 Task: Look for space in Banga, India from 2nd September, 2023 to 5th September, 2023 for 1 adult in price range Rs.5000 to Rs.10000. Place can be private room with 1  bedroom having 1 bed and 1 bathroom. Property type can be house, flat, guest house, hotel. Booking option can be shelf check-in. Required host language is English.
Action: Mouse moved to (534, 111)
Screenshot: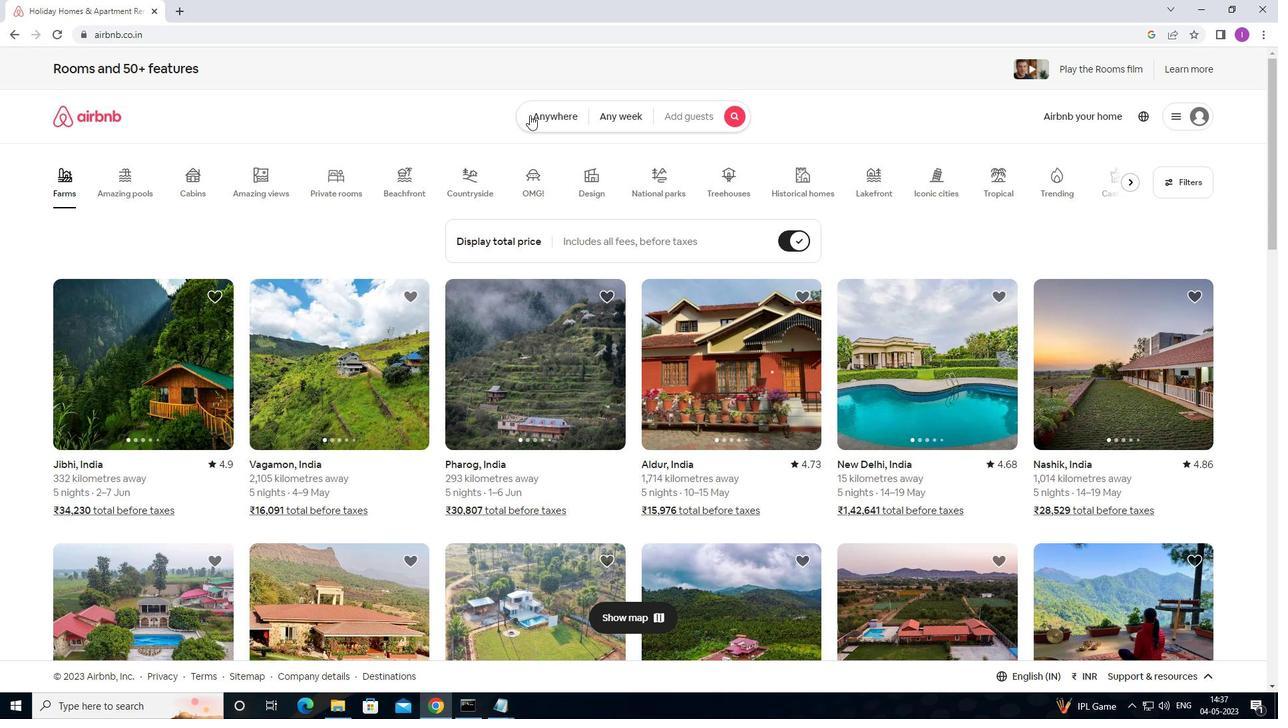 
Action: Mouse pressed left at (534, 111)
Screenshot: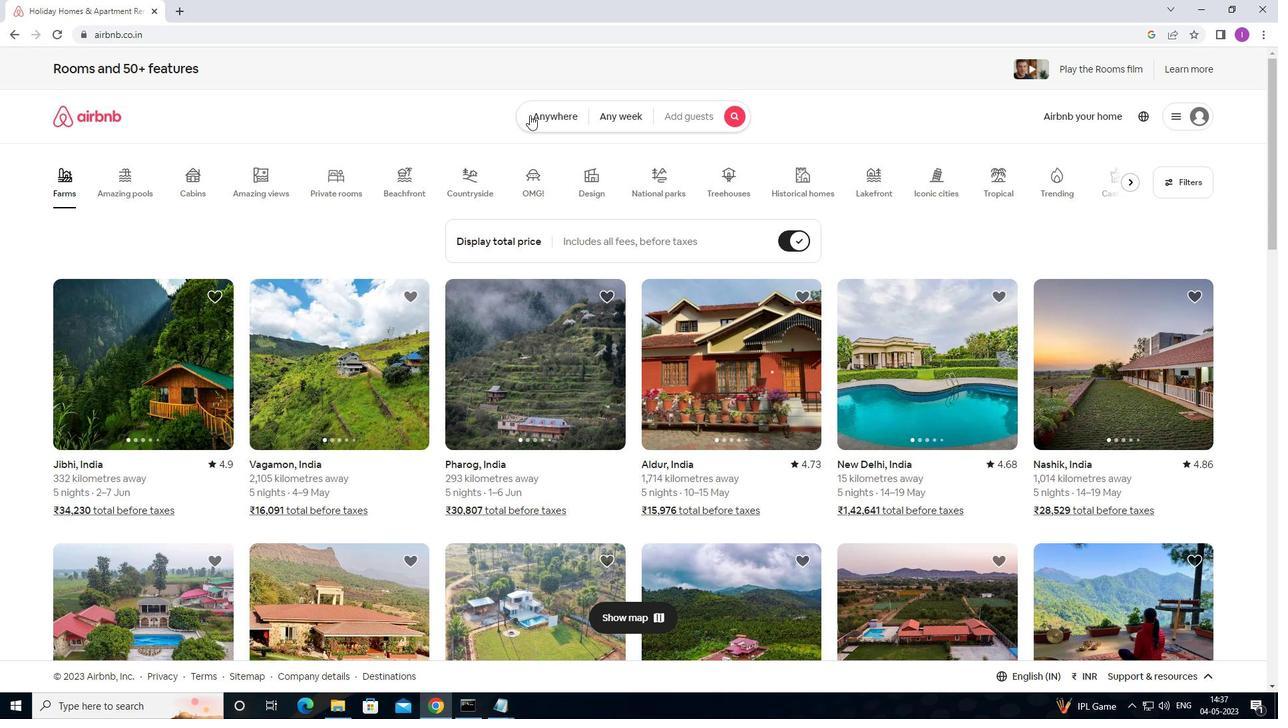 
Action: Mouse moved to (426, 175)
Screenshot: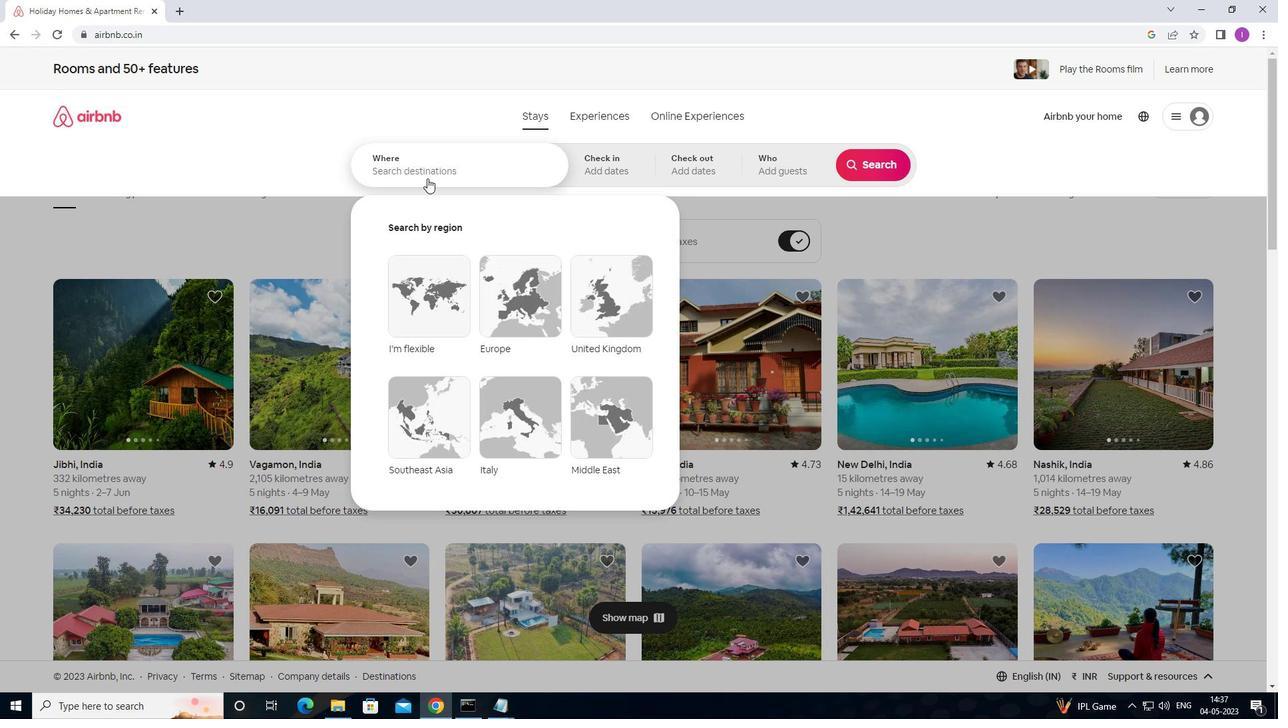 
Action: Mouse pressed left at (426, 175)
Screenshot: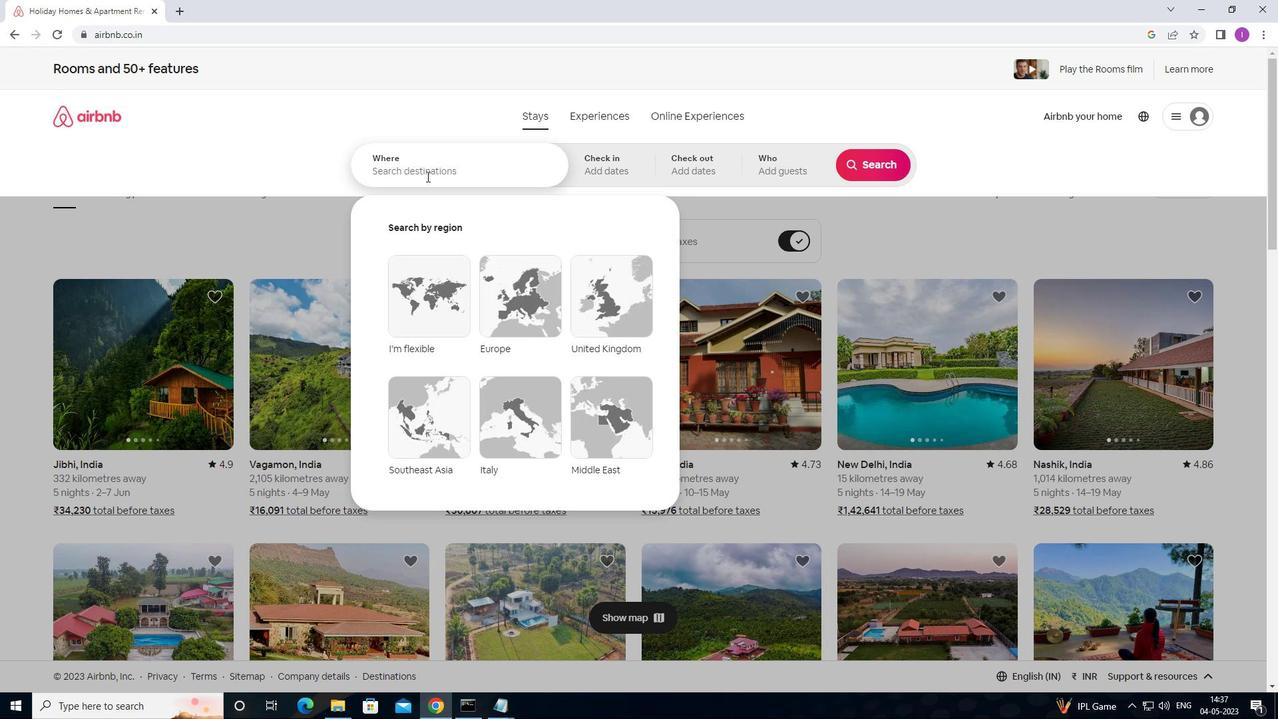 
Action: Mouse moved to (449, 169)
Screenshot: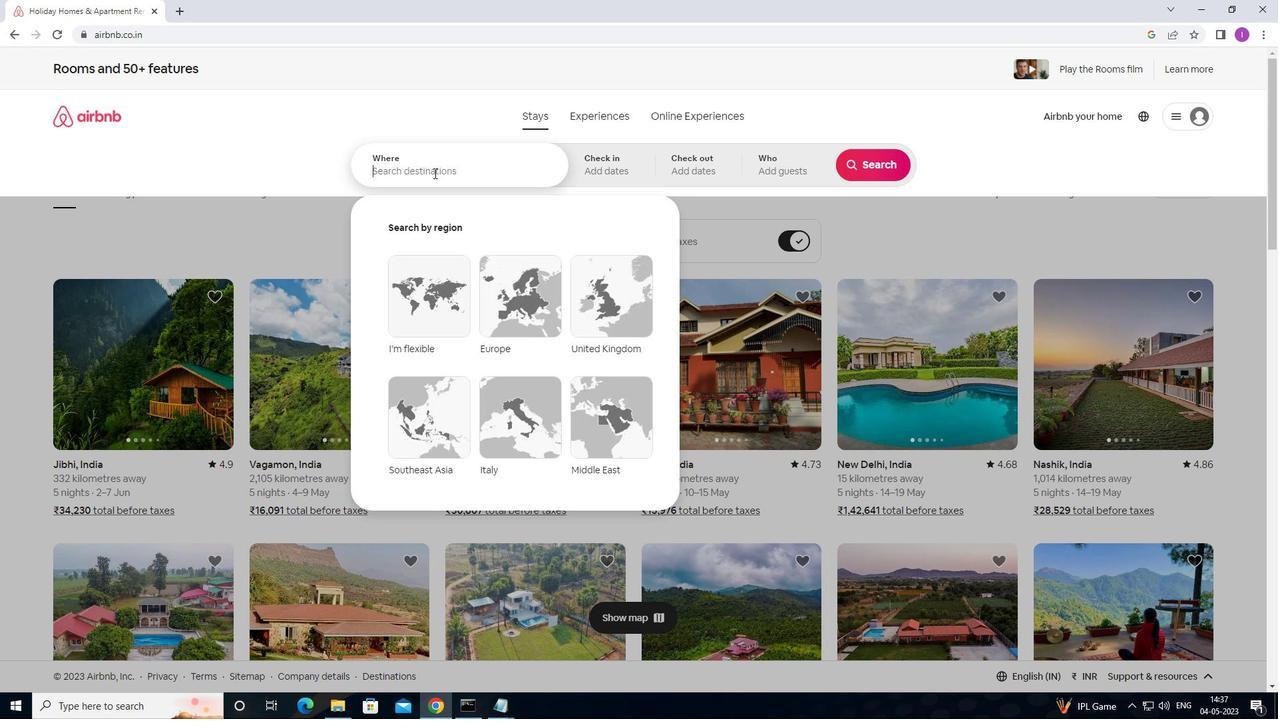 
Action: Key pressed <Key.shift>BANGA,<Key.shift>INDIA
Screenshot: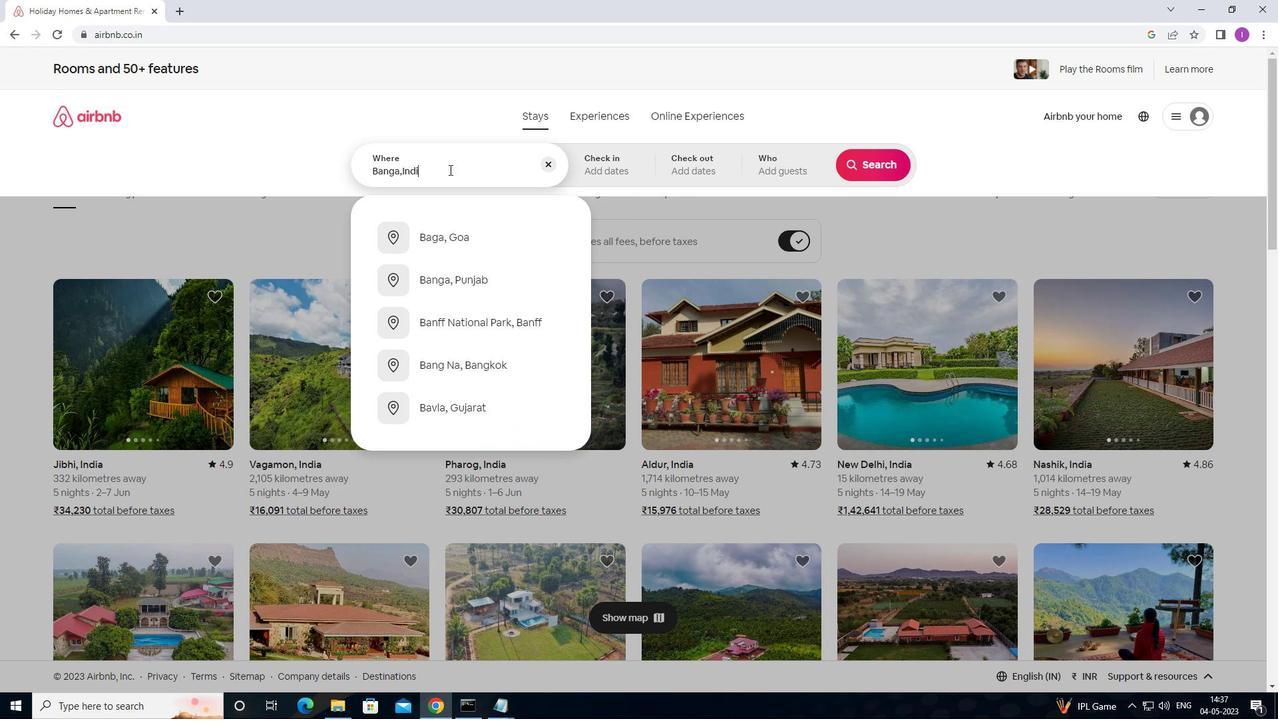 
Action: Mouse moved to (621, 167)
Screenshot: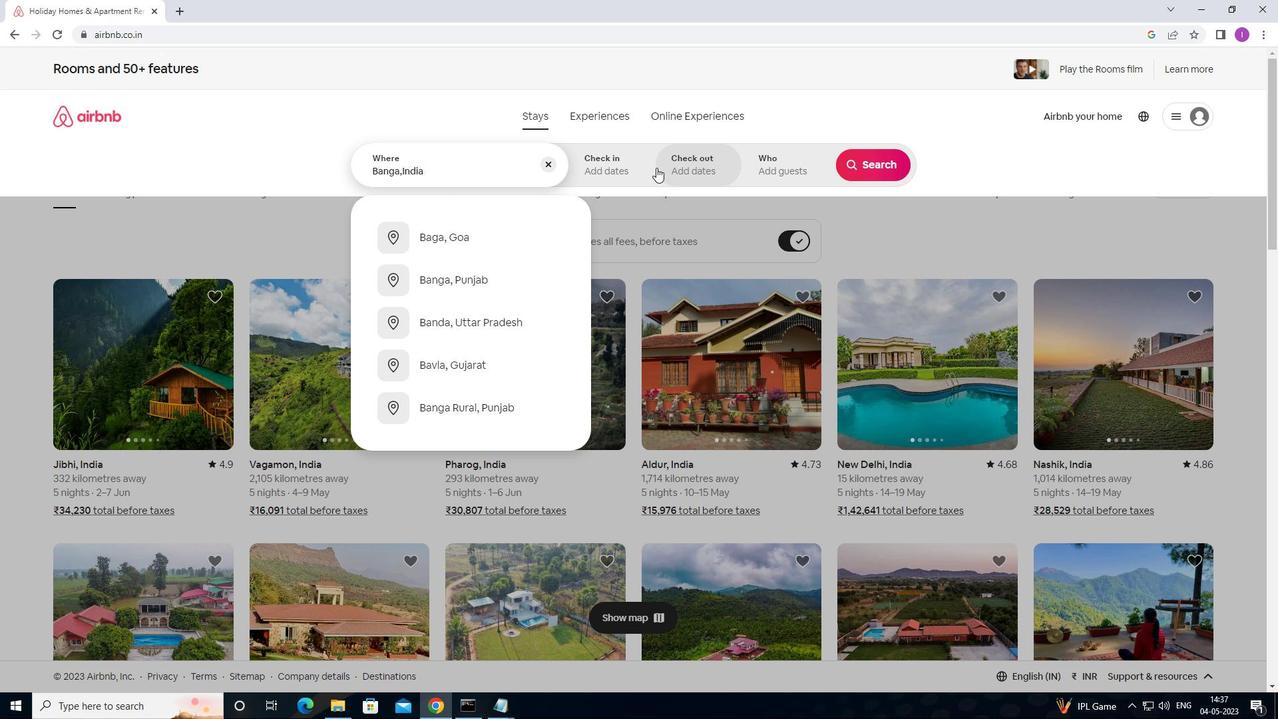 
Action: Mouse pressed left at (621, 167)
Screenshot: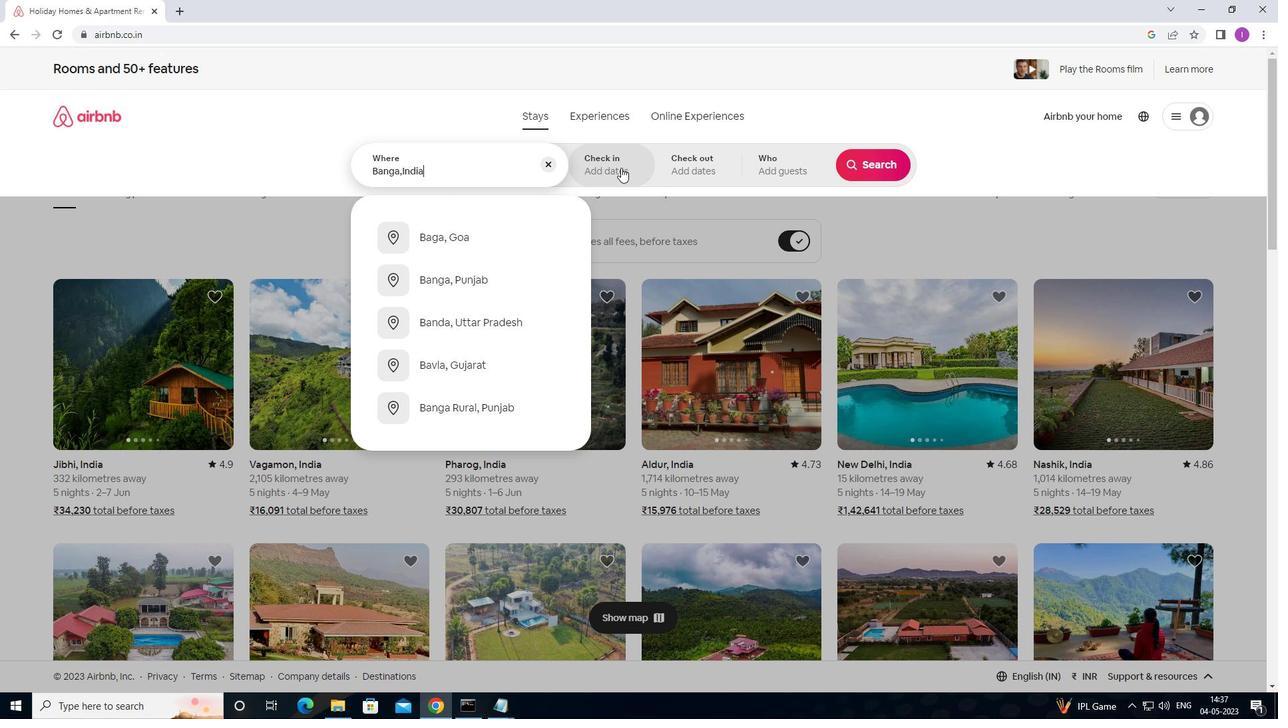 
Action: Mouse moved to (870, 273)
Screenshot: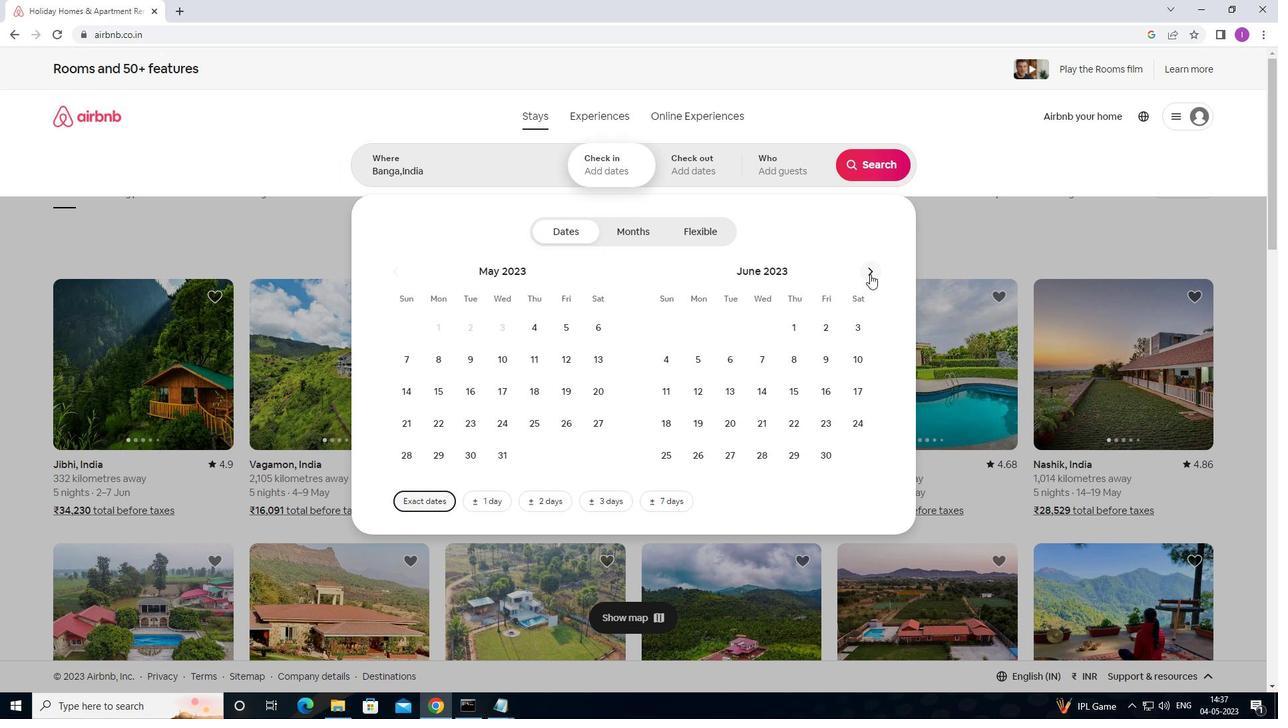 
Action: Mouse pressed left at (870, 273)
Screenshot: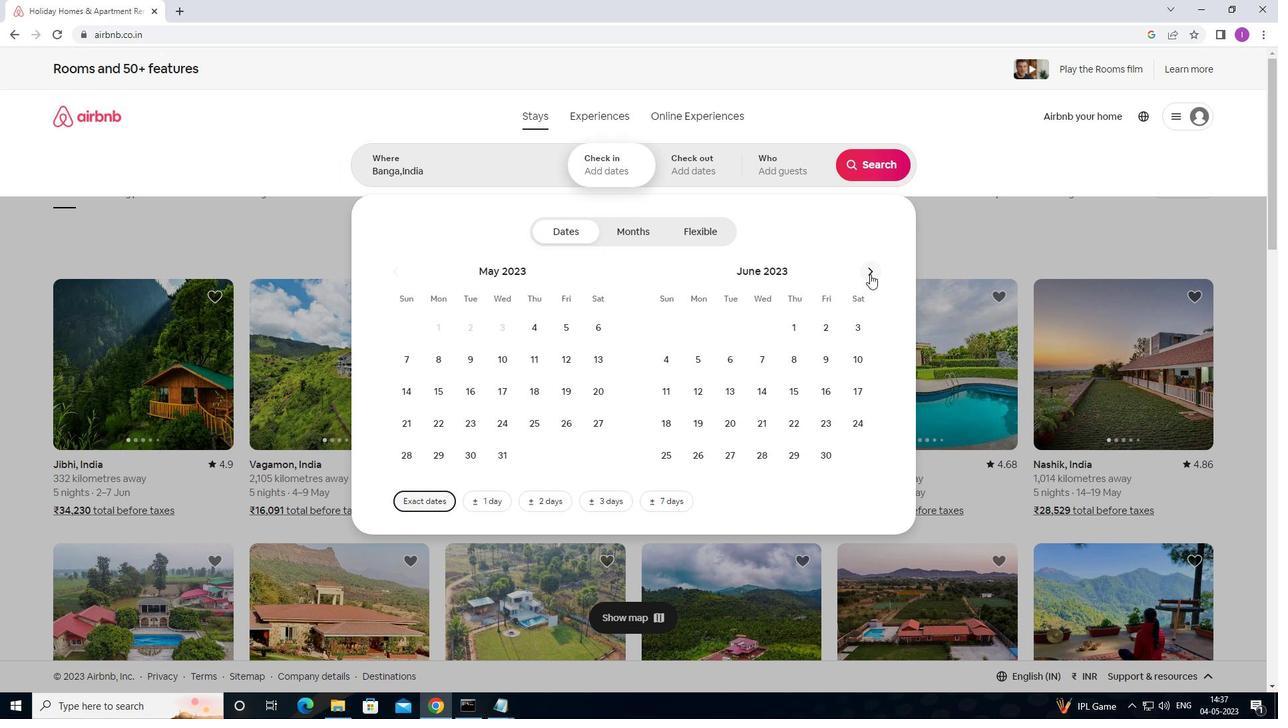 
Action: Mouse pressed left at (870, 273)
Screenshot: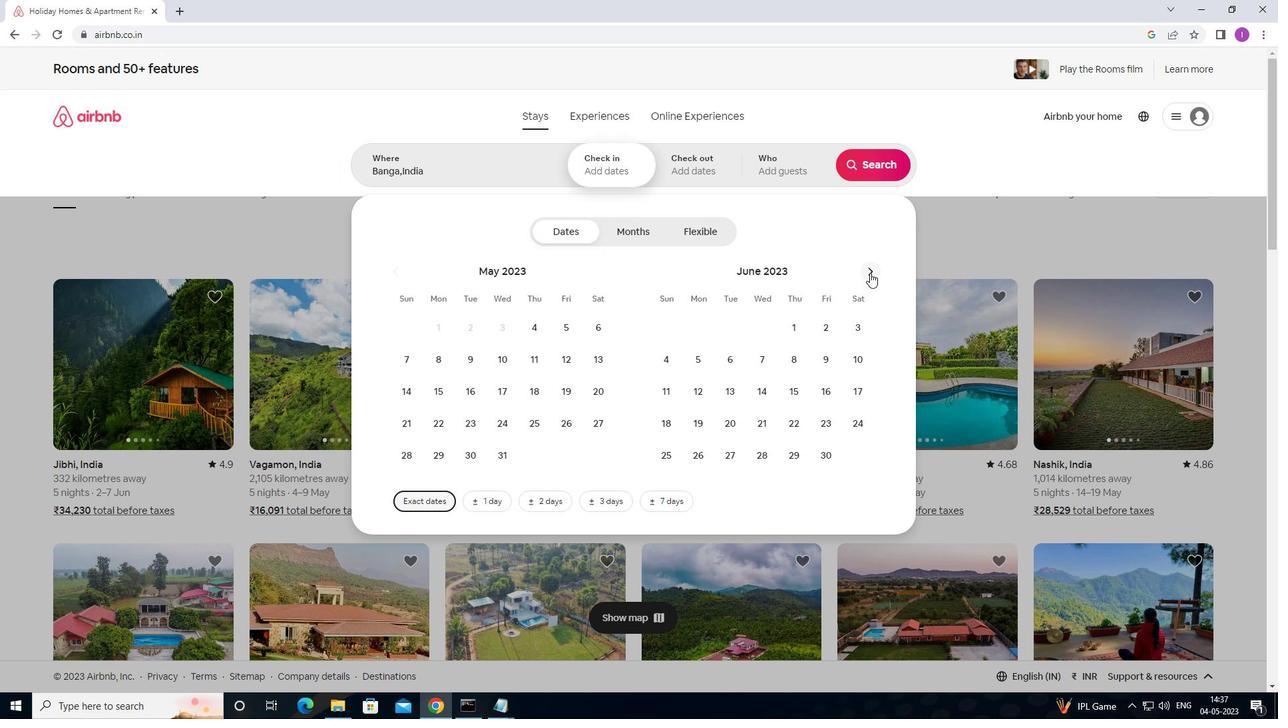 
Action: Mouse pressed left at (870, 273)
Screenshot: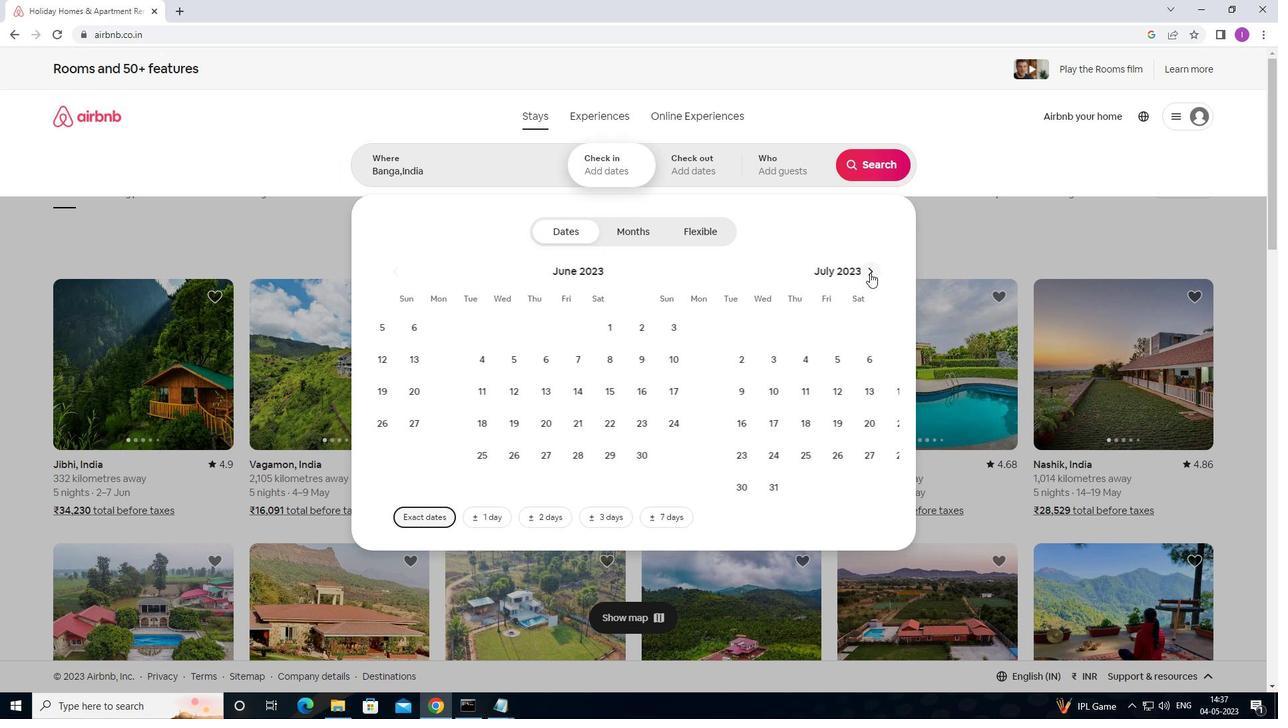 
Action: Mouse pressed left at (870, 273)
Screenshot: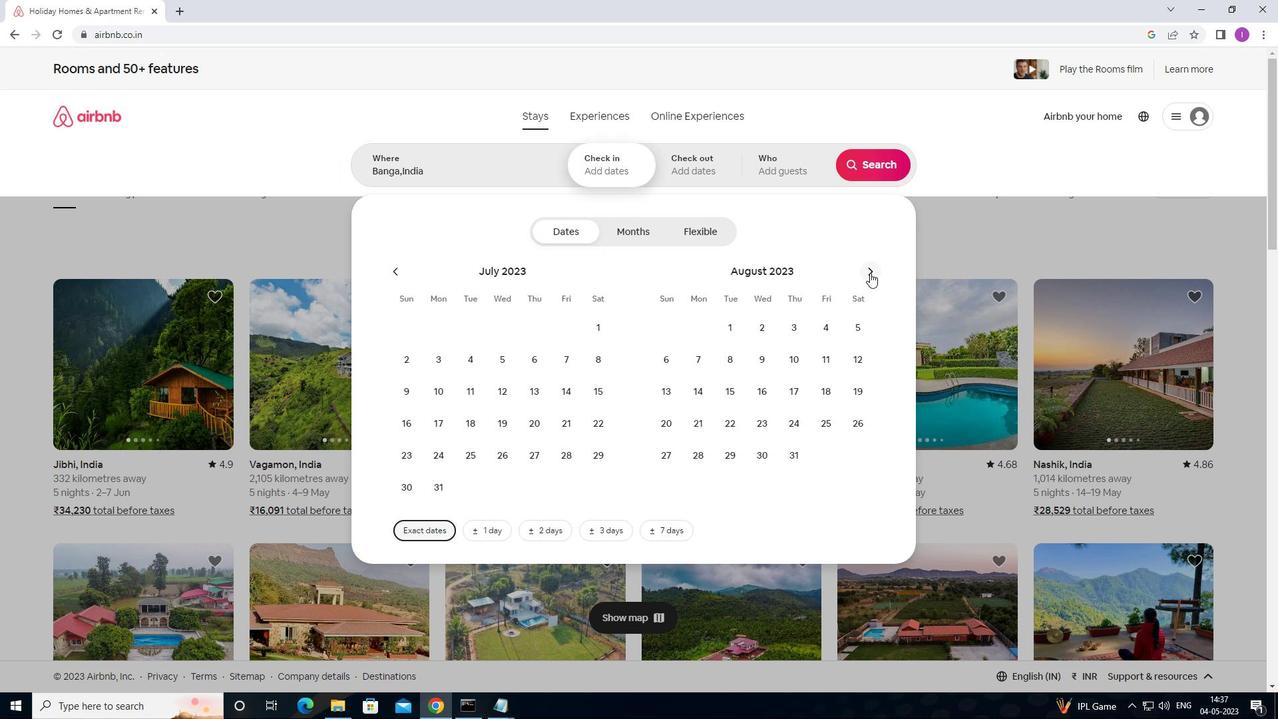 
Action: Mouse moved to (854, 326)
Screenshot: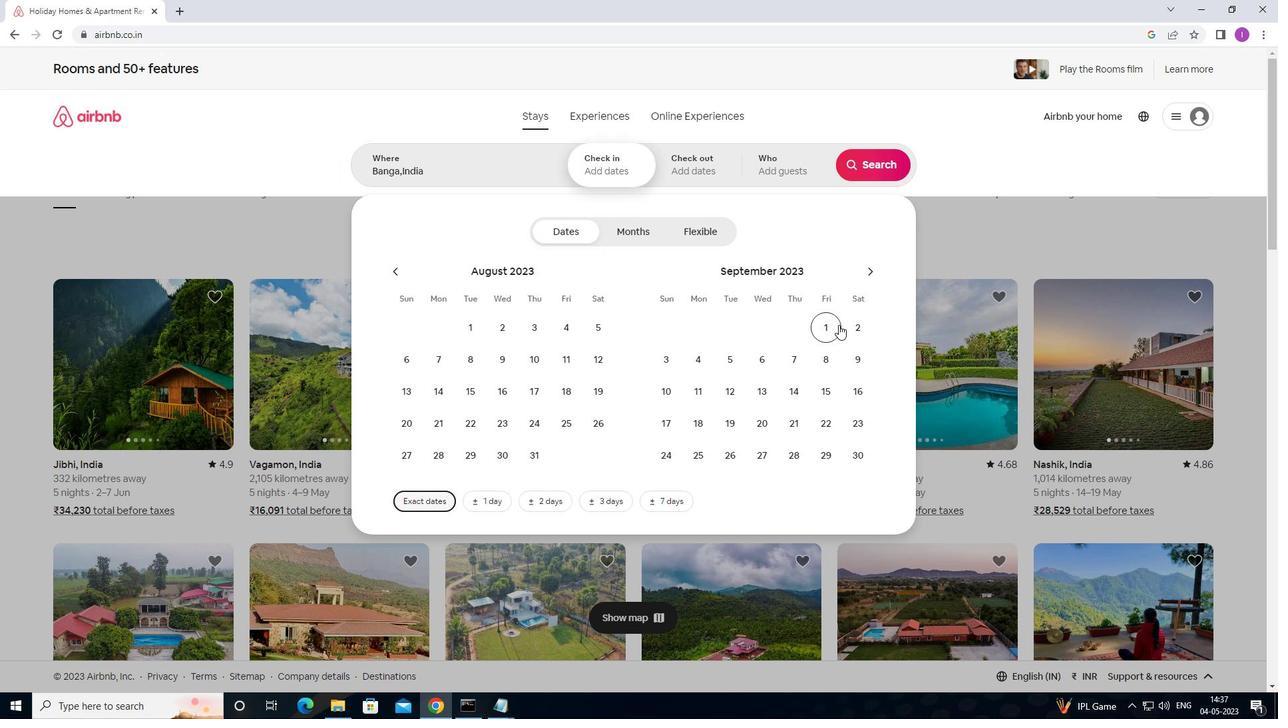 
Action: Mouse pressed left at (854, 326)
Screenshot: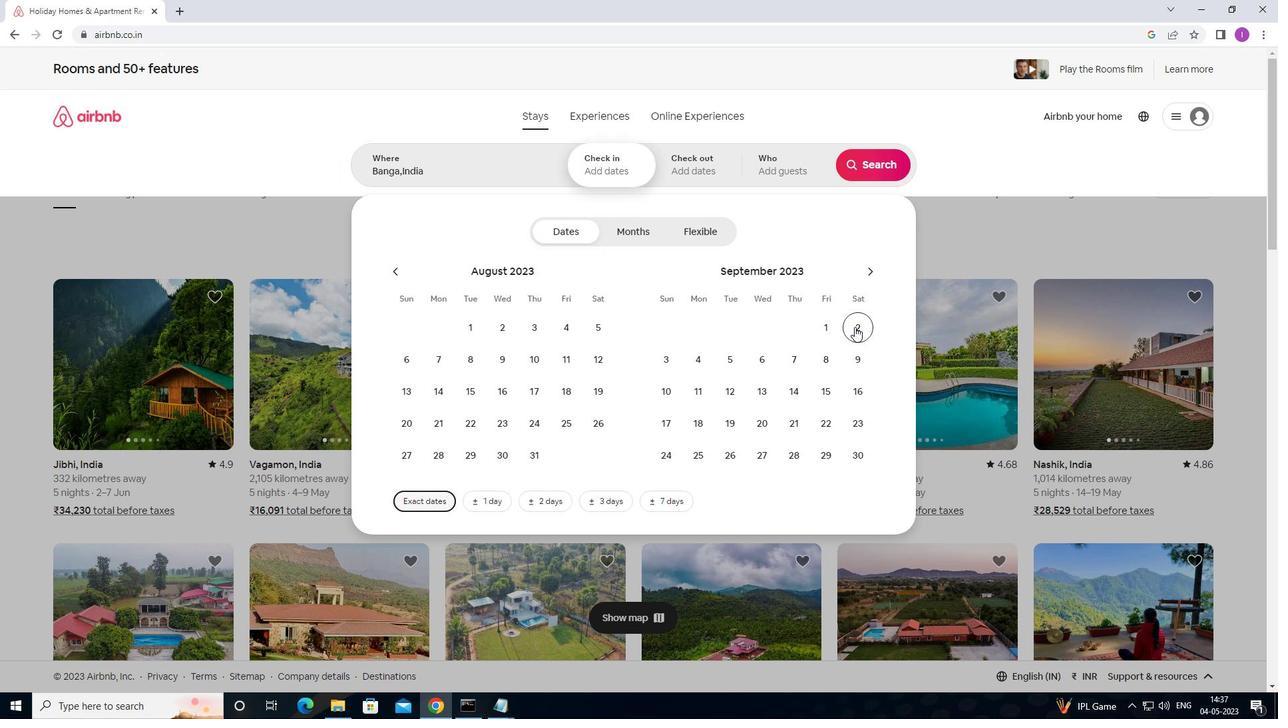 
Action: Mouse moved to (727, 356)
Screenshot: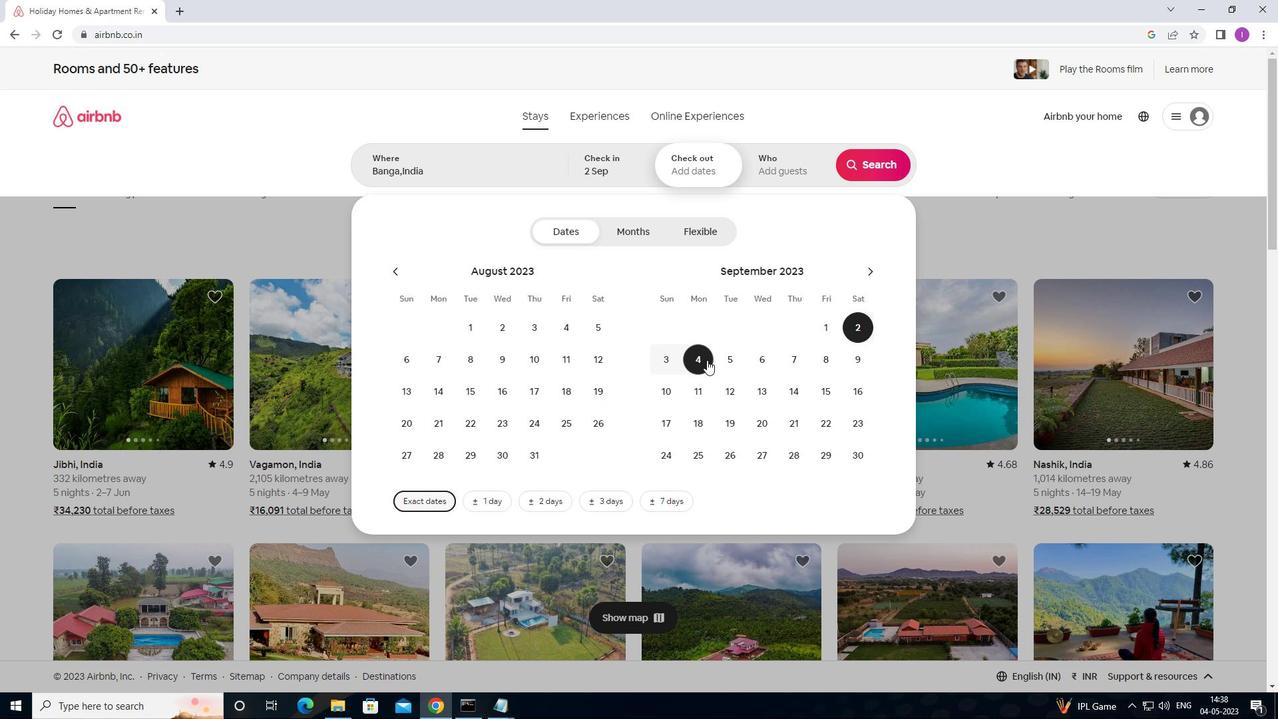 
Action: Mouse pressed left at (727, 356)
Screenshot: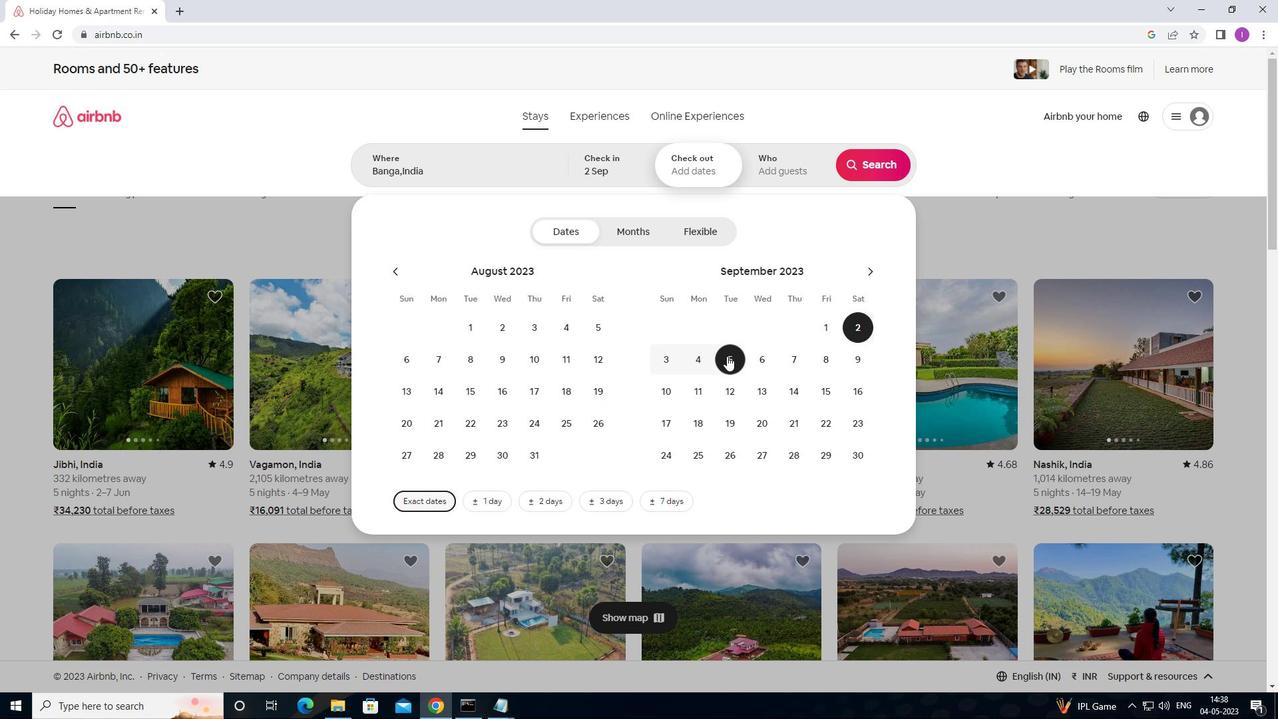 
Action: Mouse moved to (787, 171)
Screenshot: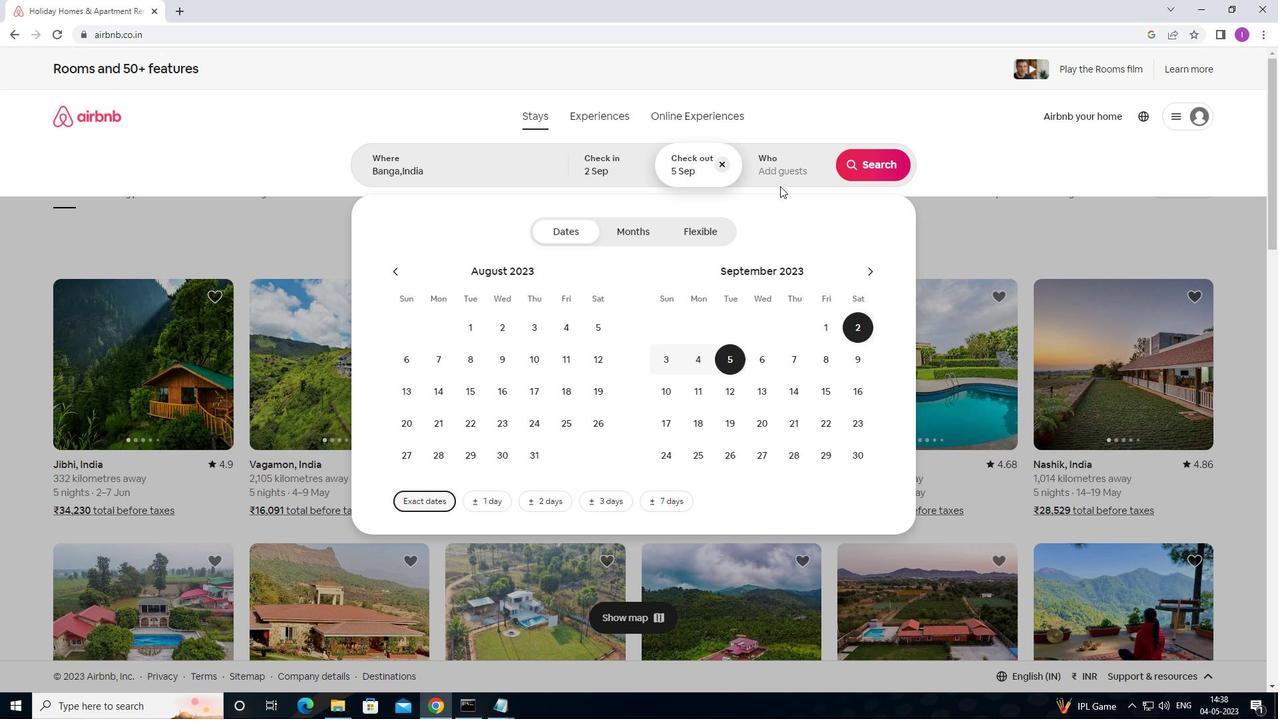 
Action: Mouse pressed left at (787, 171)
Screenshot: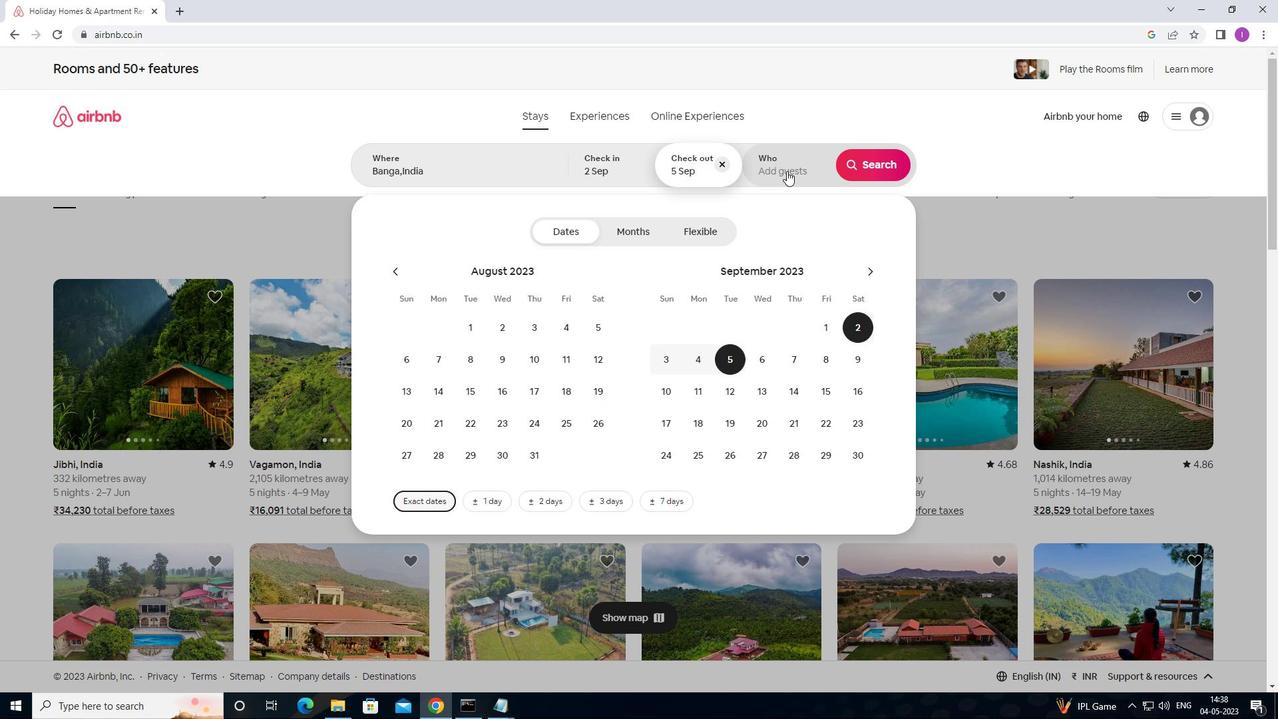 
Action: Mouse moved to (880, 231)
Screenshot: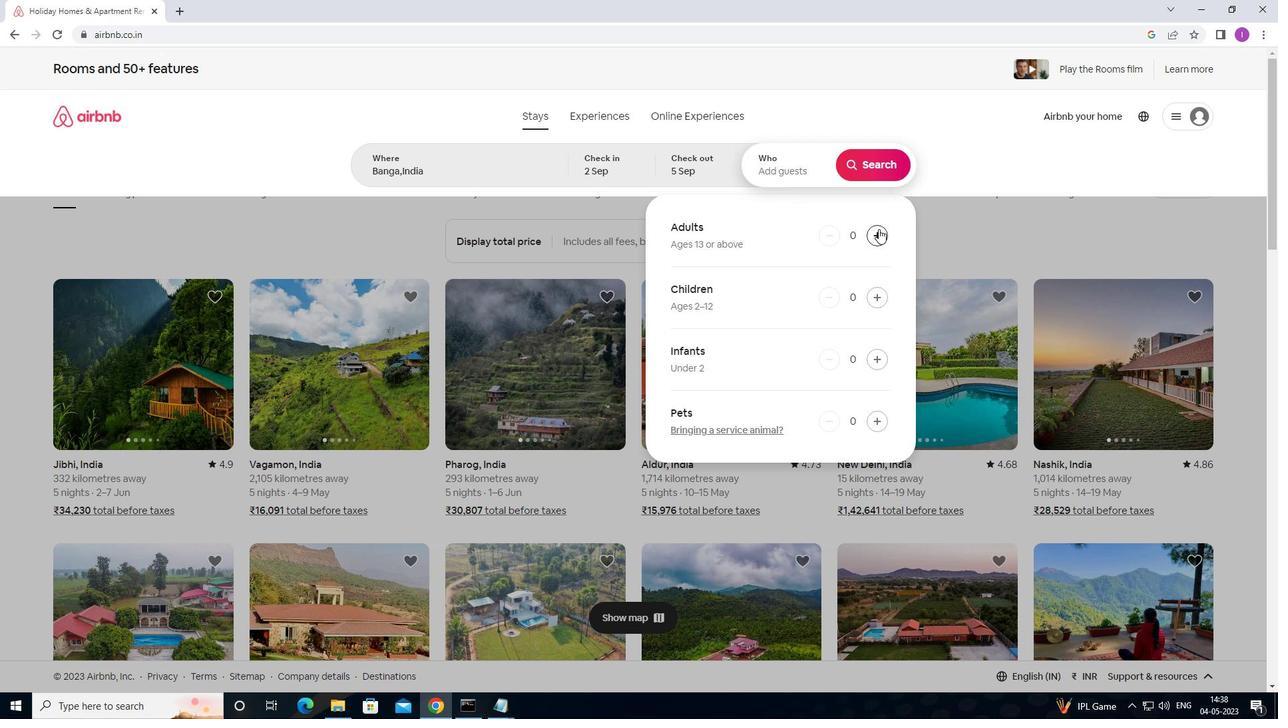 
Action: Mouse pressed left at (880, 231)
Screenshot: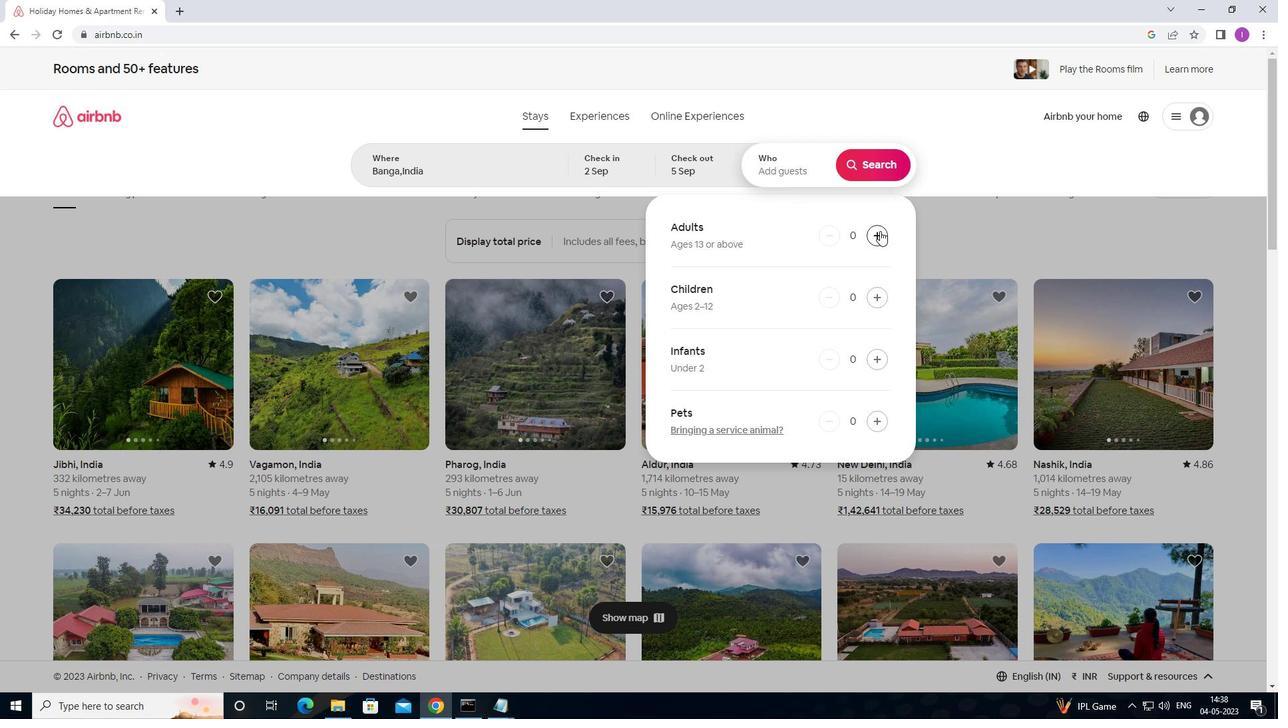 
Action: Mouse moved to (889, 160)
Screenshot: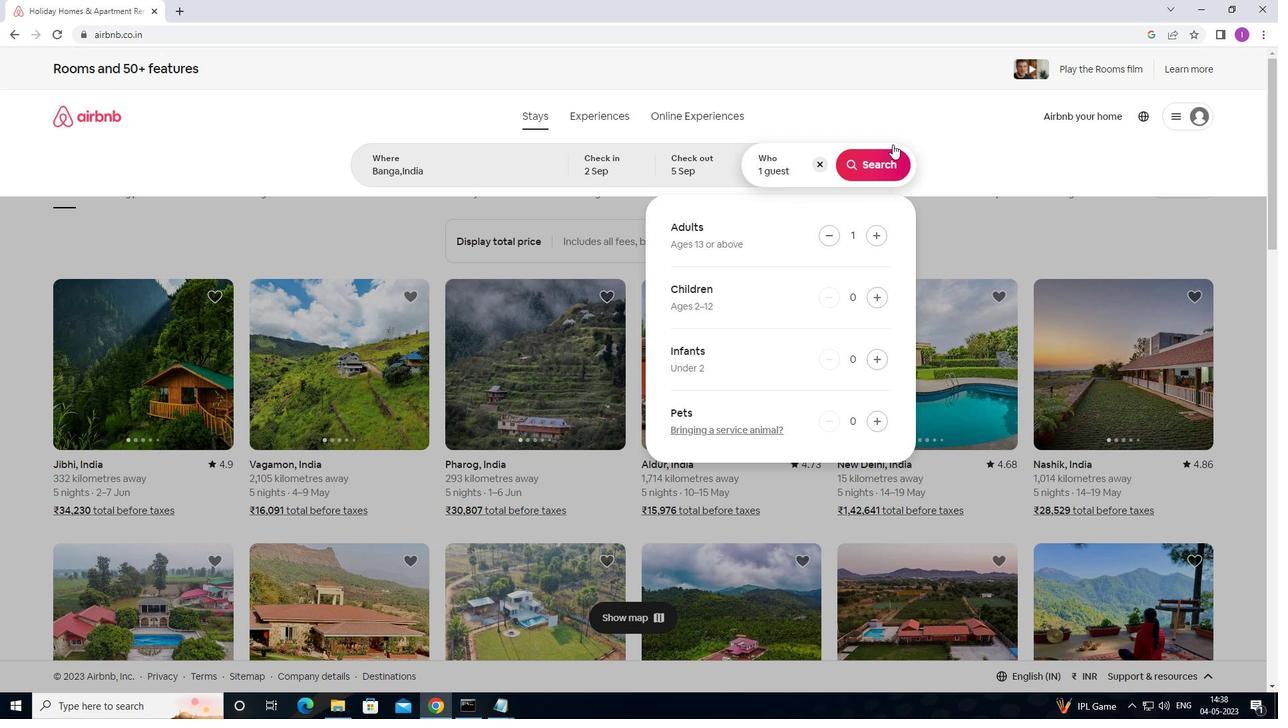 
Action: Mouse pressed left at (889, 160)
Screenshot: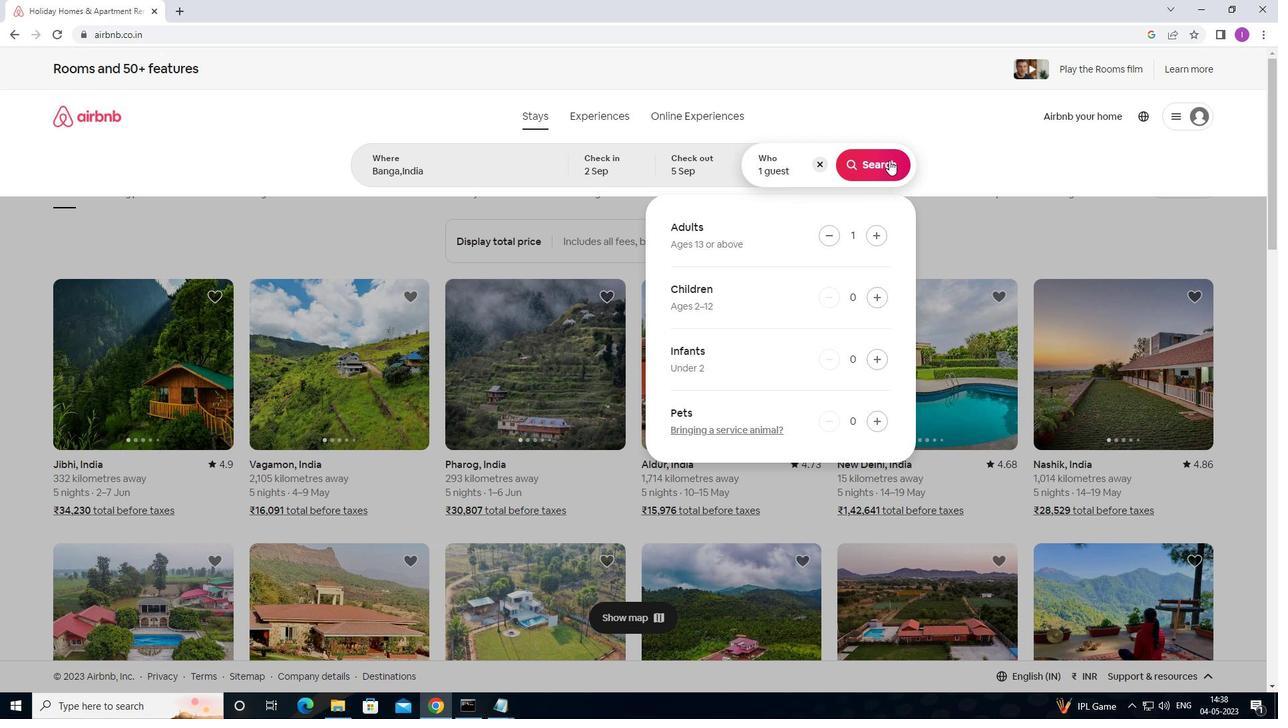 
Action: Mouse moved to (1215, 133)
Screenshot: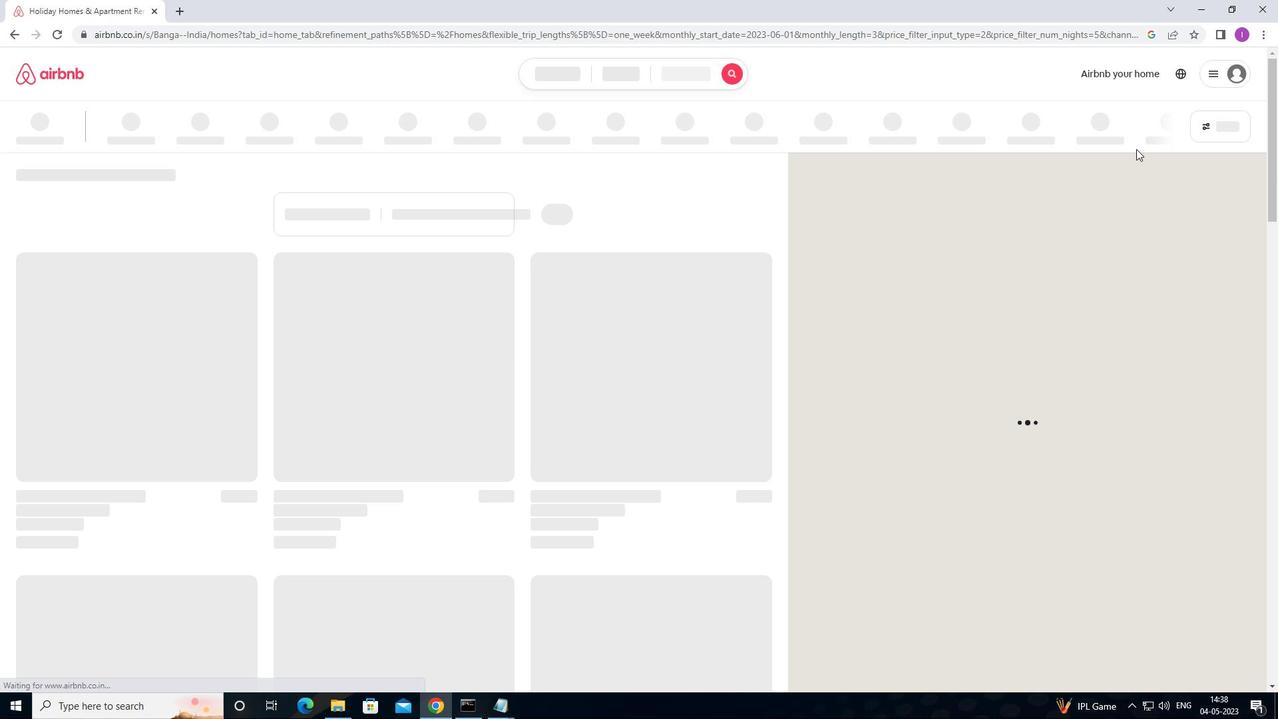 
Action: Mouse pressed left at (1215, 133)
Screenshot: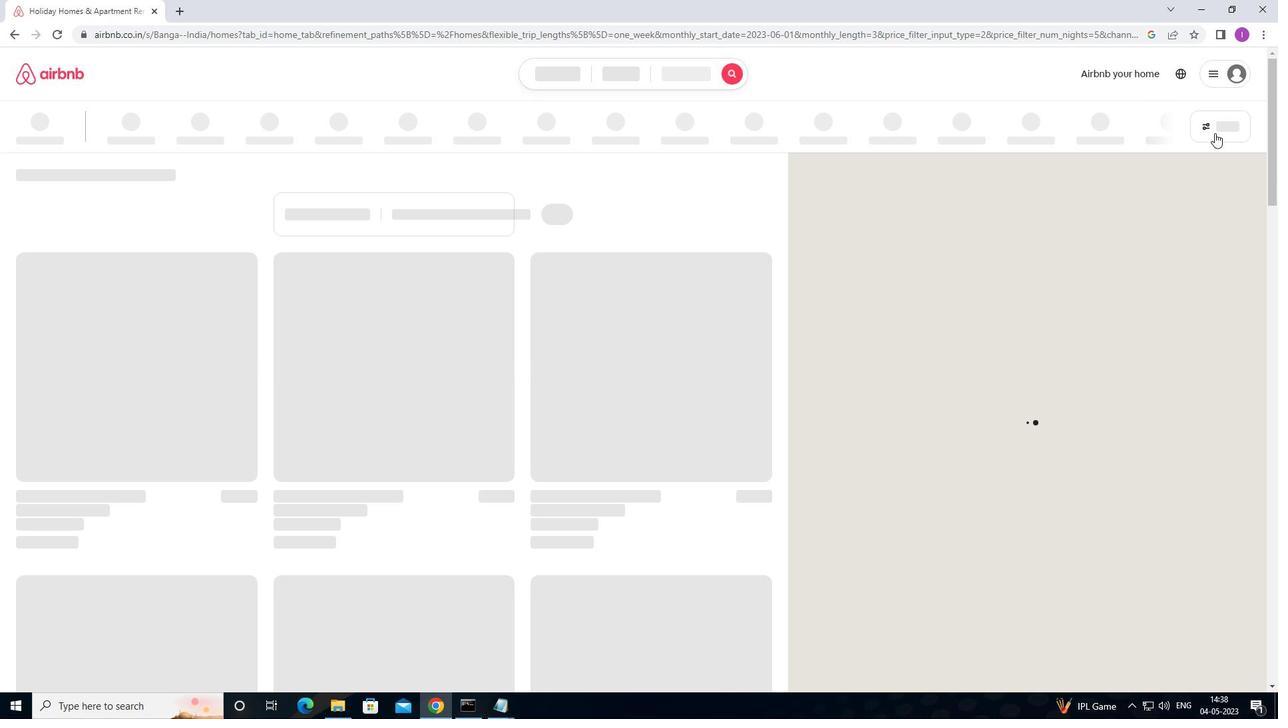 
Action: Mouse moved to (1238, 131)
Screenshot: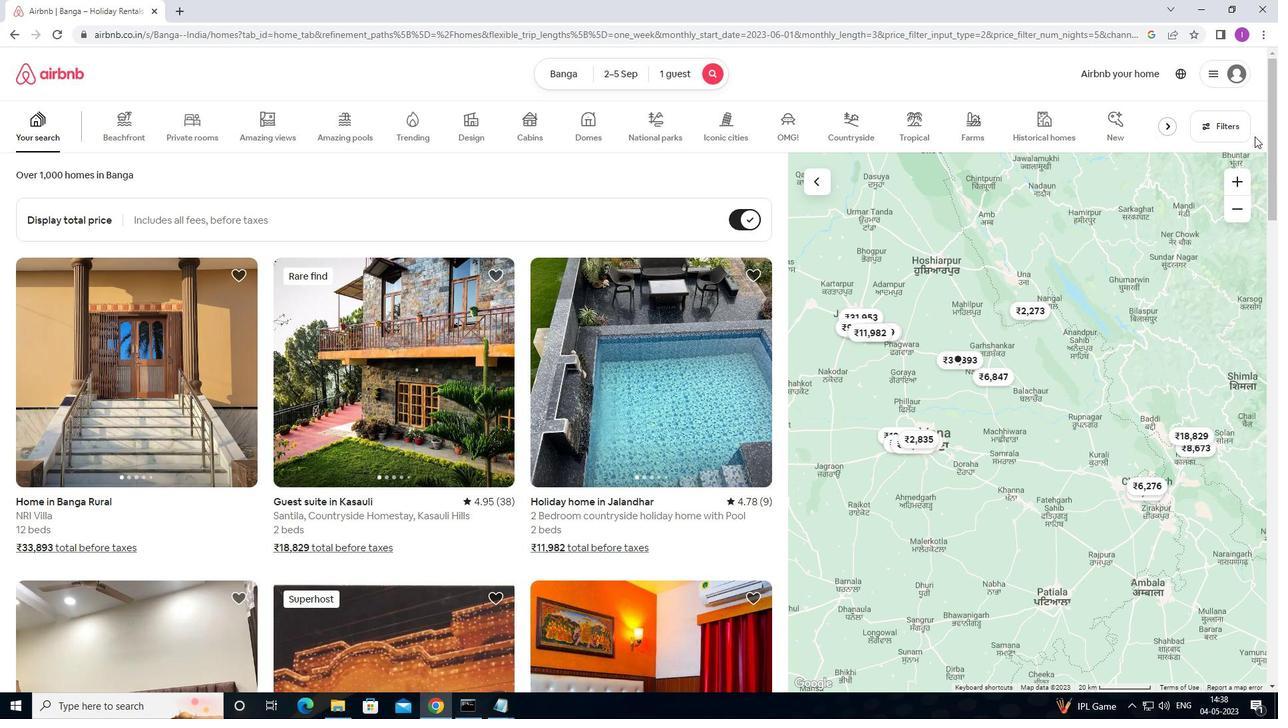 
Action: Mouse pressed left at (1238, 131)
Screenshot: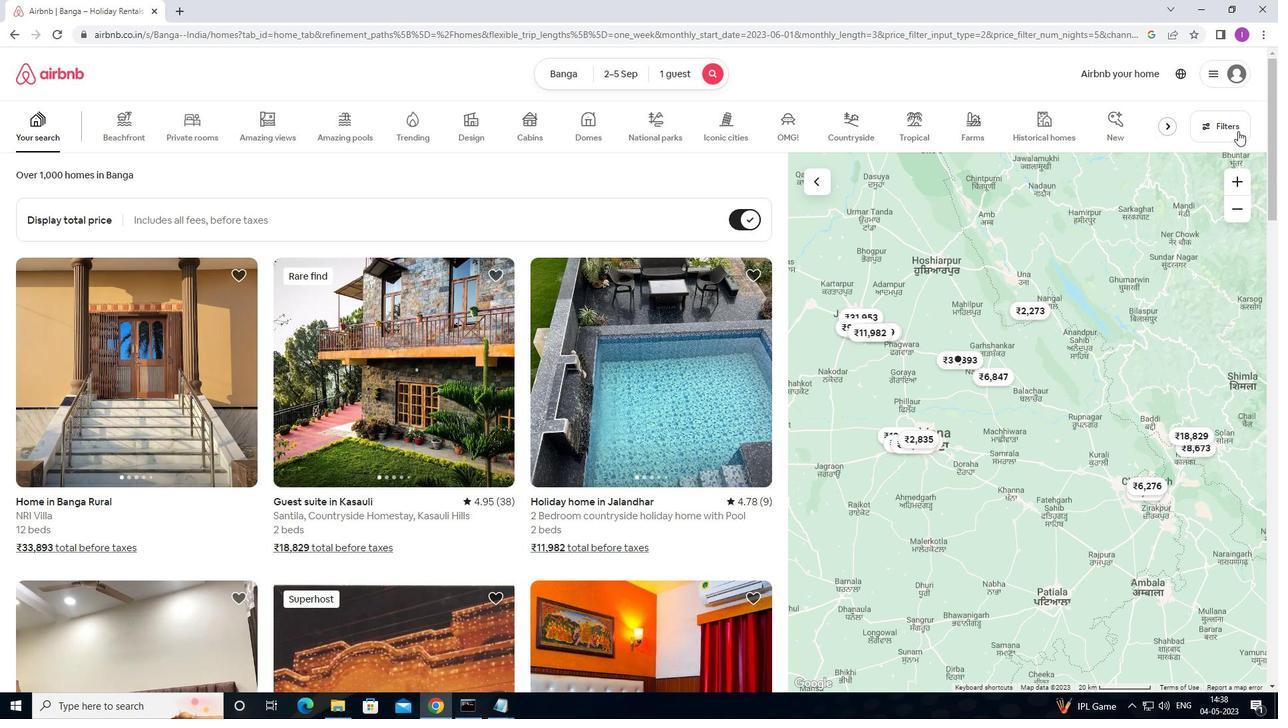 
Action: Mouse moved to (486, 300)
Screenshot: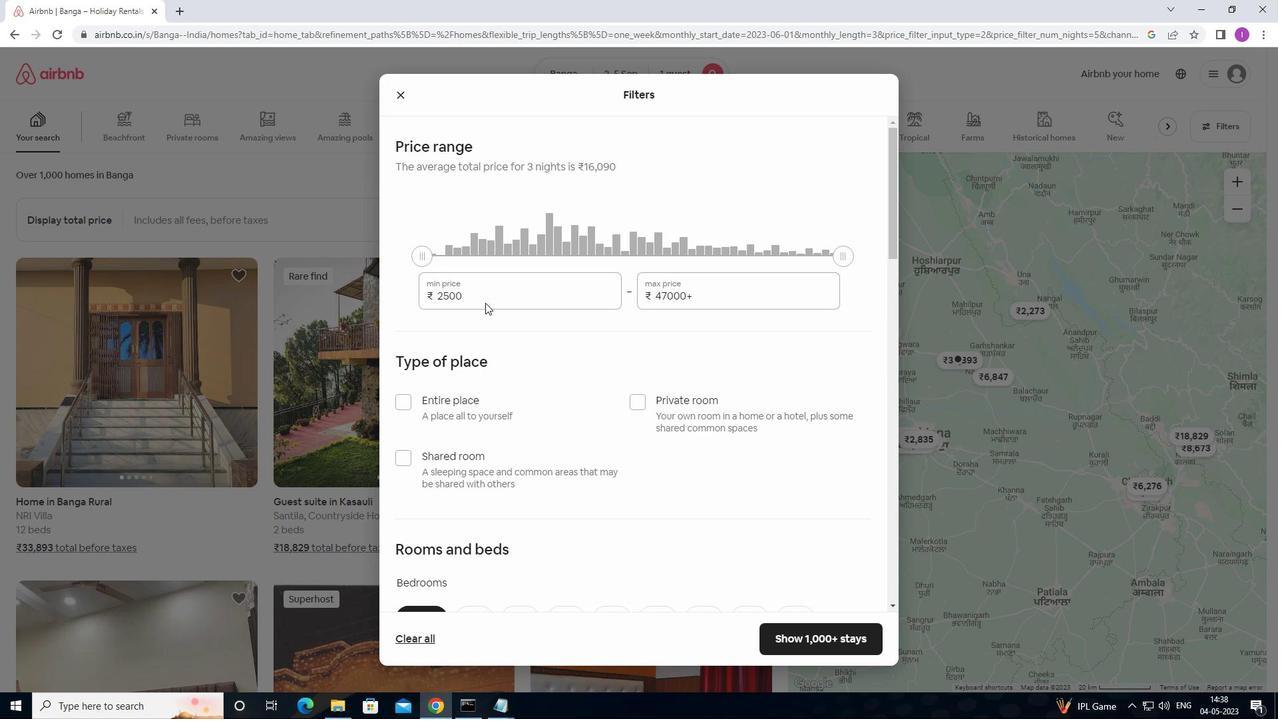 
Action: Mouse pressed left at (486, 300)
Screenshot: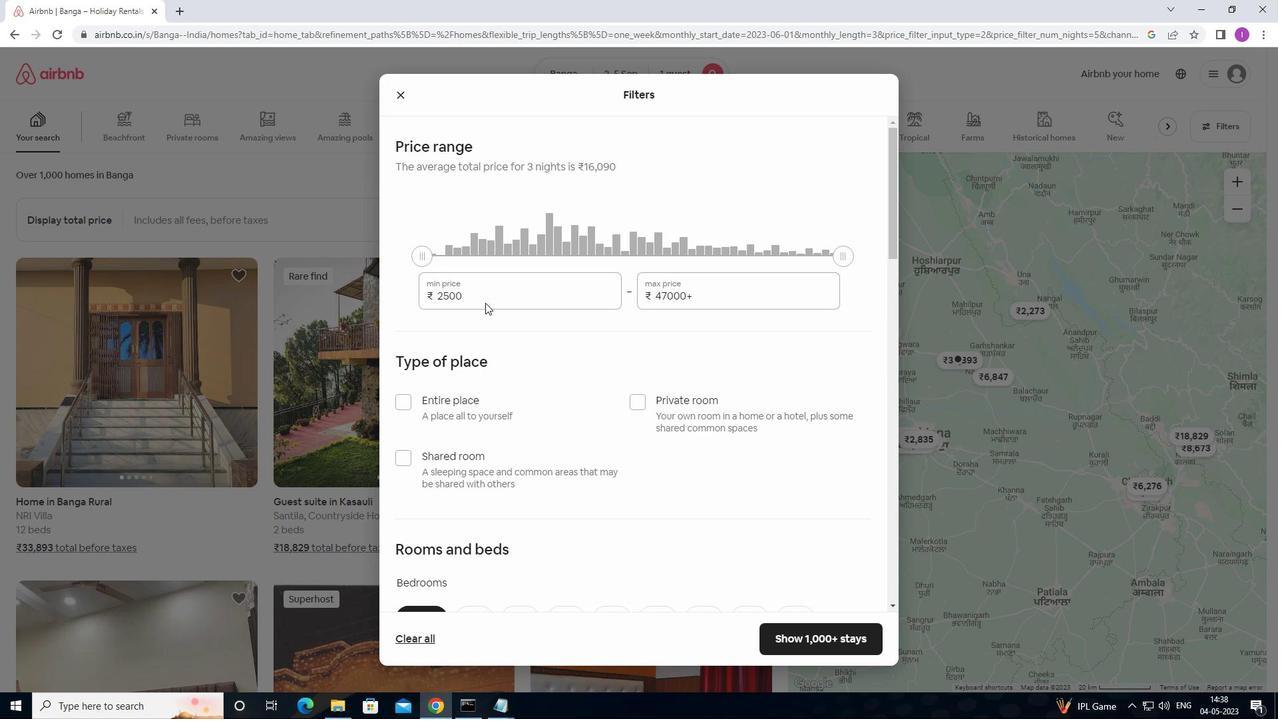 
Action: Mouse moved to (410, 323)
Screenshot: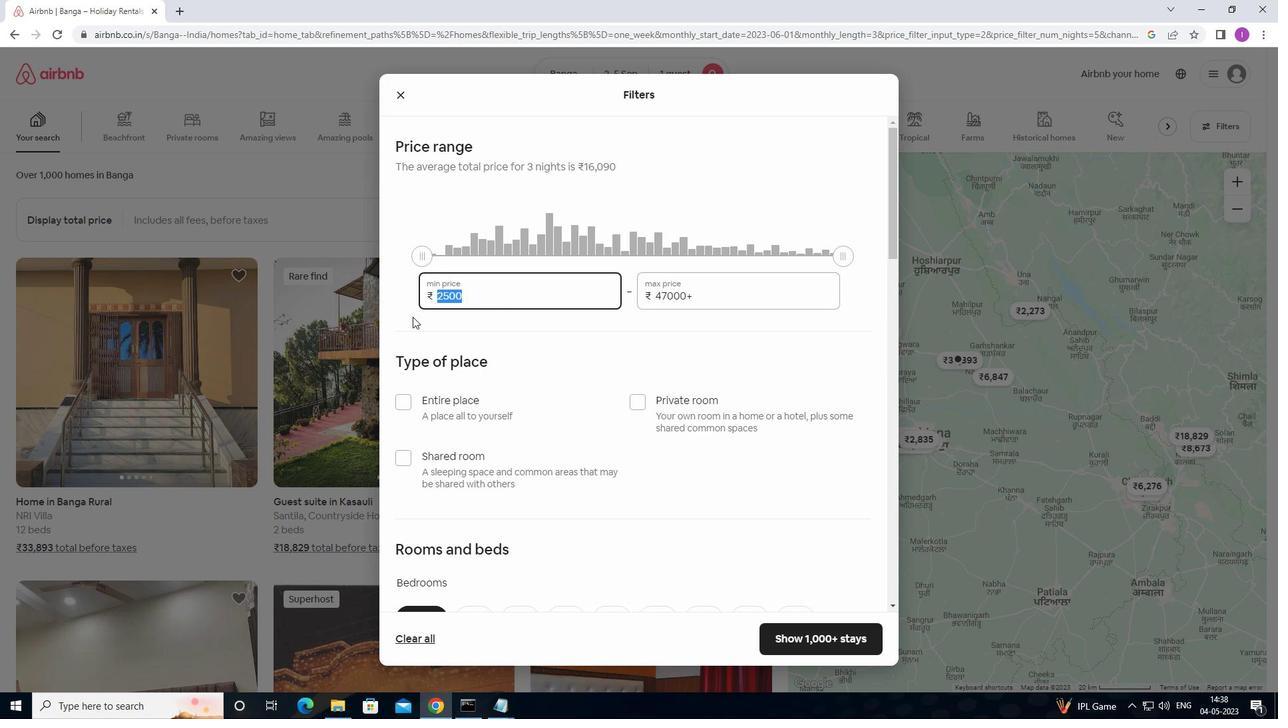 
Action: Key pressed 50
Screenshot: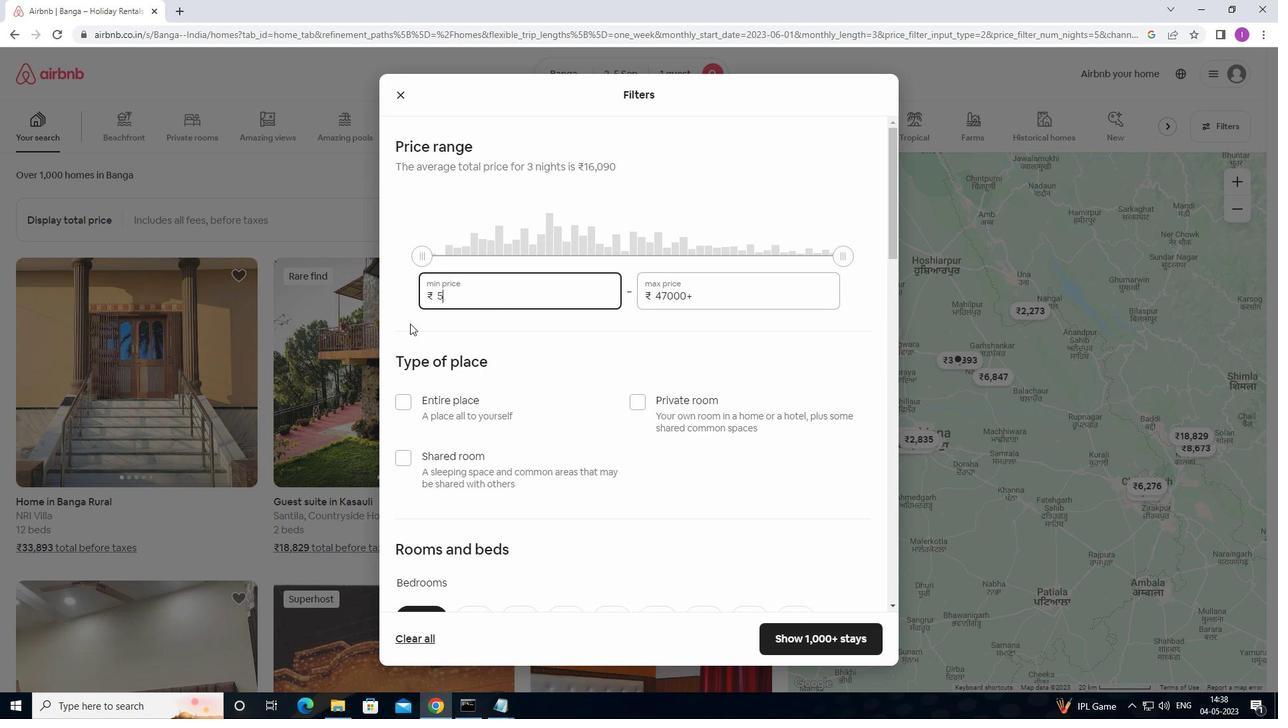 
Action: Mouse moved to (408, 324)
Screenshot: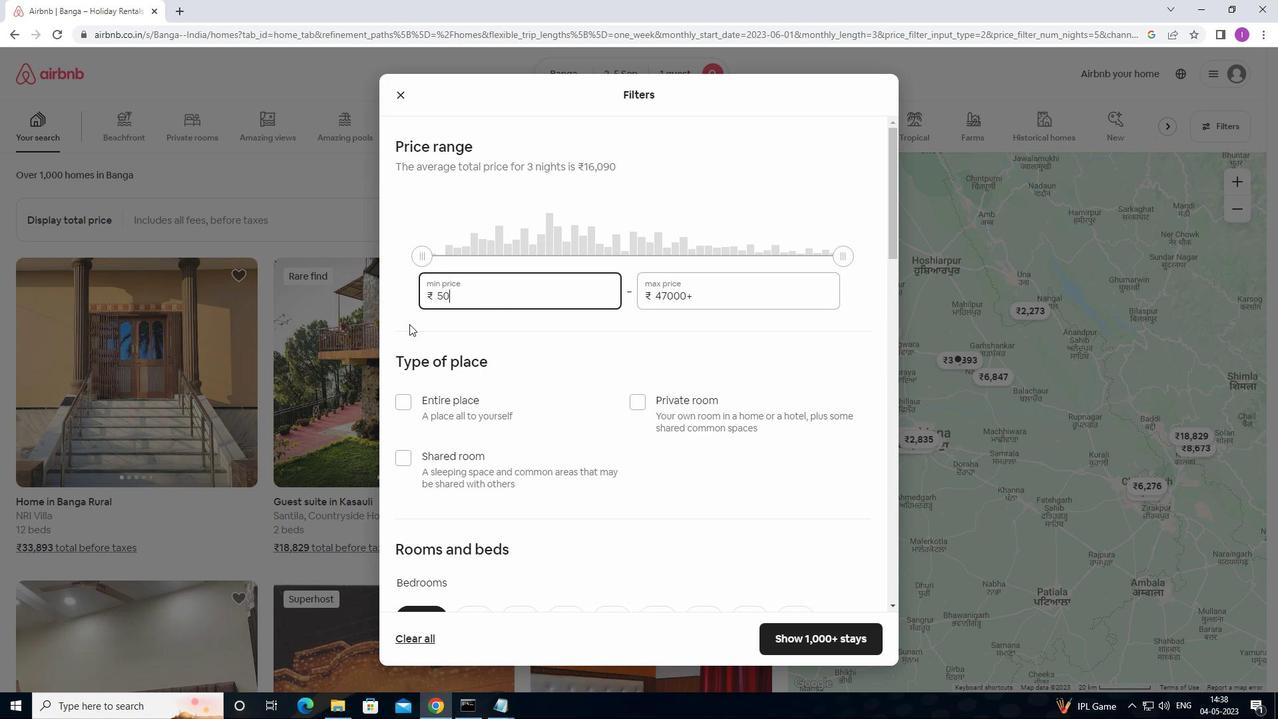 
Action: Key pressed 0
Screenshot: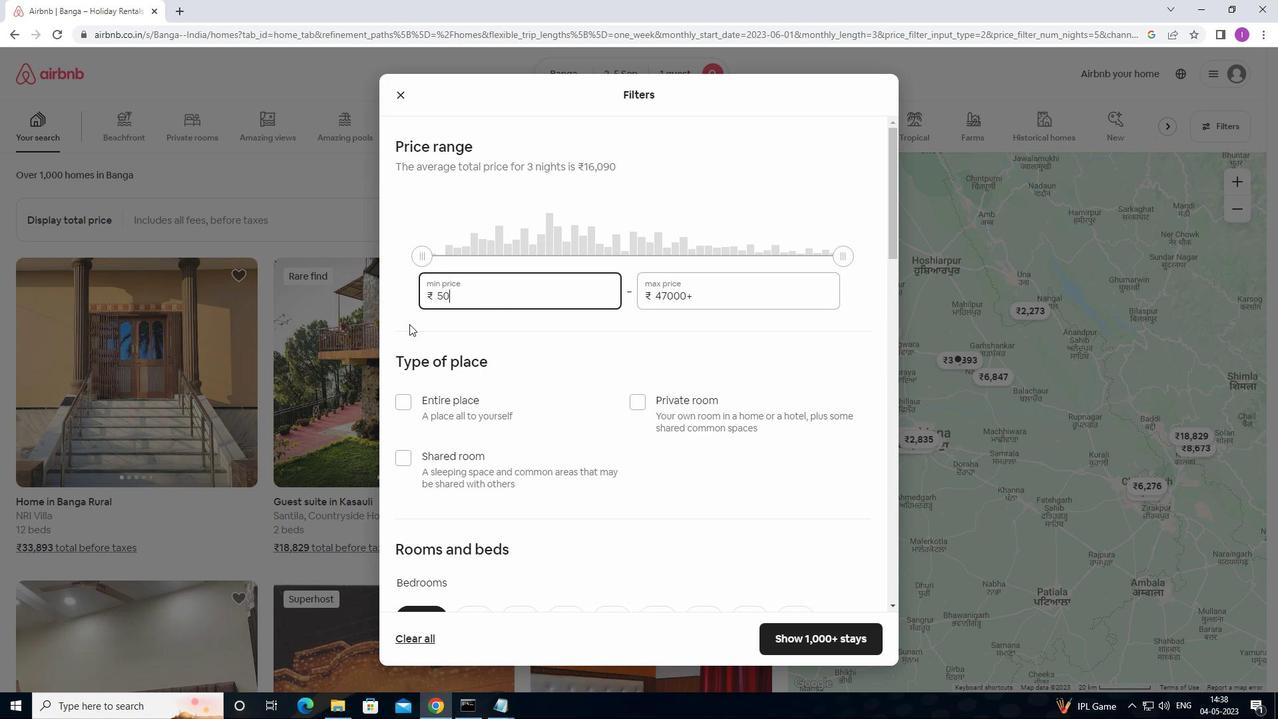 
Action: Mouse moved to (416, 323)
Screenshot: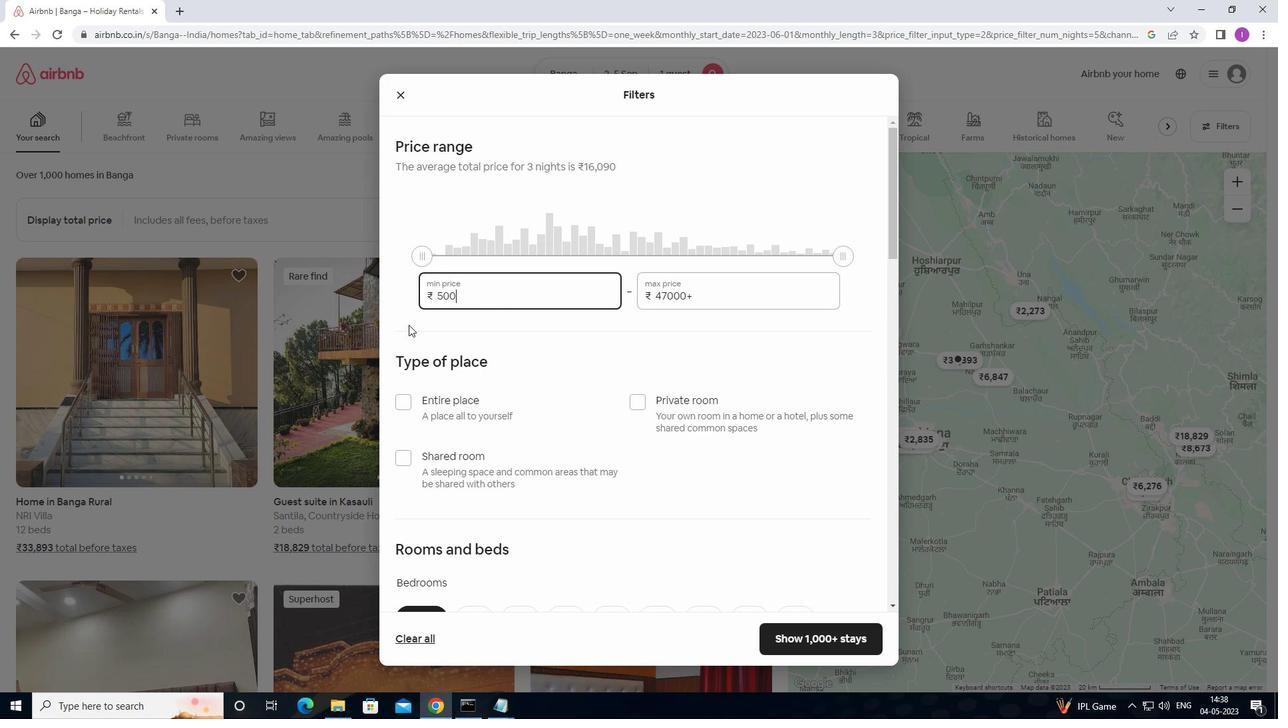 
Action: Key pressed 0
Screenshot: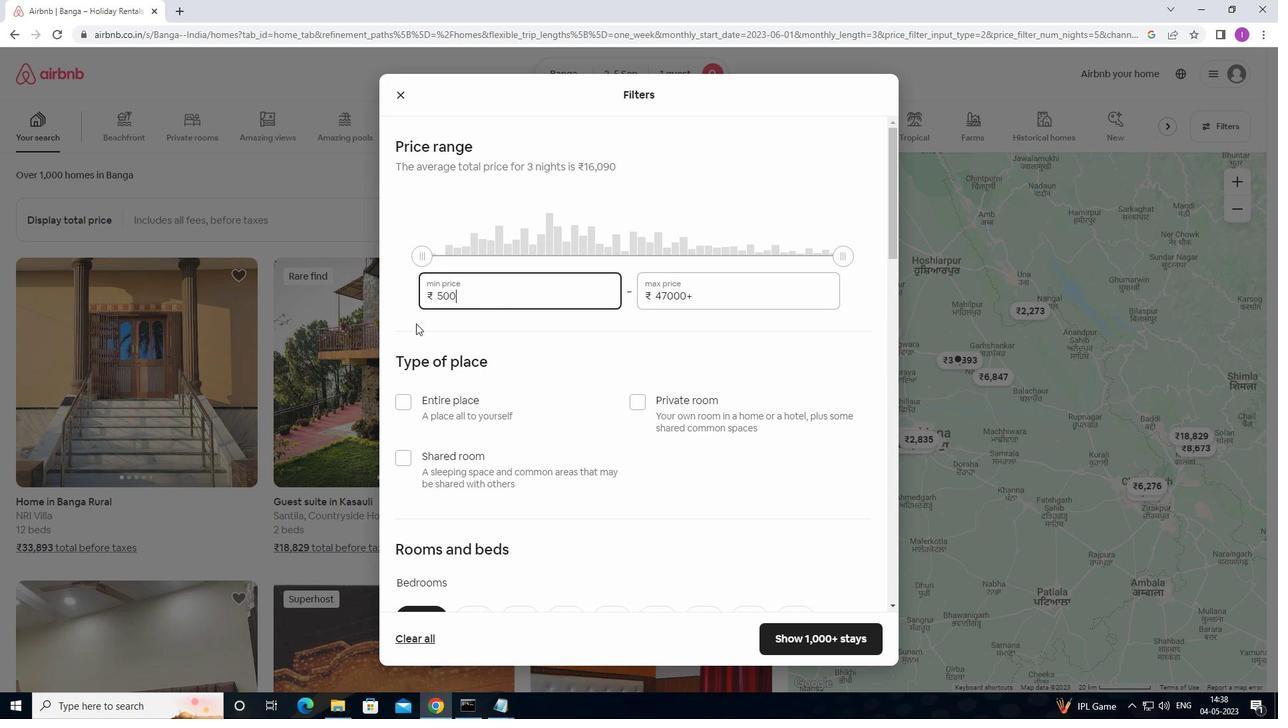 
Action: Mouse moved to (732, 298)
Screenshot: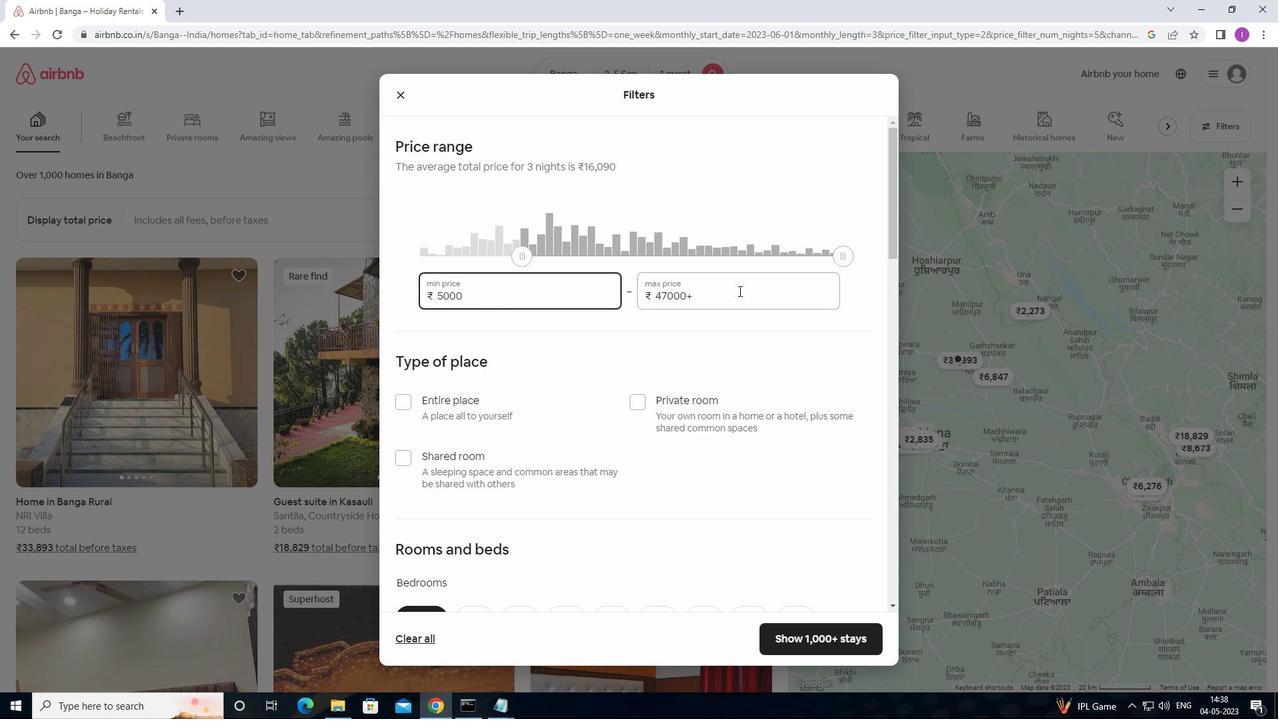 
Action: Mouse pressed left at (732, 298)
Screenshot: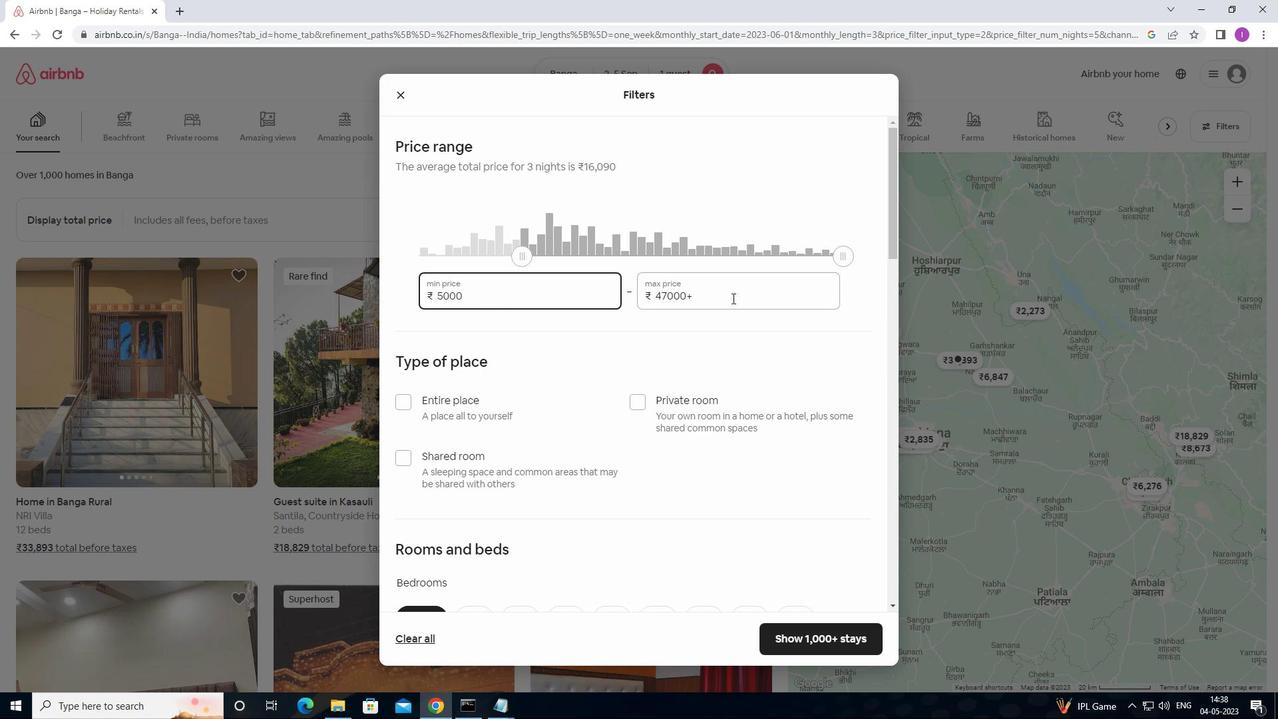 
Action: Mouse moved to (621, 306)
Screenshot: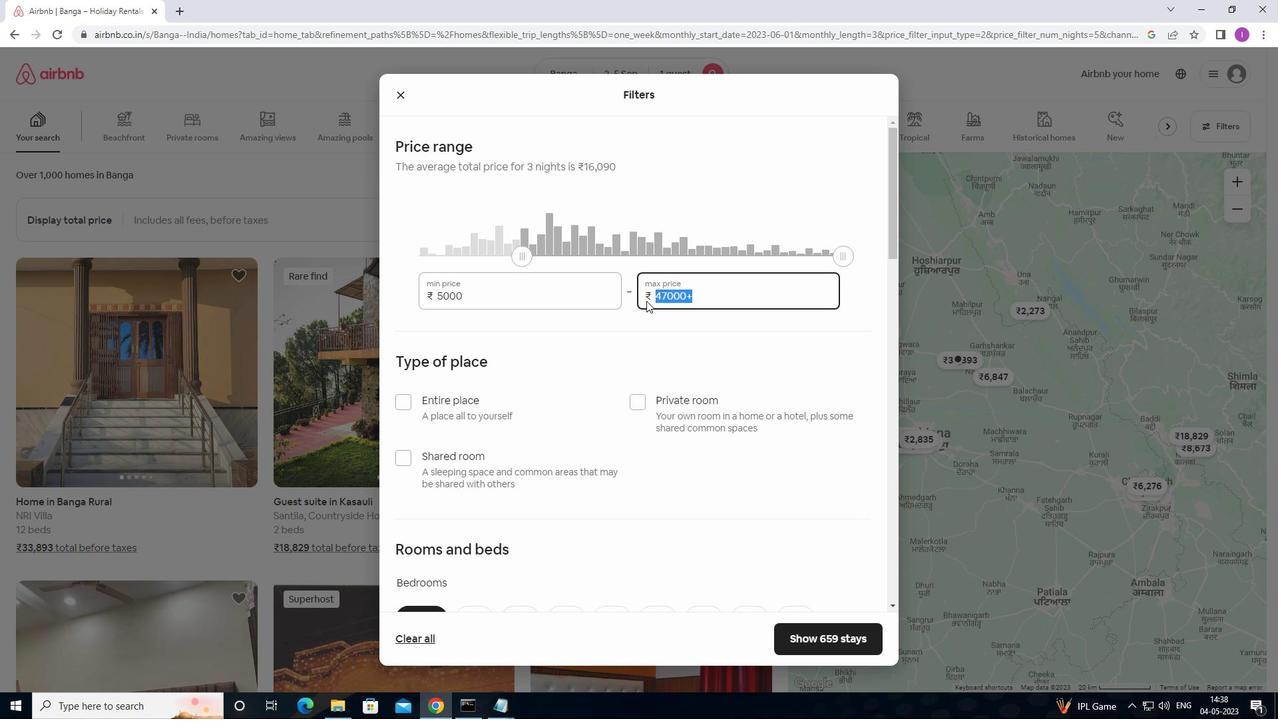 
Action: Key pressed 10
Screenshot: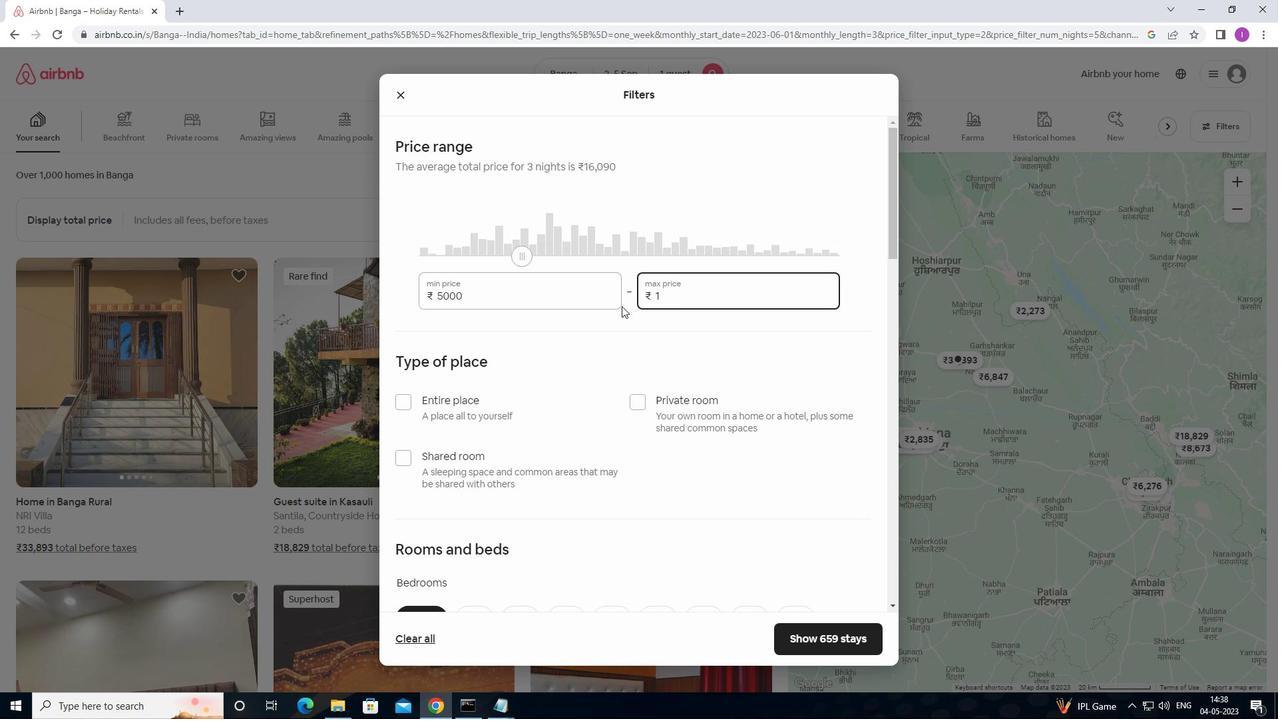 
Action: Mouse moved to (621, 306)
Screenshot: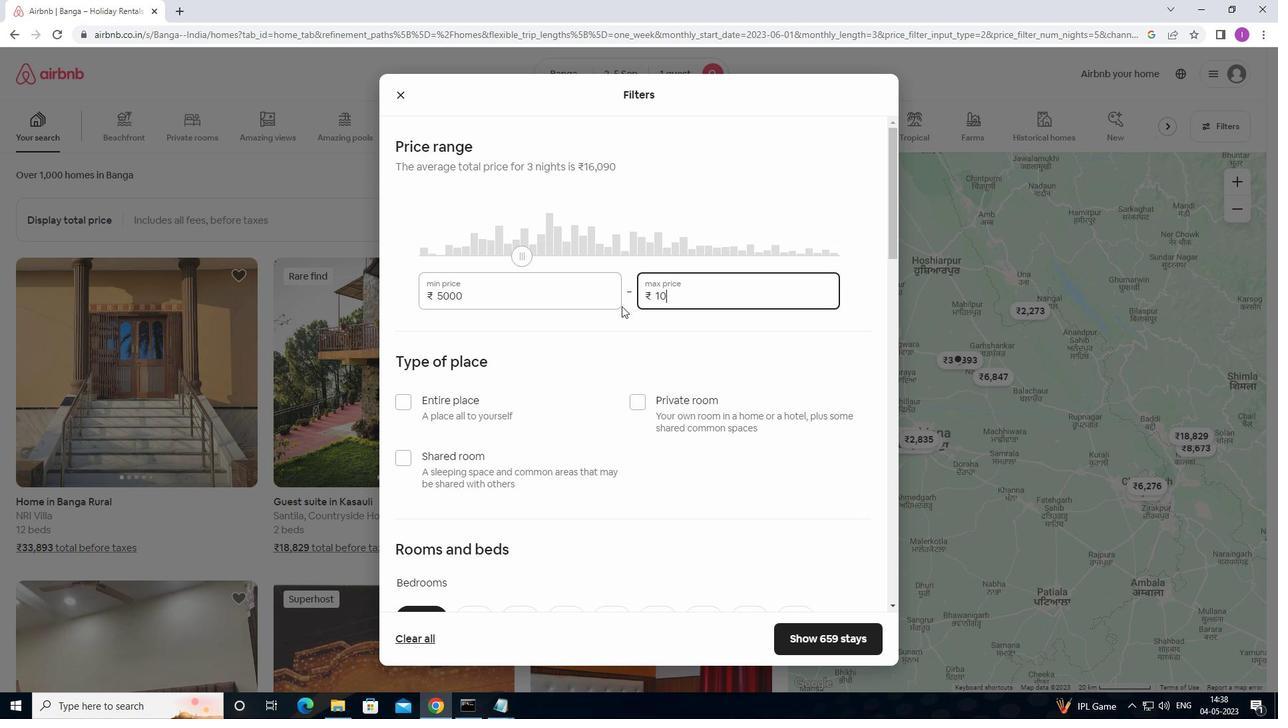 
Action: Key pressed 00
Screenshot: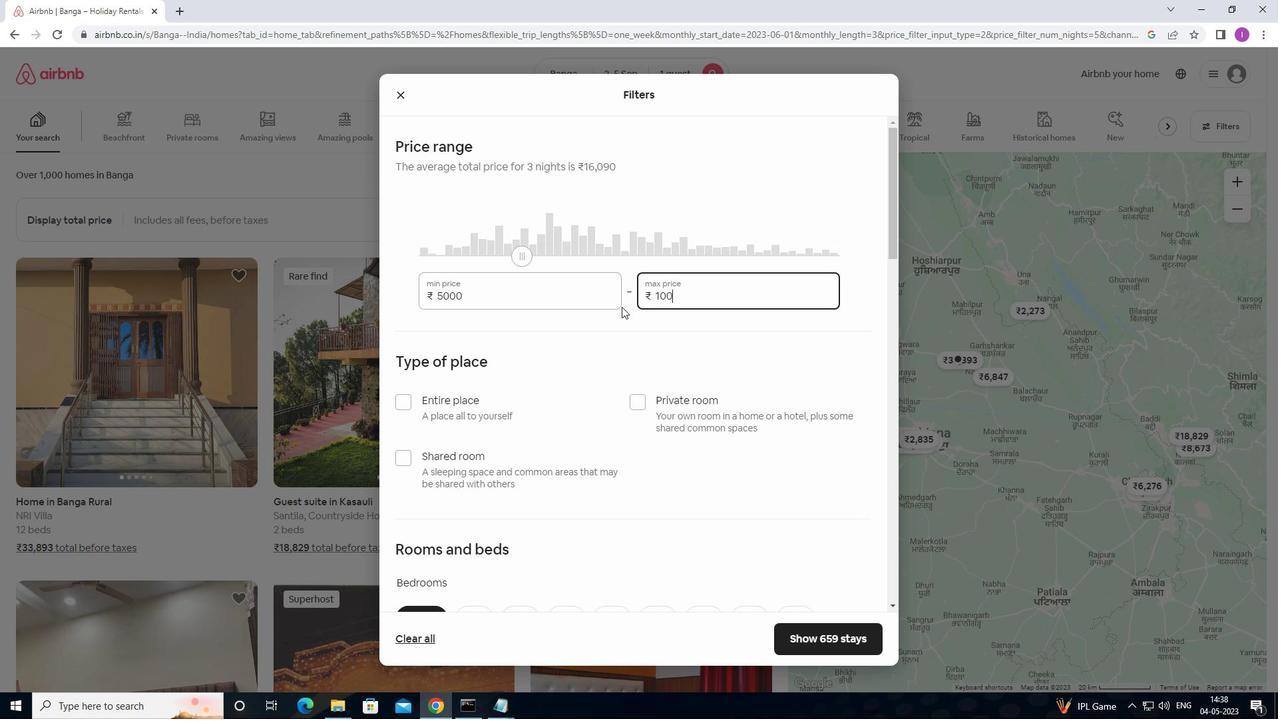 
Action: Mouse moved to (623, 306)
Screenshot: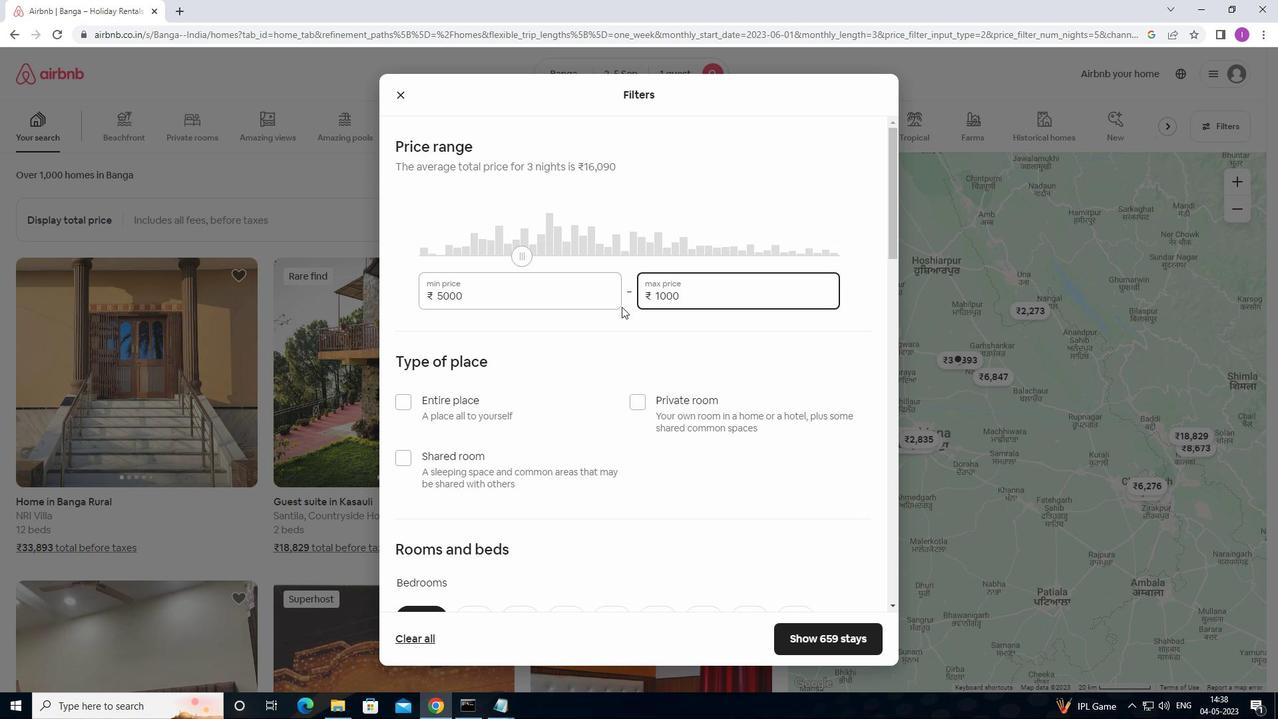 
Action: Key pressed 0
Screenshot: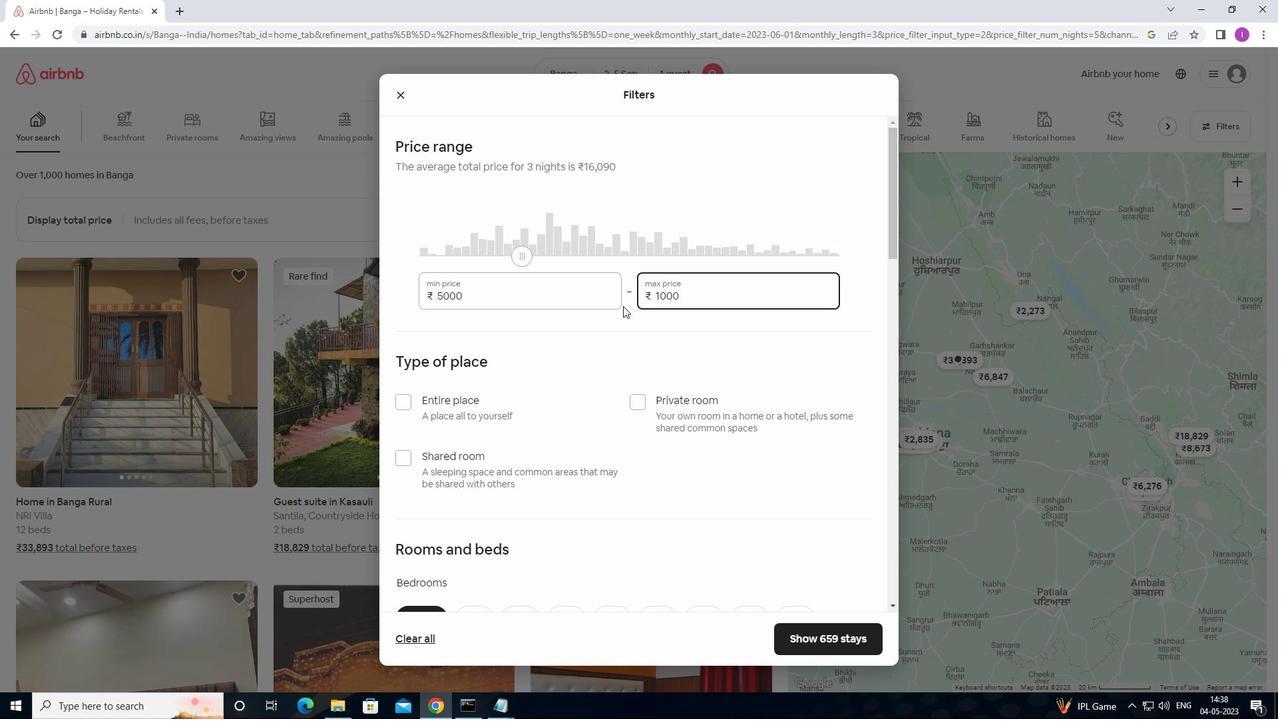 
Action: Mouse moved to (661, 315)
Screenshot: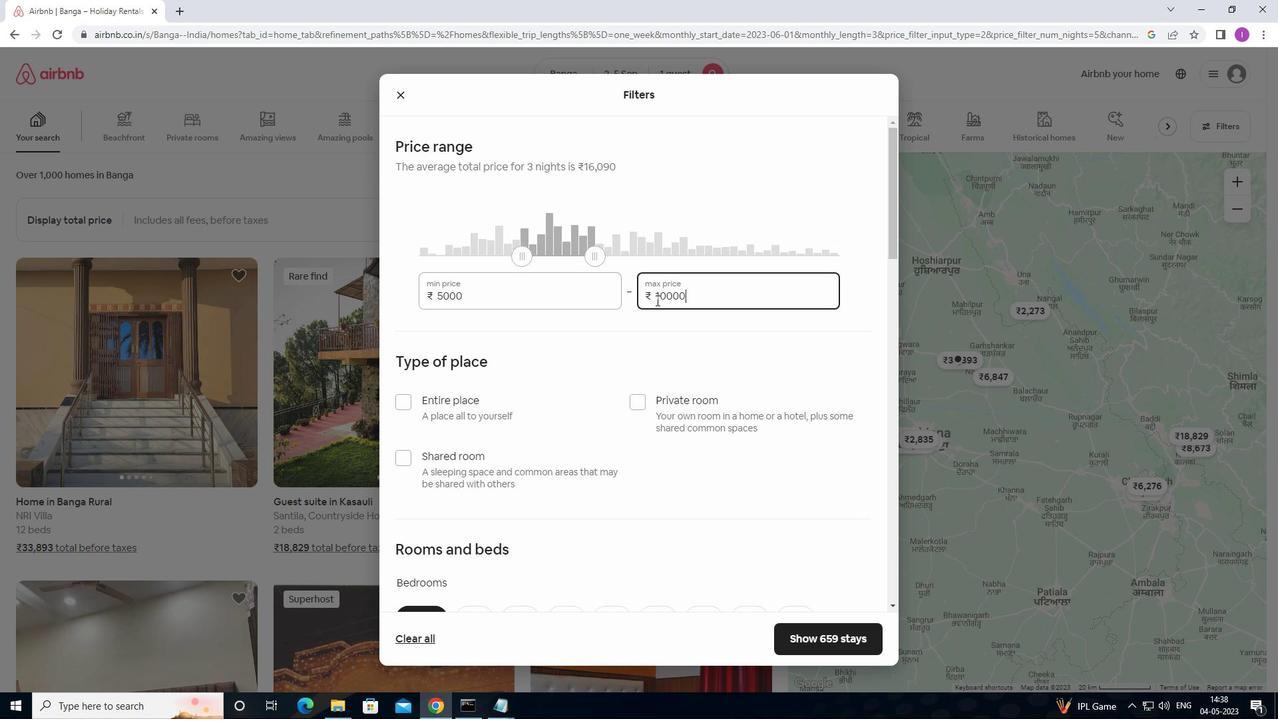 
Action: Mouse scrolled (661, 314) with delta (0, 0)
Screenshot: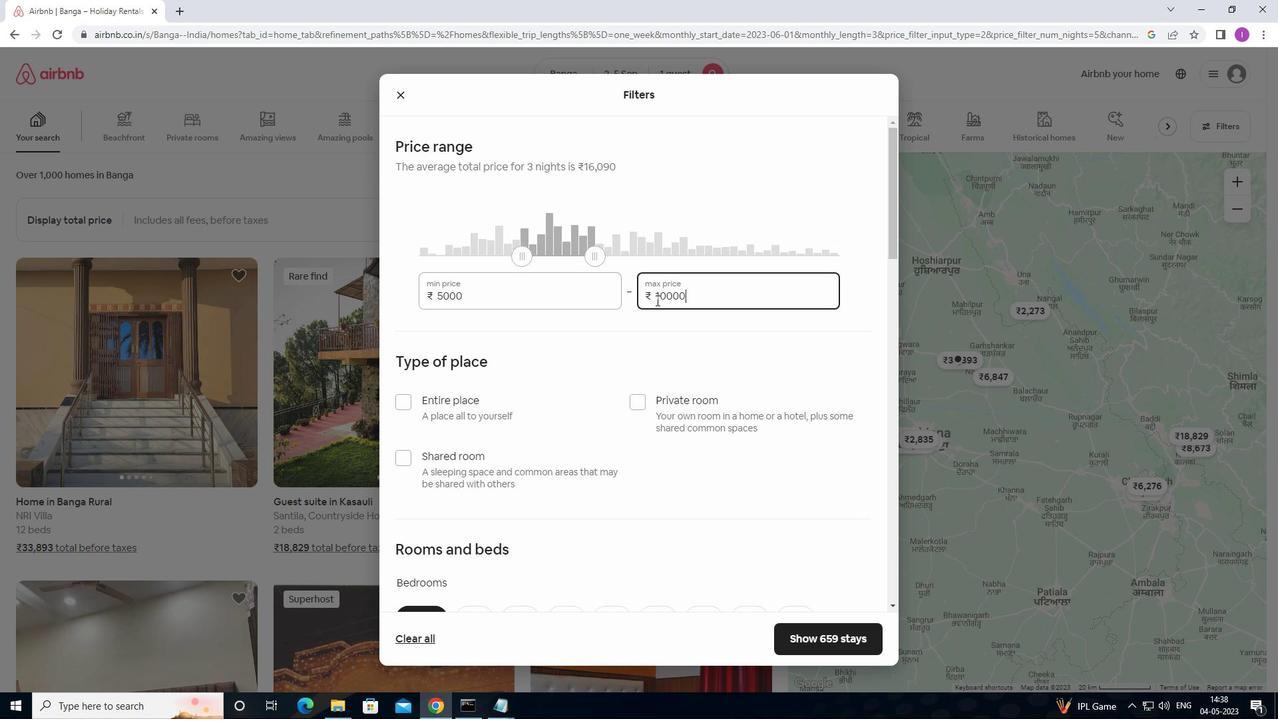 
Action: Mouse moved to (661, 319)
Screenshot: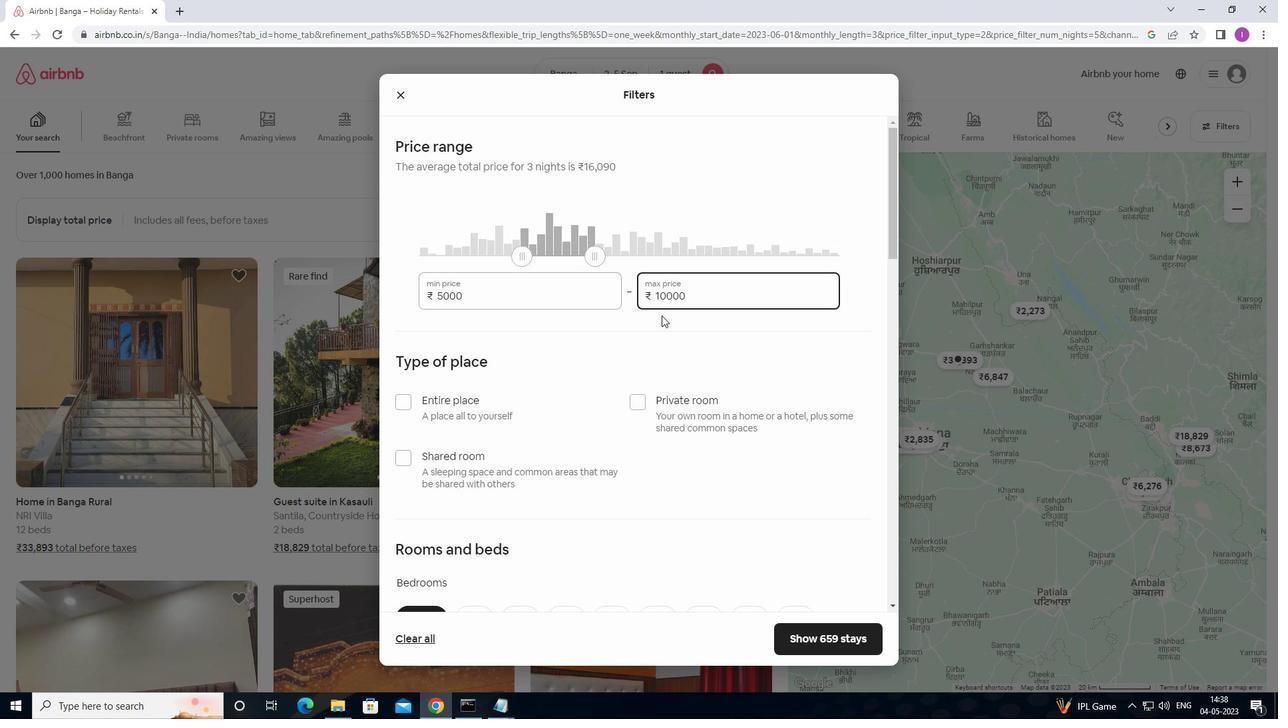 
Action: Mouse scrolled (661, 318) with delta (0, 0)
Screenshot: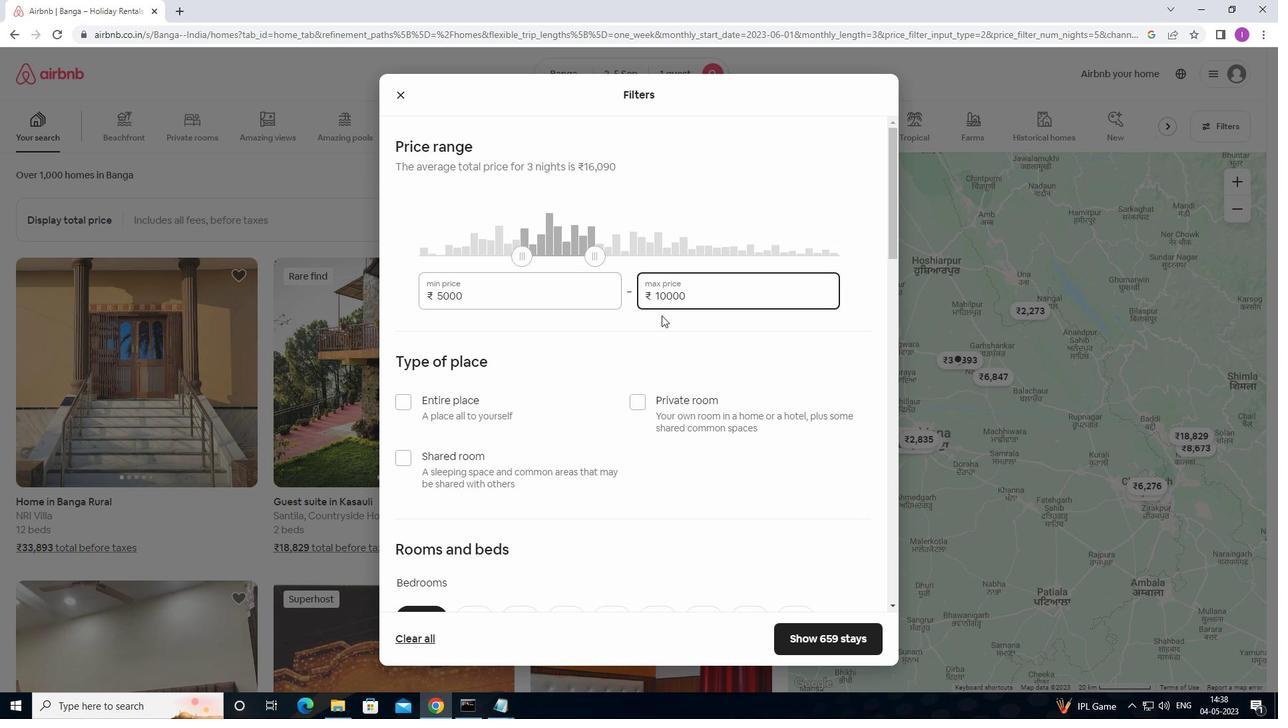 
Action: Mouse moved to (631, 273)
Screenshot: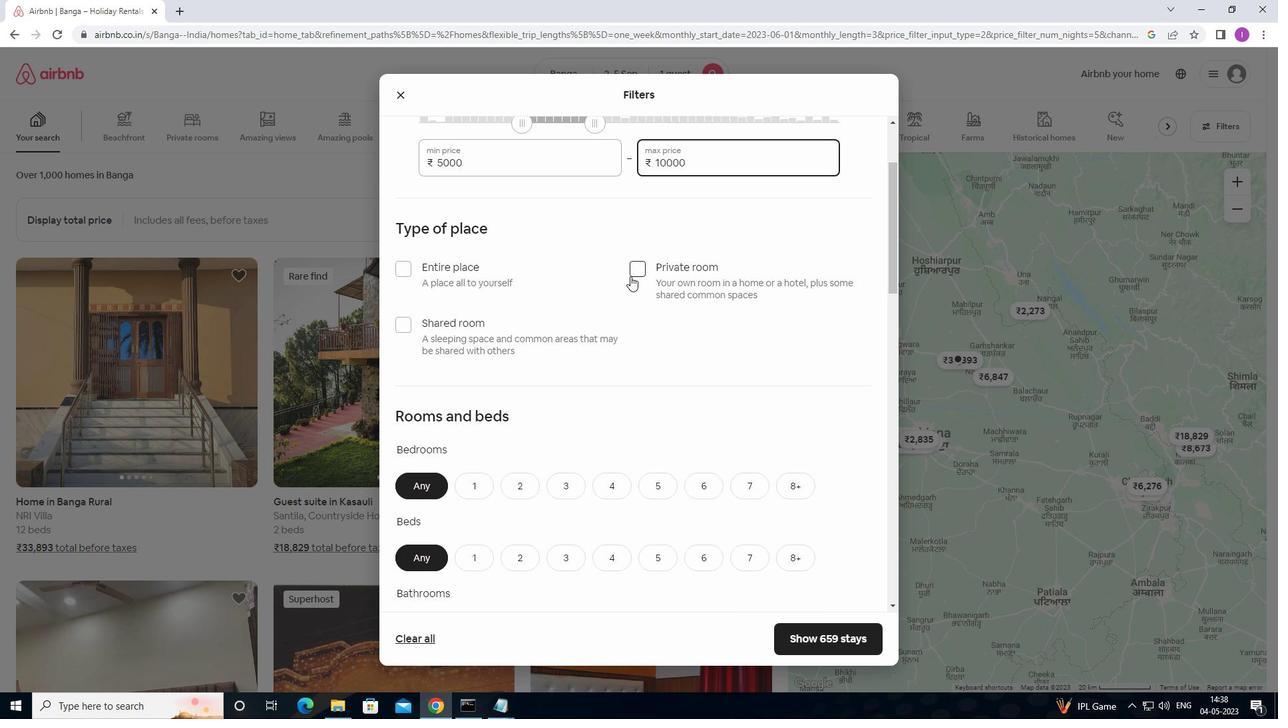 
Action: Mouse pressed left at (631, 273)
Screenshot: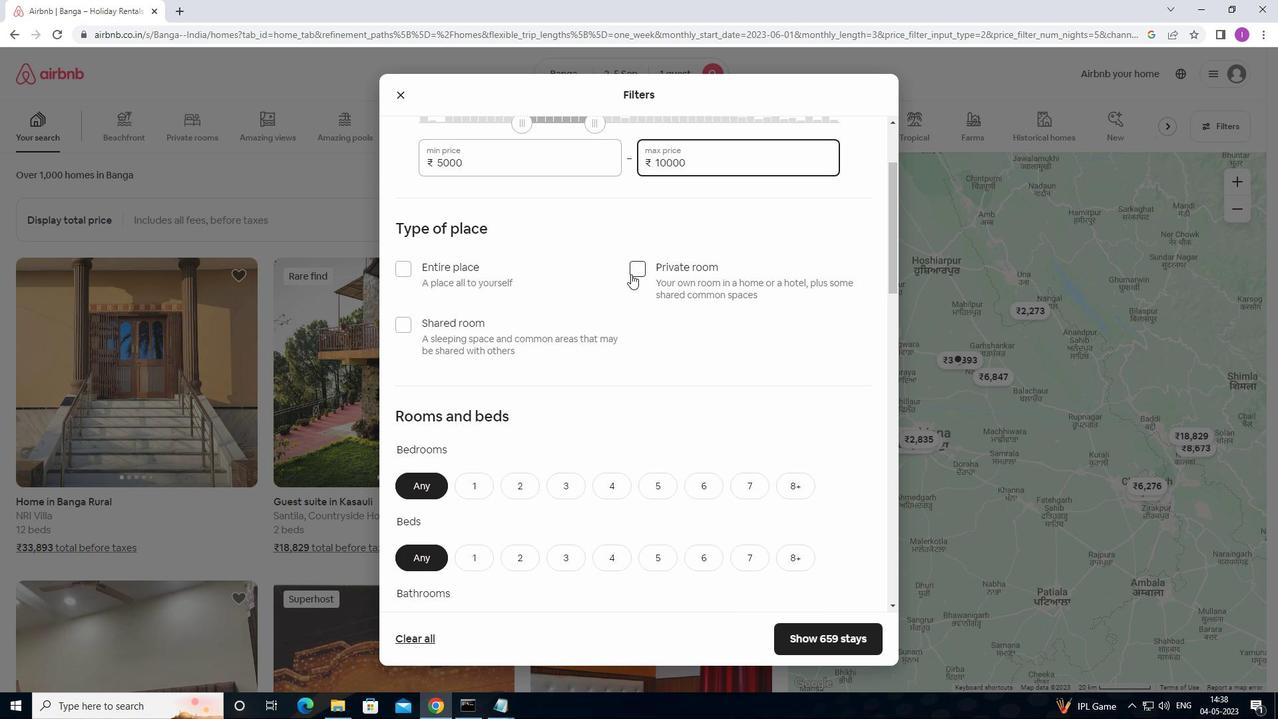 
Action: Mouse moved to (569, 332)
Screenshot: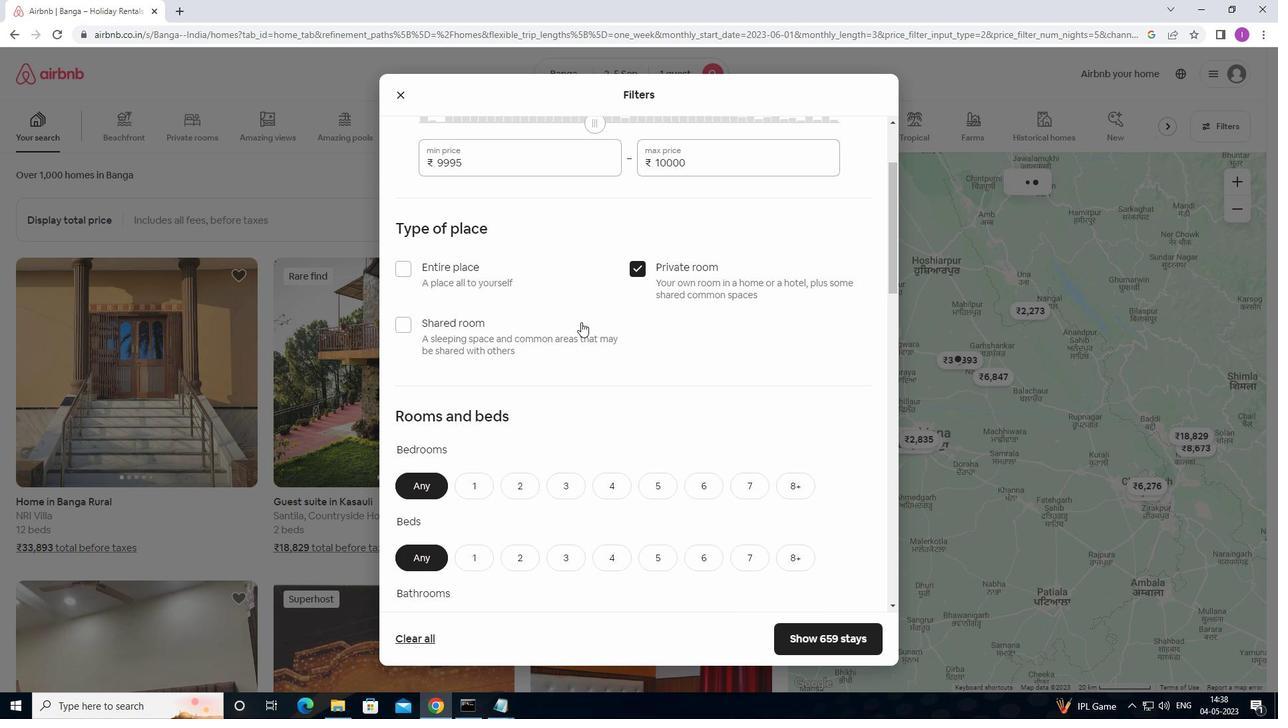 
Action: Mouse scrolled (569, 331) with delta (0, 0)
Screenshot: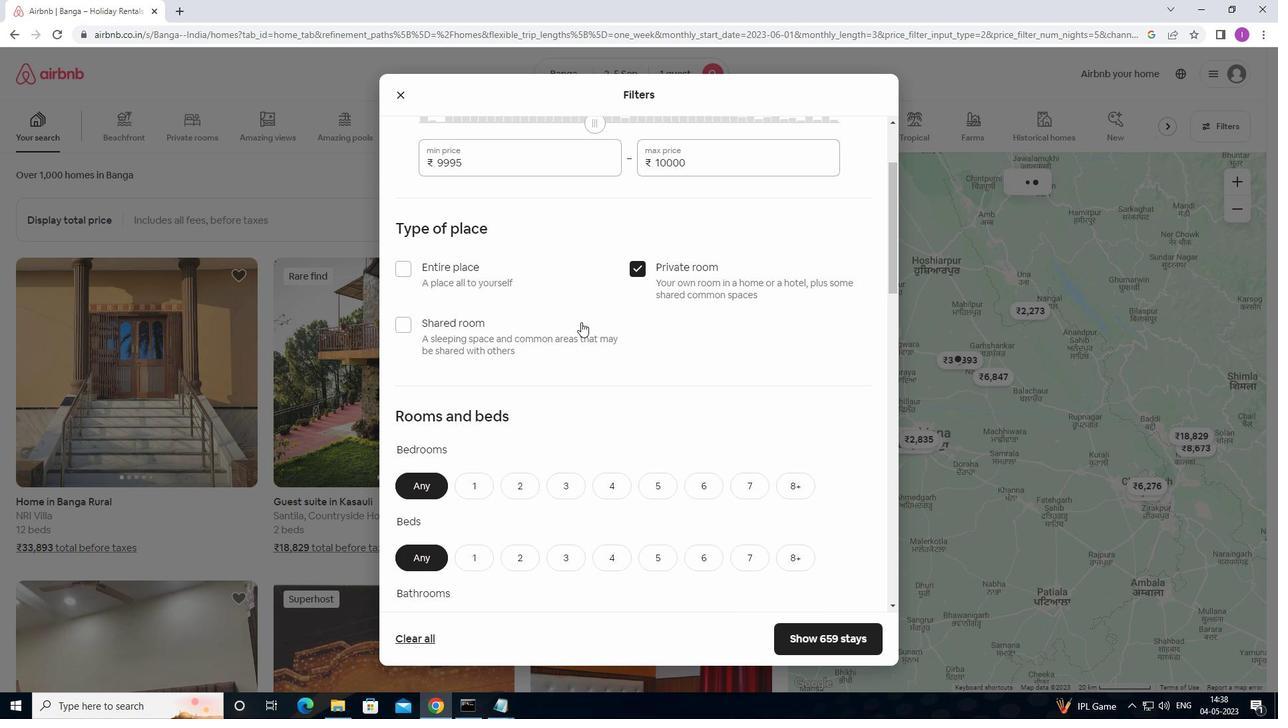 
Action: Mouse moved to (569, 337)
Screenshot: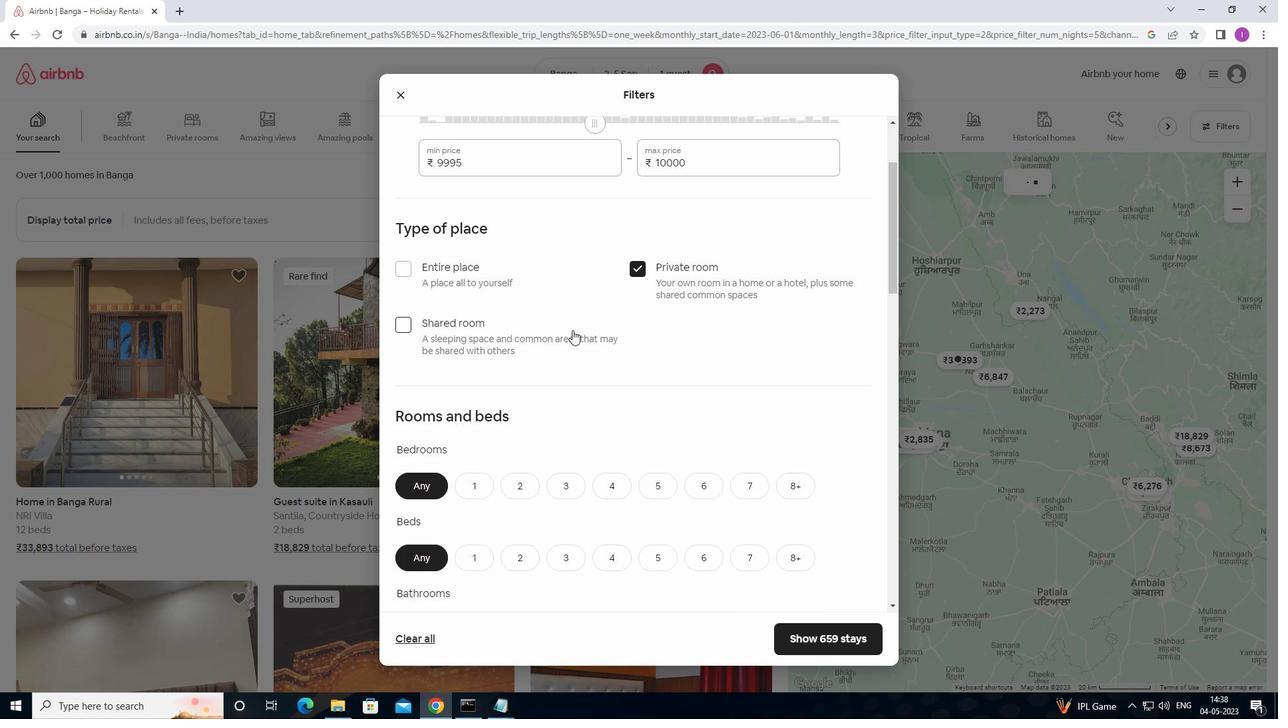 
Action: Mouse scrolled (569, 336) with delta (0, 0)
Screenshot: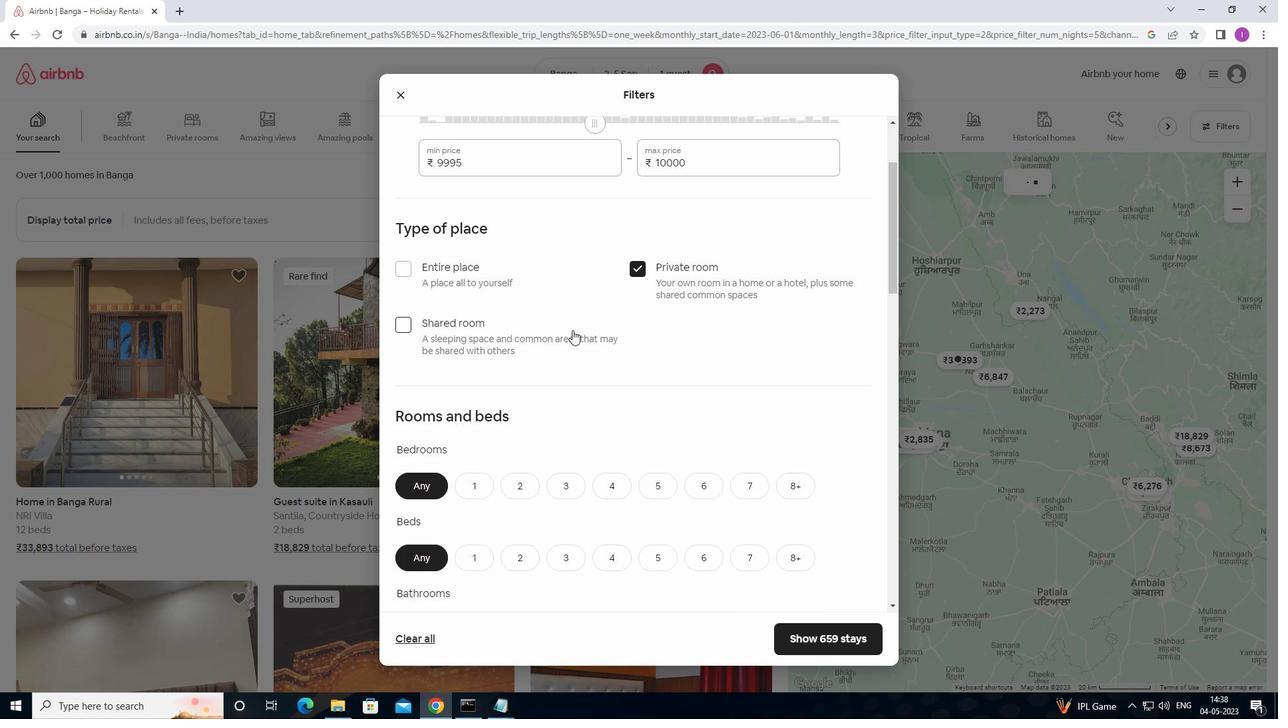 
Action: Mouse moved to (569, 340)
Screenshot: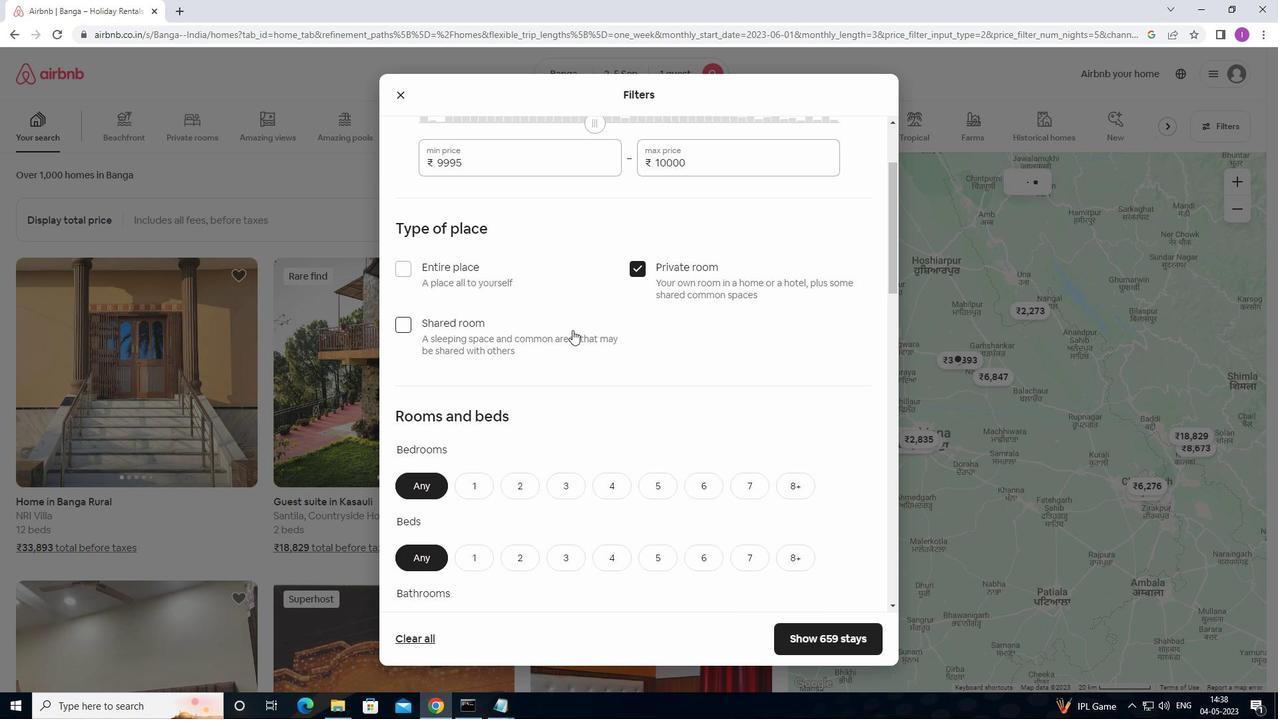 
Action: Mouse scrolled (569, 339) with delta (0, 0)
Screenshot: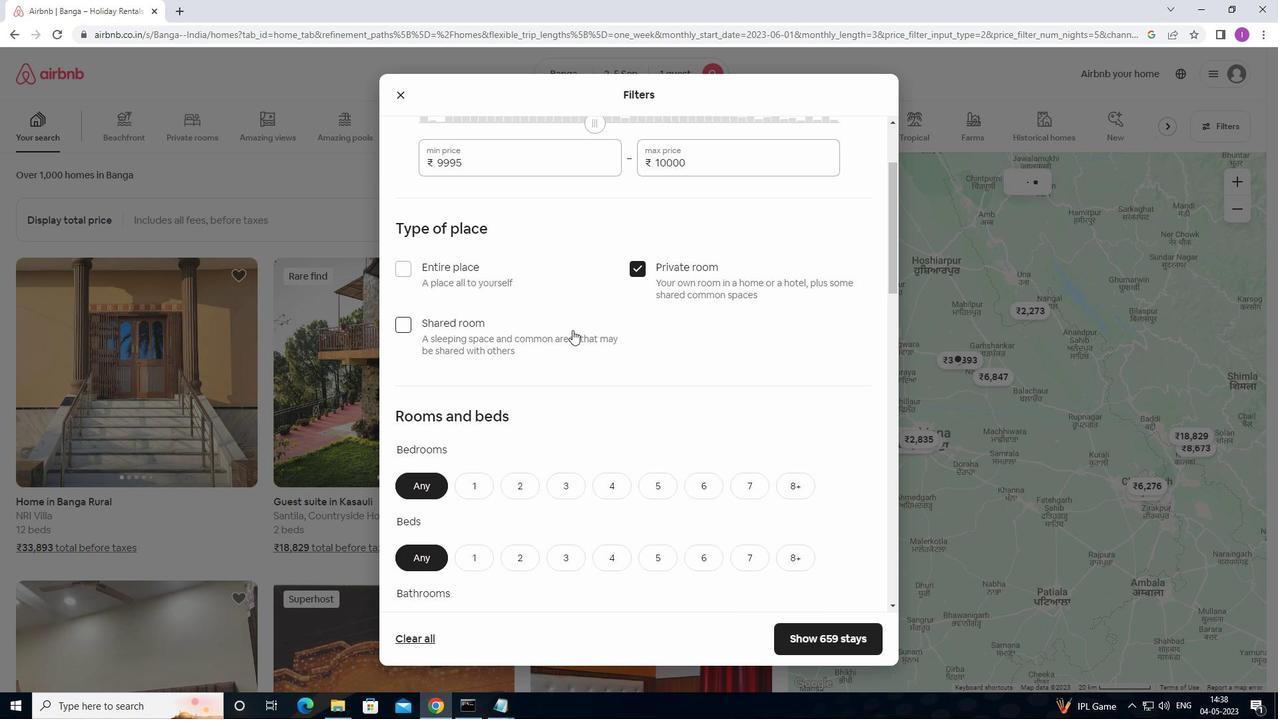 
Action: Mouse moved to (569, 341)
Screenshot: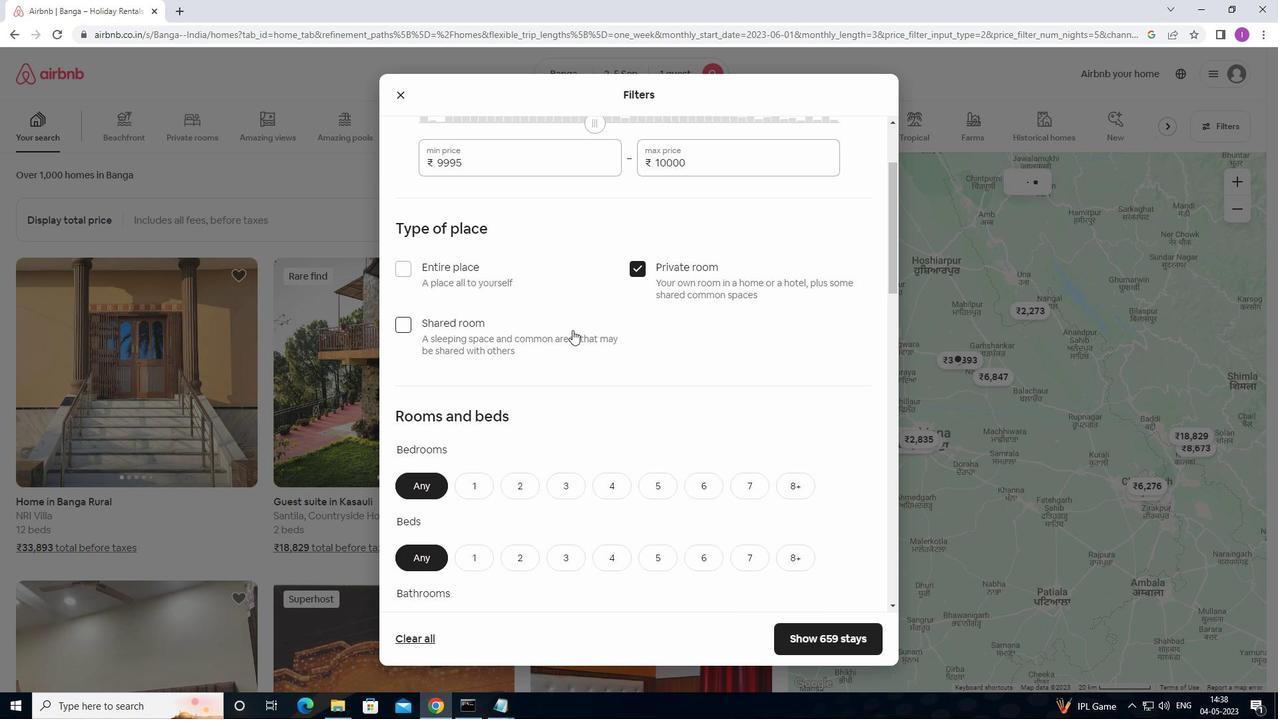 
Action: Mouse scrolled (569, 340) with delta (0, 0)
Screenshot: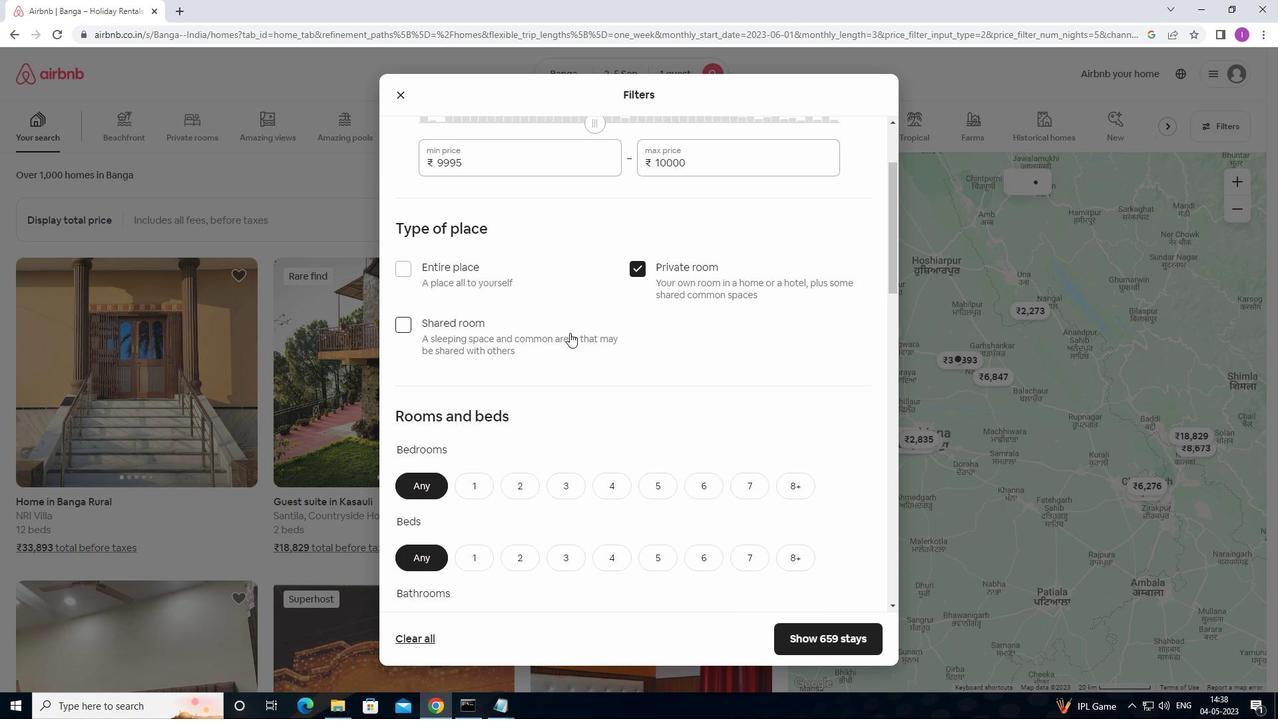 
Action: Mouse moved to (472, 223)
Screenshot: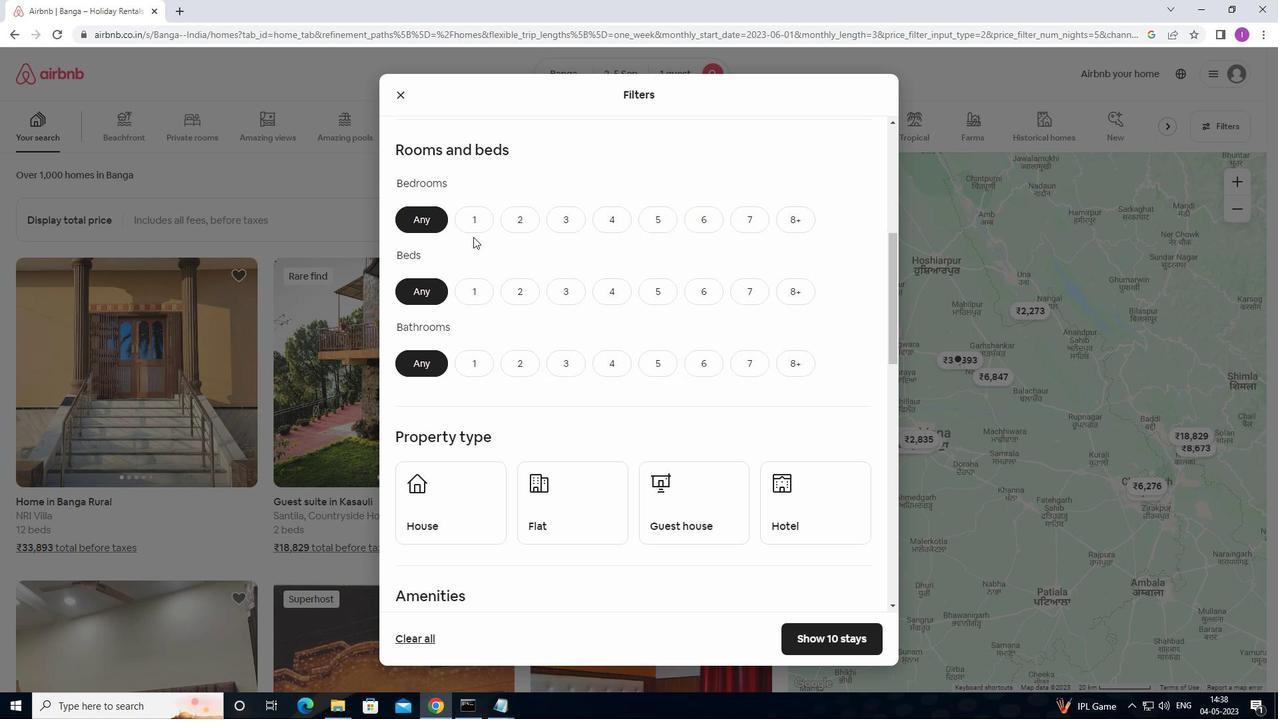 
Action: Mouse pressed left at (472, 223)
Screenshot: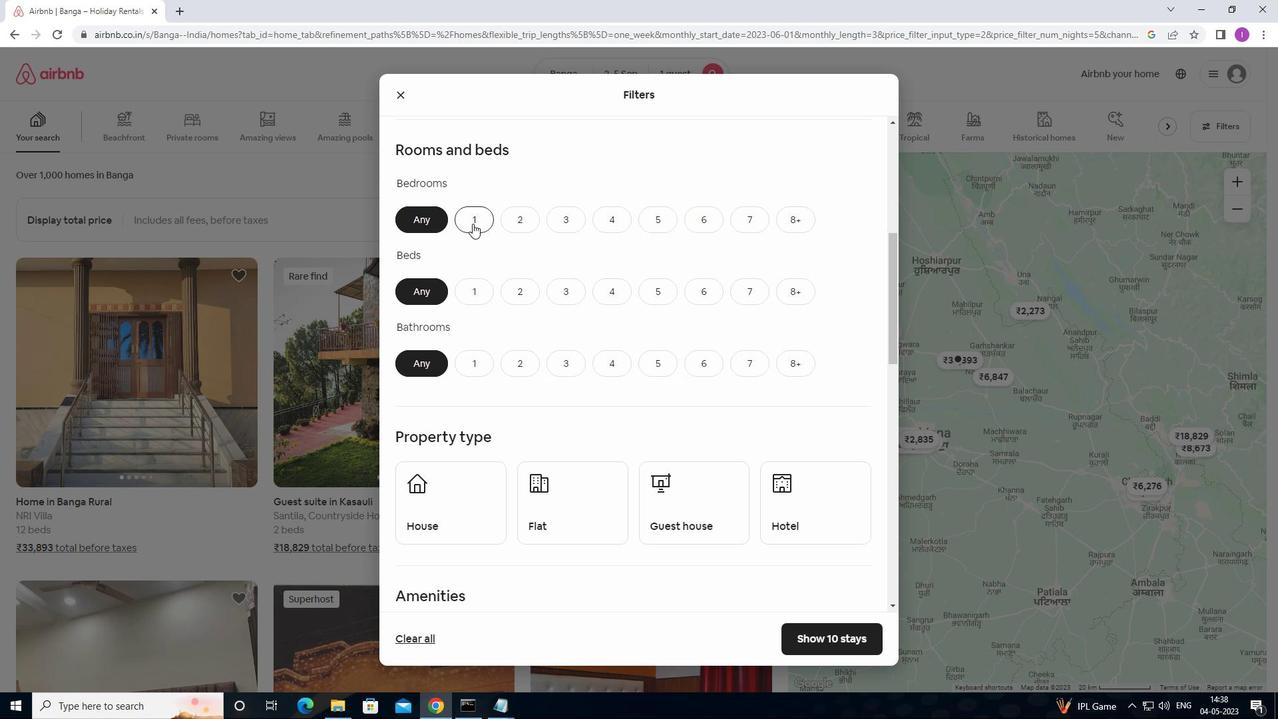 
Action: Mouse moved to (471, 298)
Screenshot: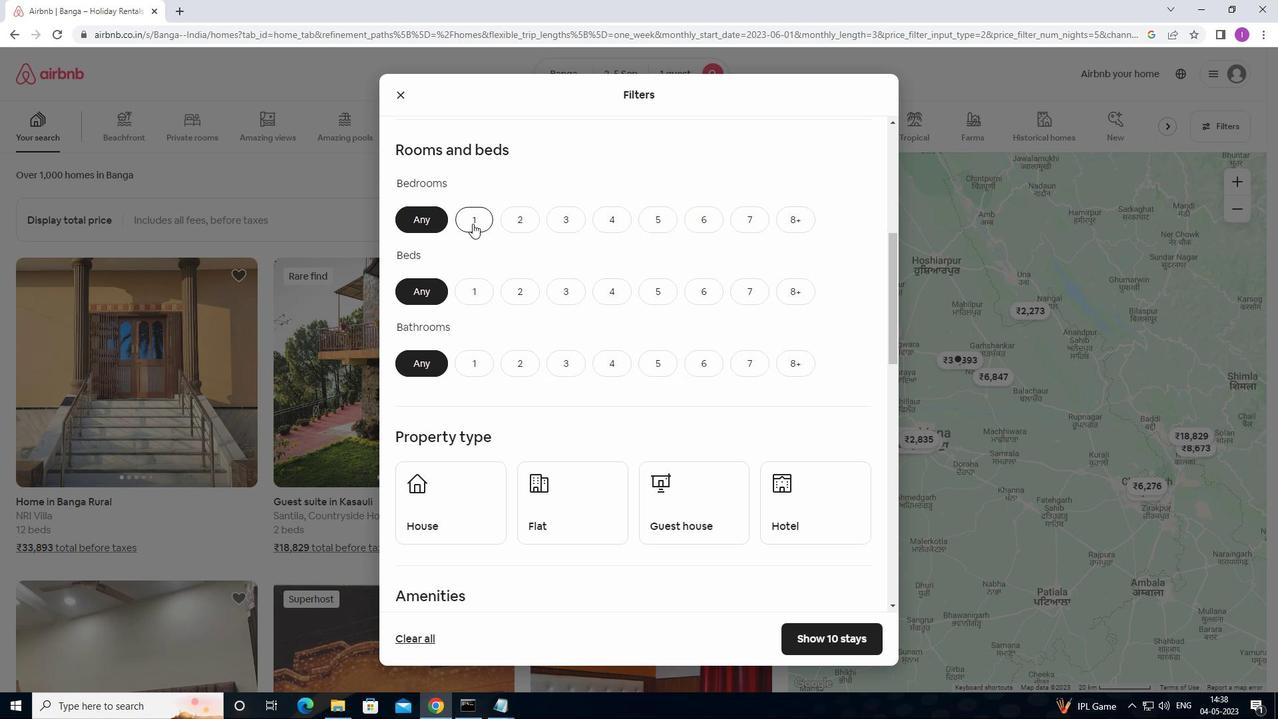 
Action: Mouse pressed left at (471, 298)
Screenshot: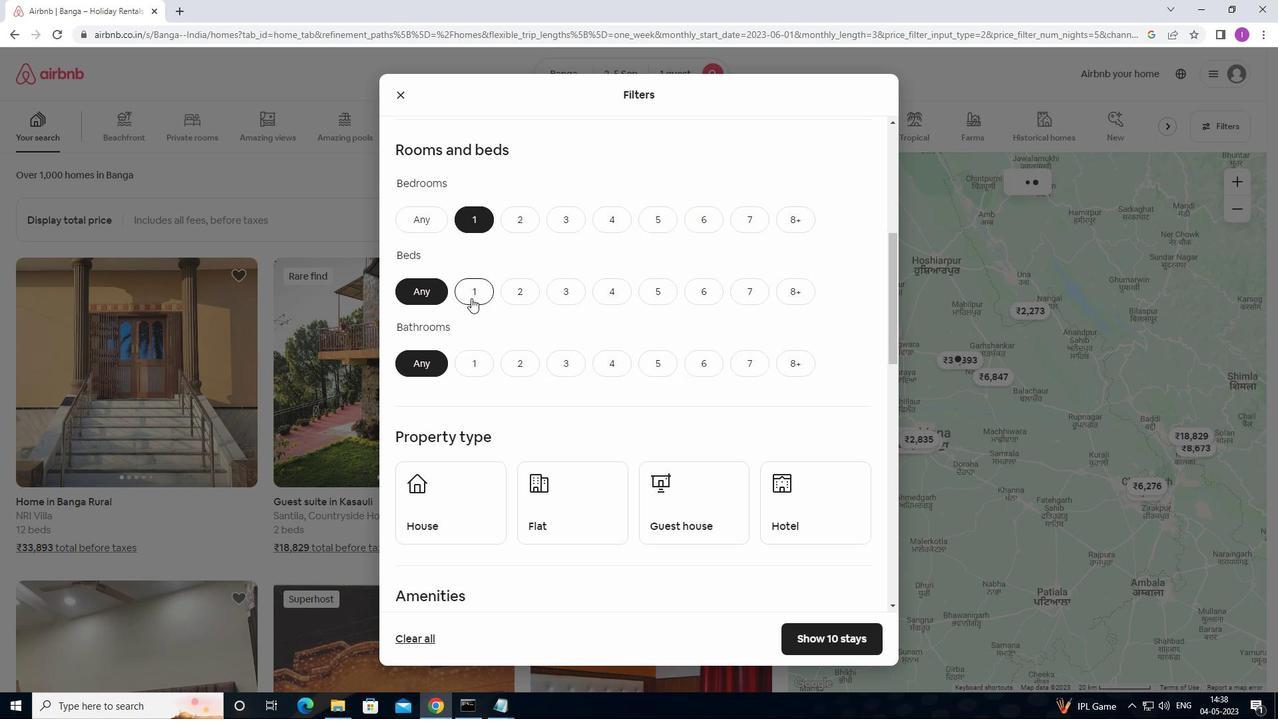 
Action: Mouse moved to (480, 368)
Screenshot: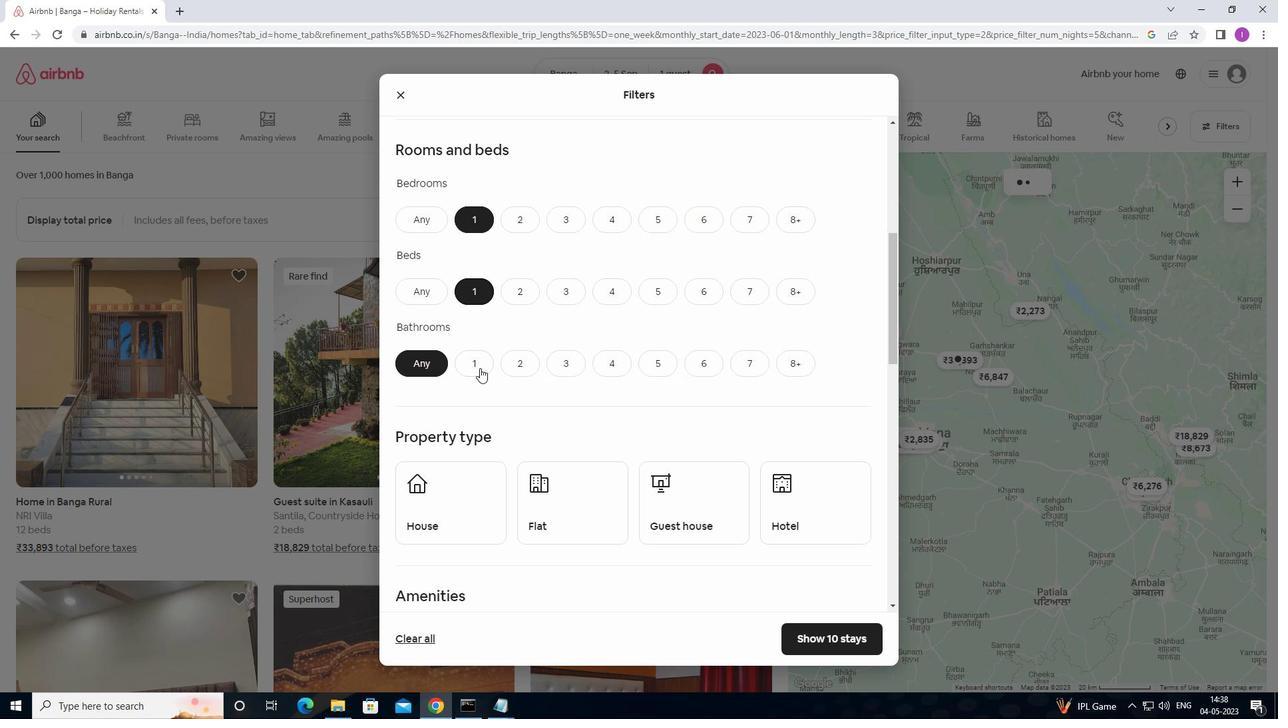 
Action: Mouse pressed left at (480, 368)
Screenshot: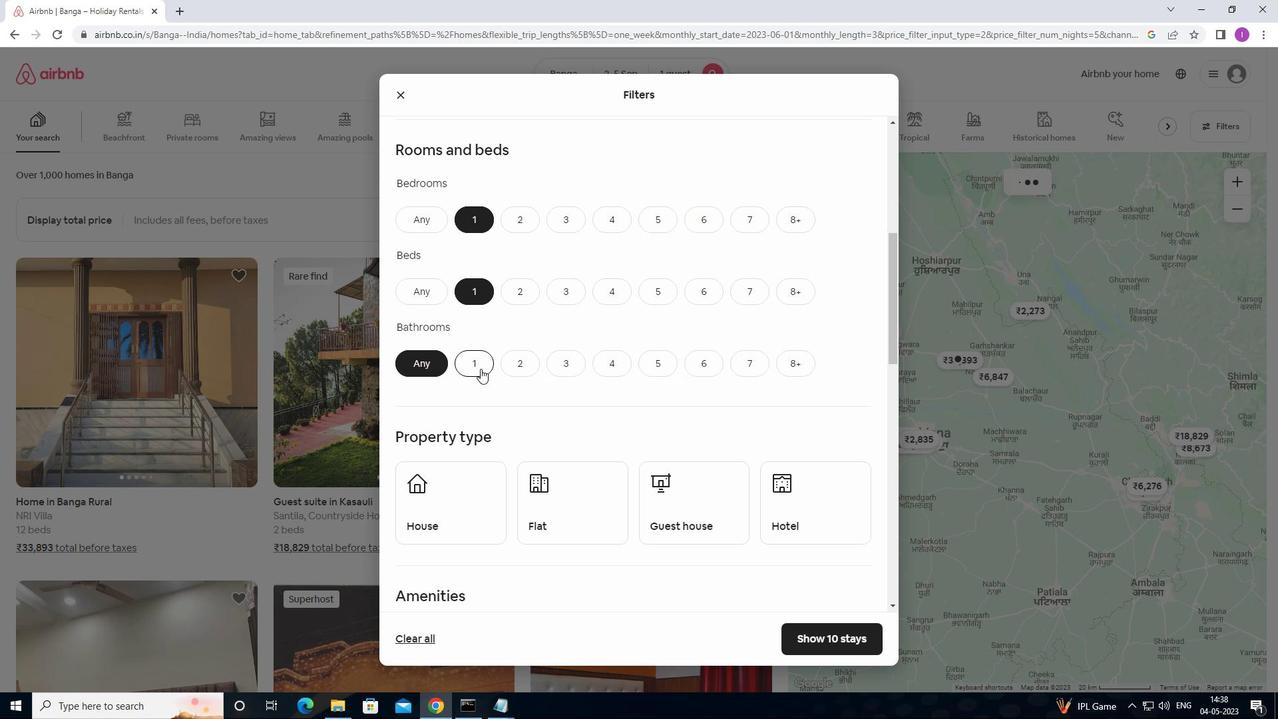 
Action: Mouse moved to (486, 361)
Screenshot: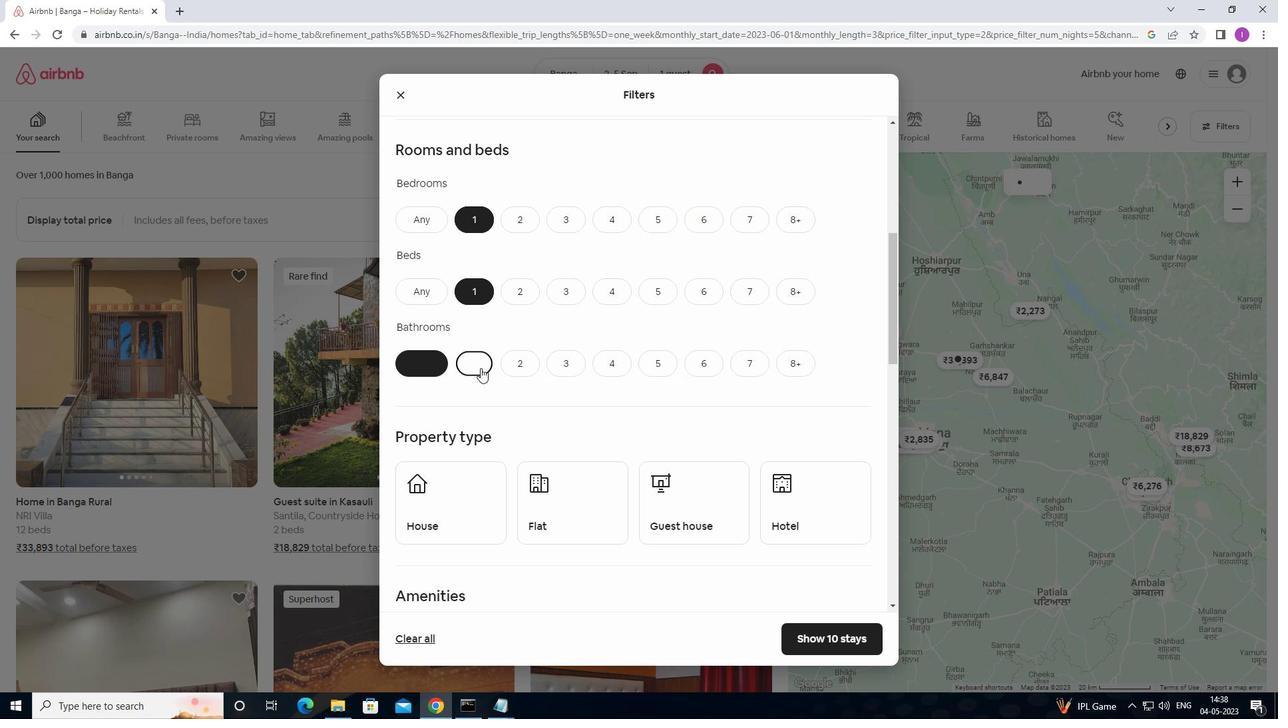 
Action: Mouse scrolled (486, 360) with delta (0, 0)
Screenshot: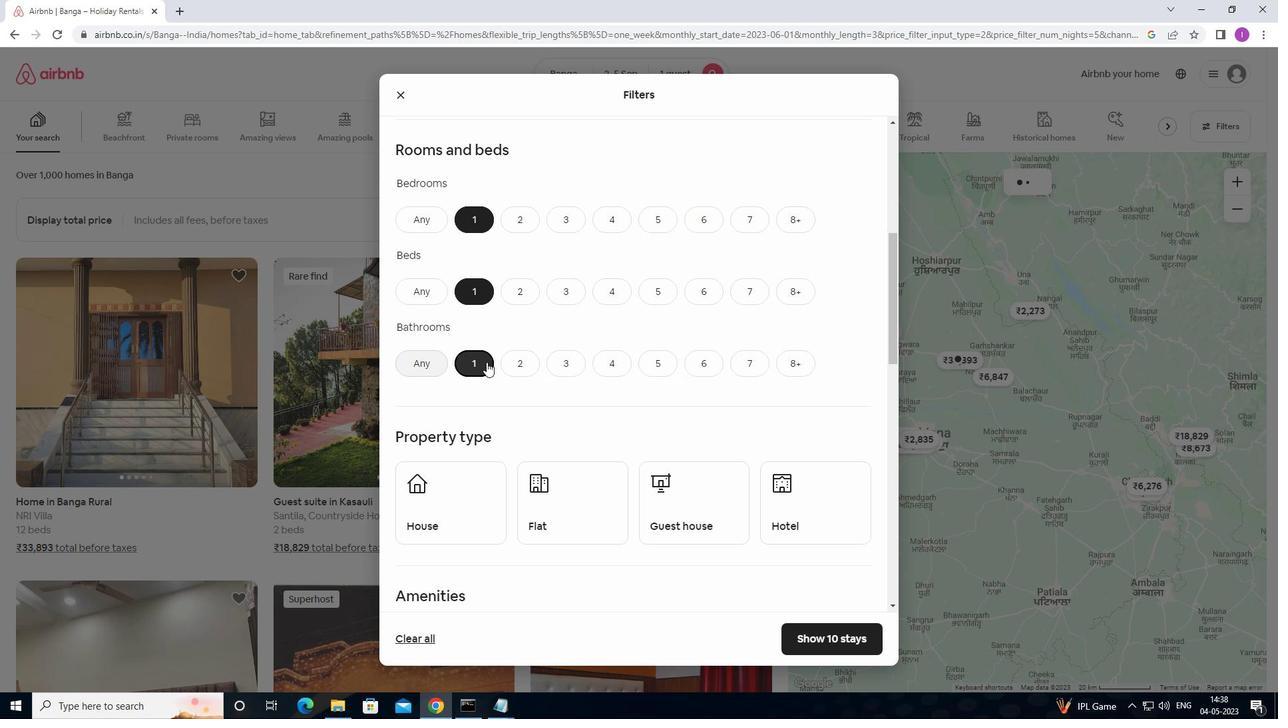 
Action: Mouse scrolled (486, 360) with delta (0, 0)
Screenshot: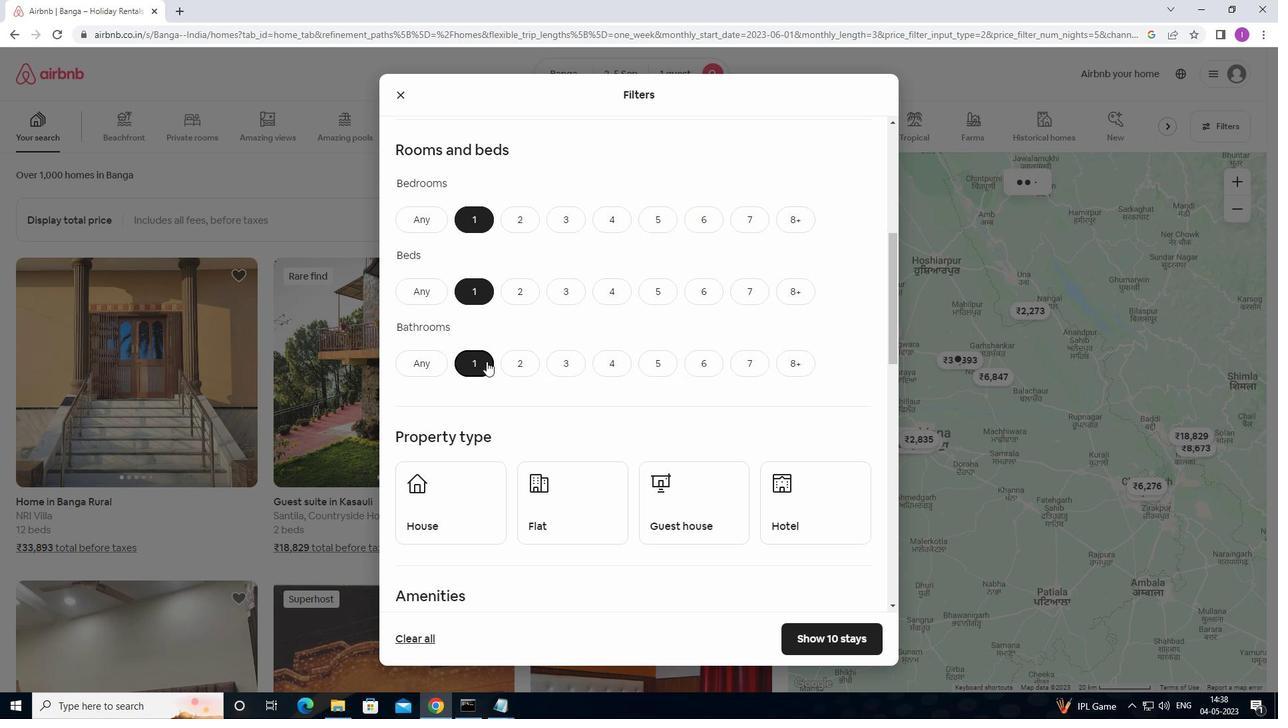
Action: Mouse moved to (488, 360)
Screenshot: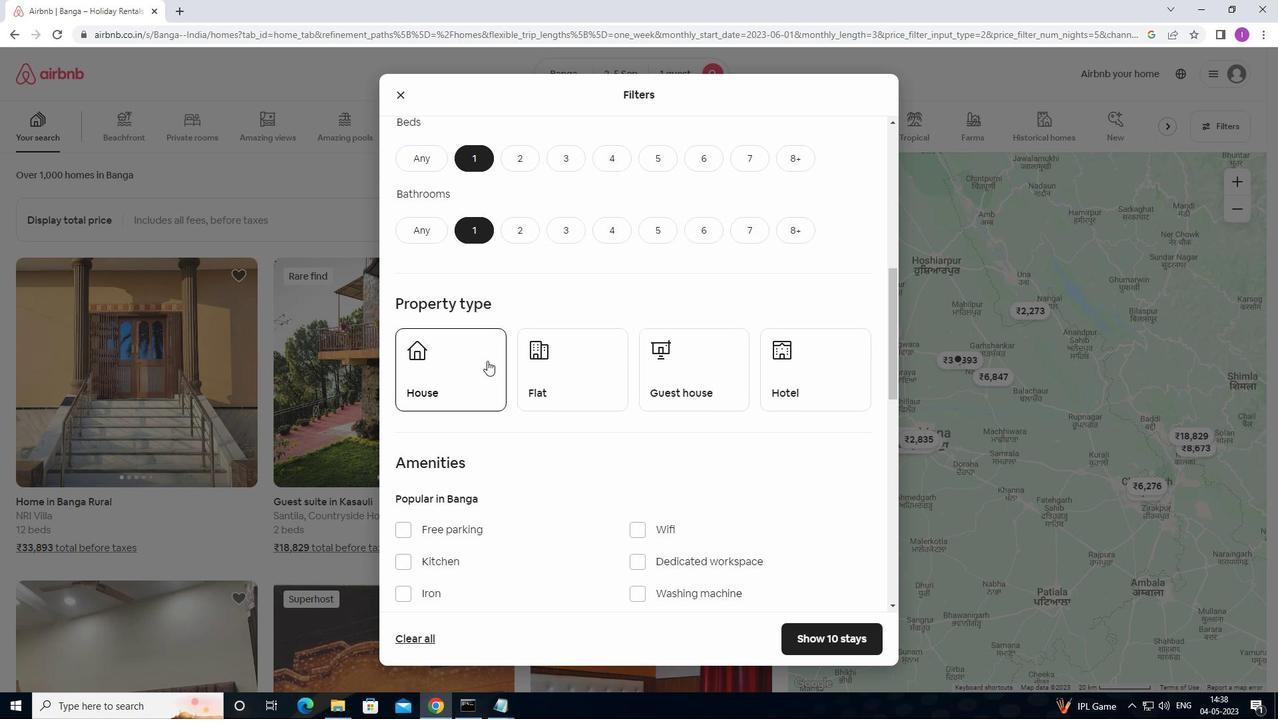 
Action: Mouse scrolled (488, 360) with delta (0, 0)
Screenshot: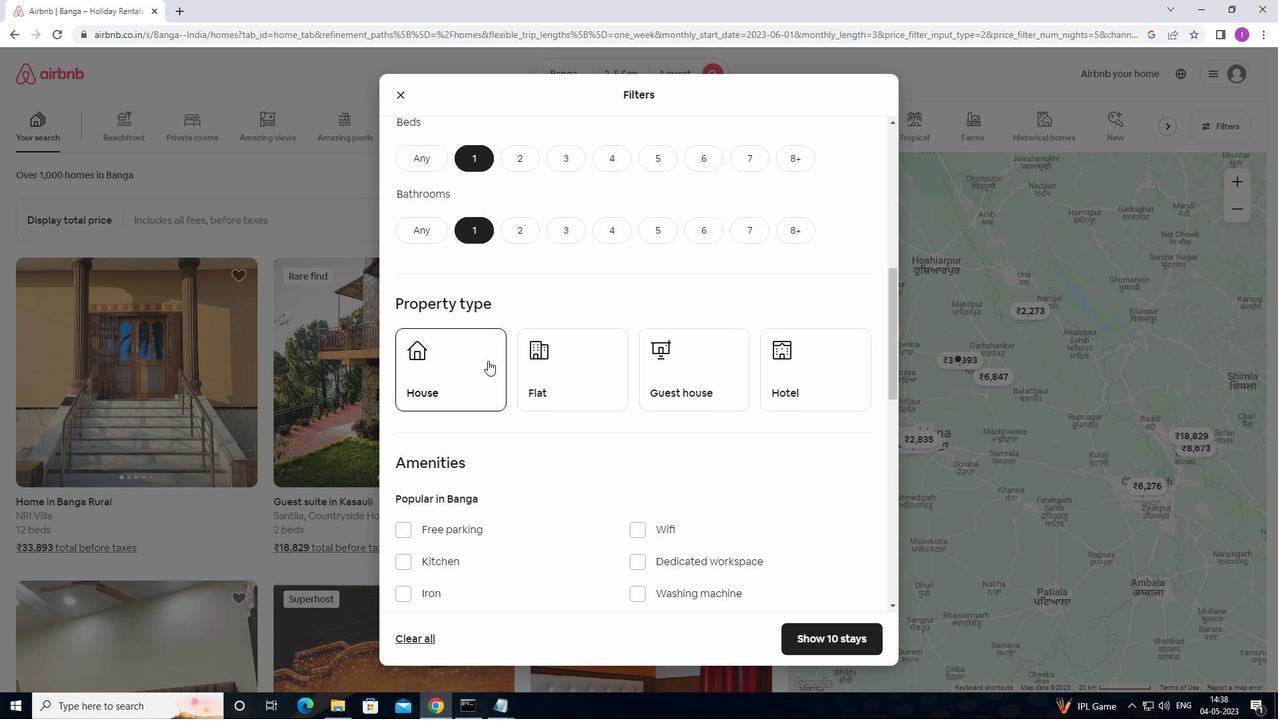 
Action: Mouse moved to (437, 327)
Screenshot: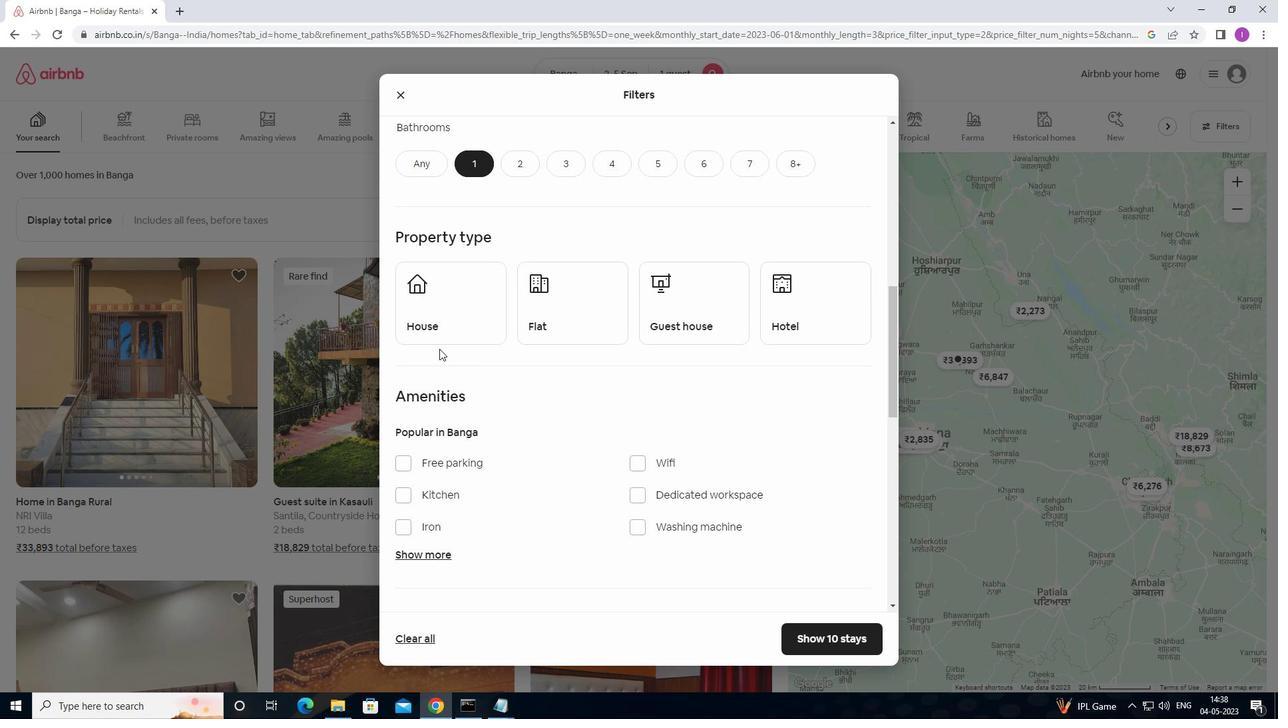 
Action: Mouse pressed left at (437, 327)
Screenshot: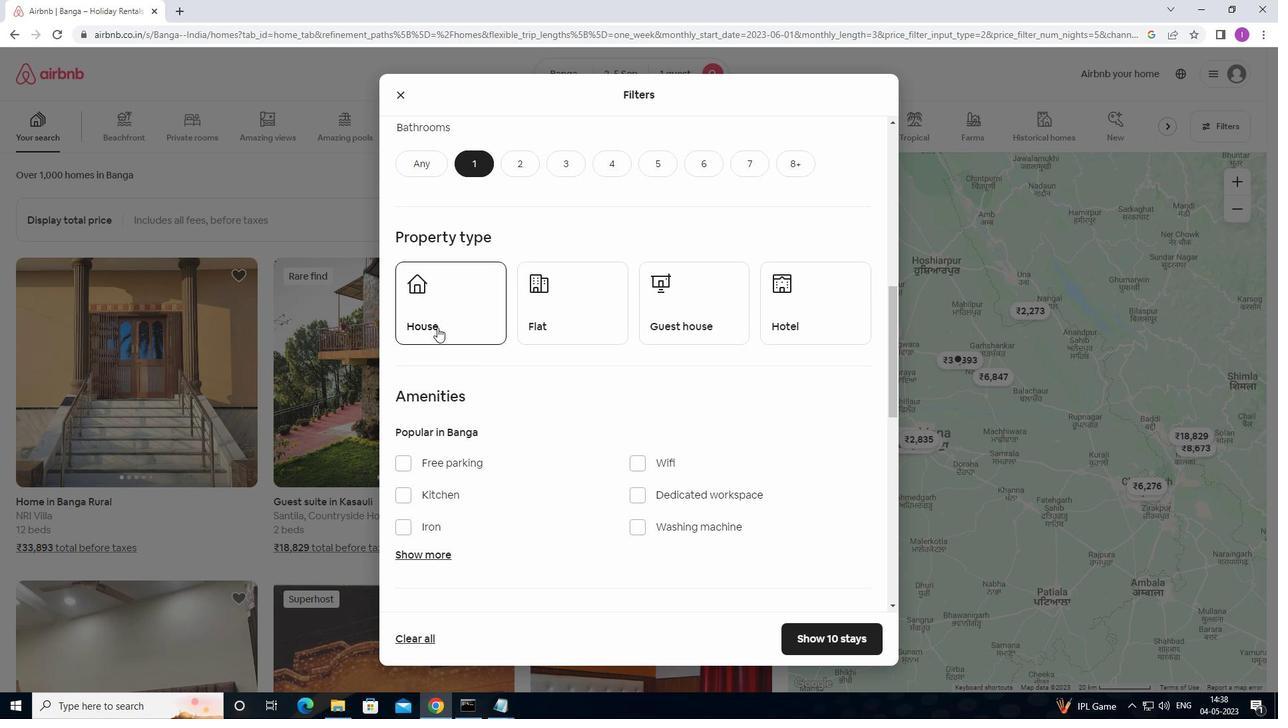 
Action: Mouse moved to (605, 308)
Screenshot: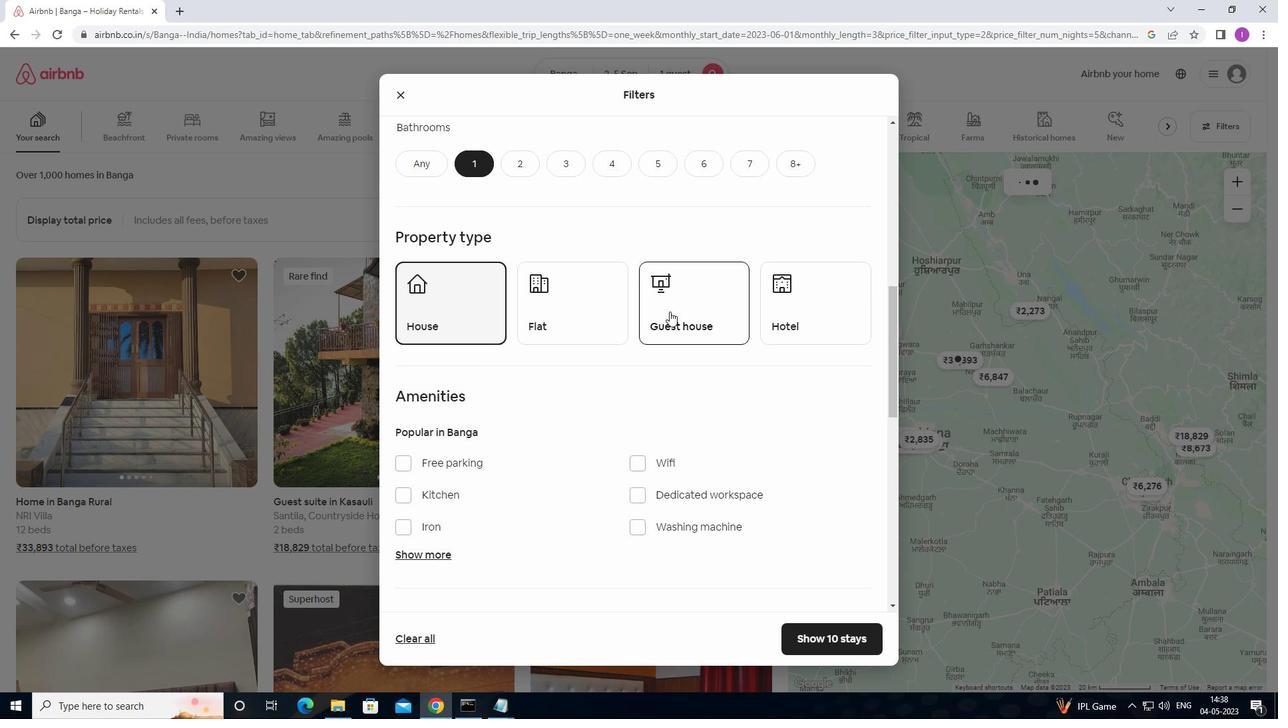 
Action: Mouse pressed left at (605, 308)
Screenshot: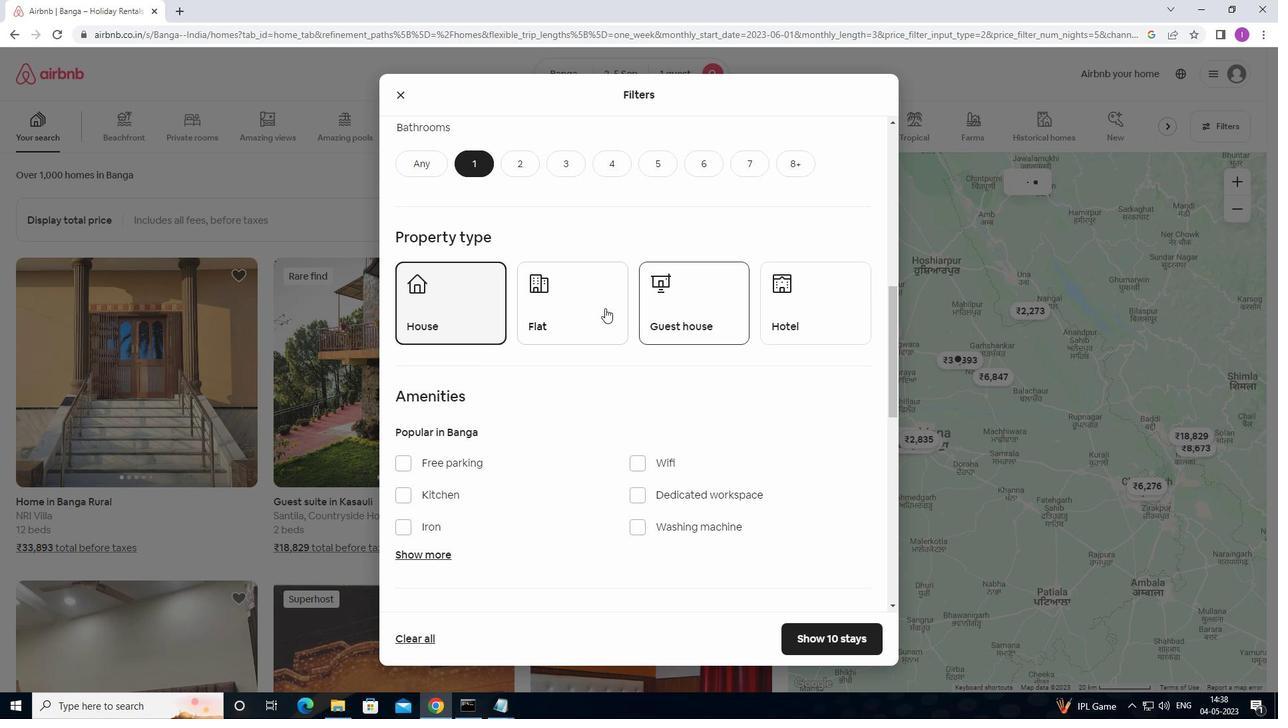 
Action: Mouse moved to (709, 316)
Screenshot: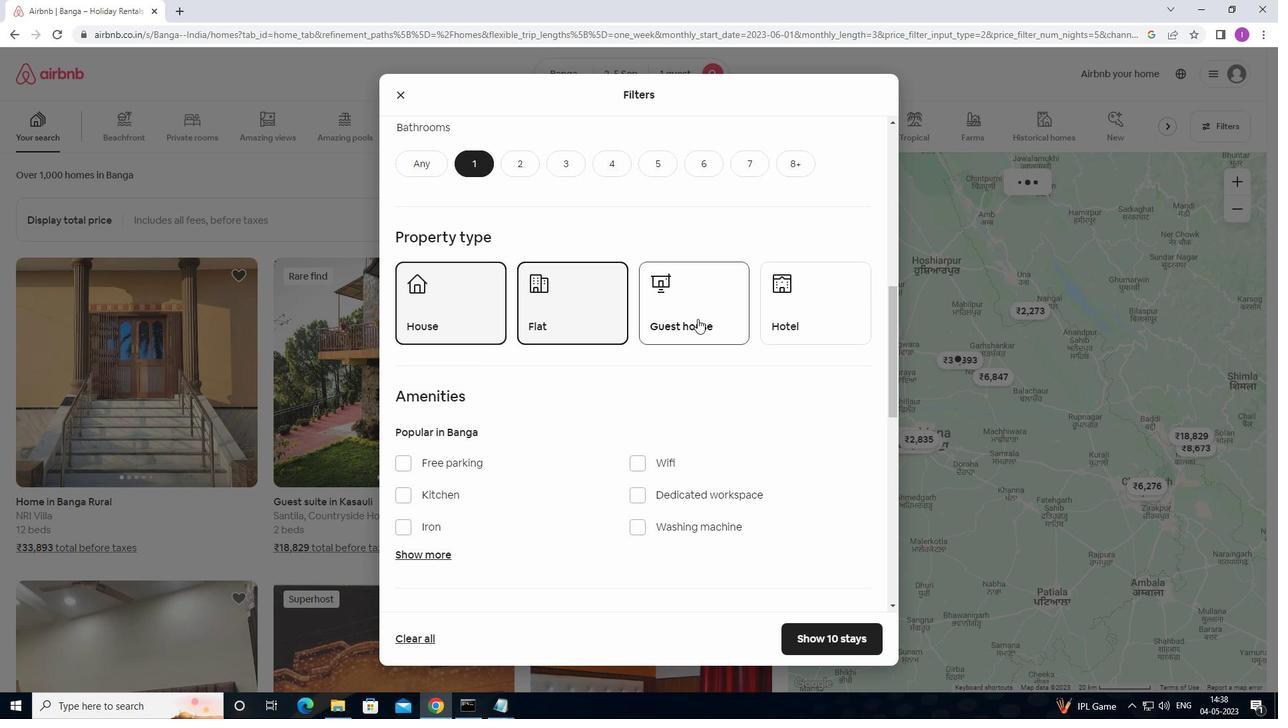 
Action: Mouse pressed left at (709, 316)
Screenshot: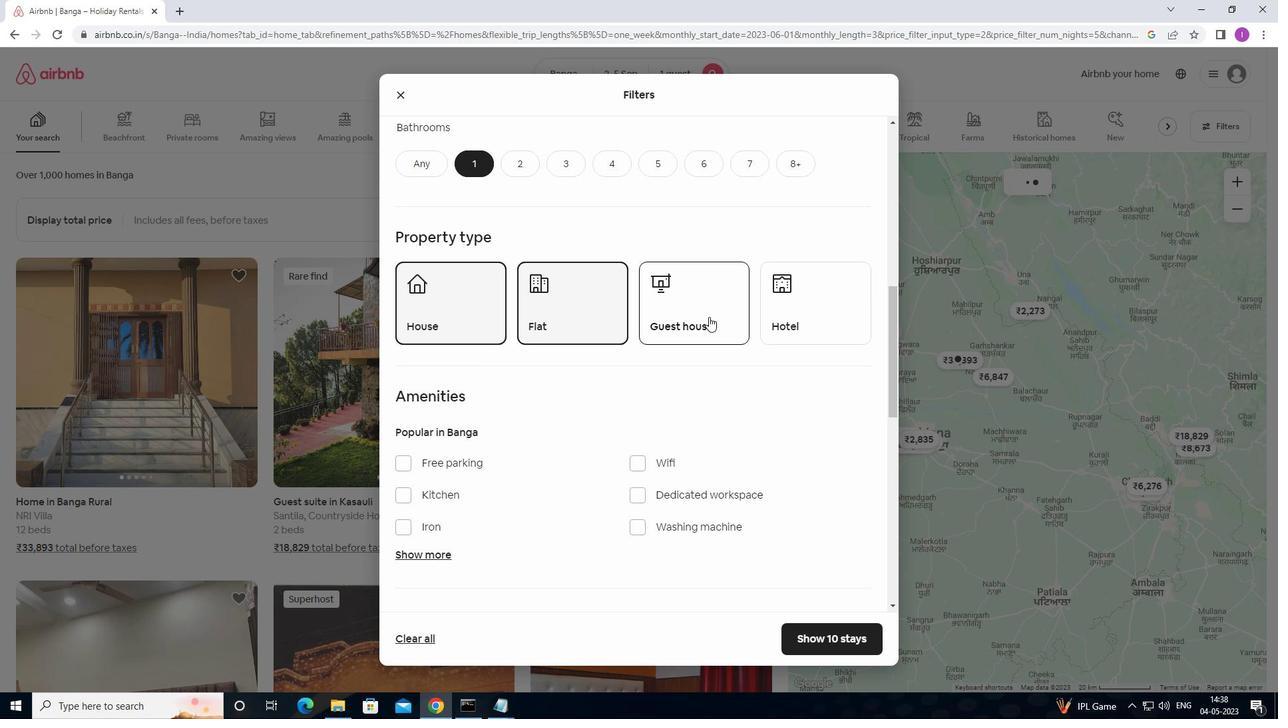 
Action: Mouse moved to (835, 317)
Screenshot: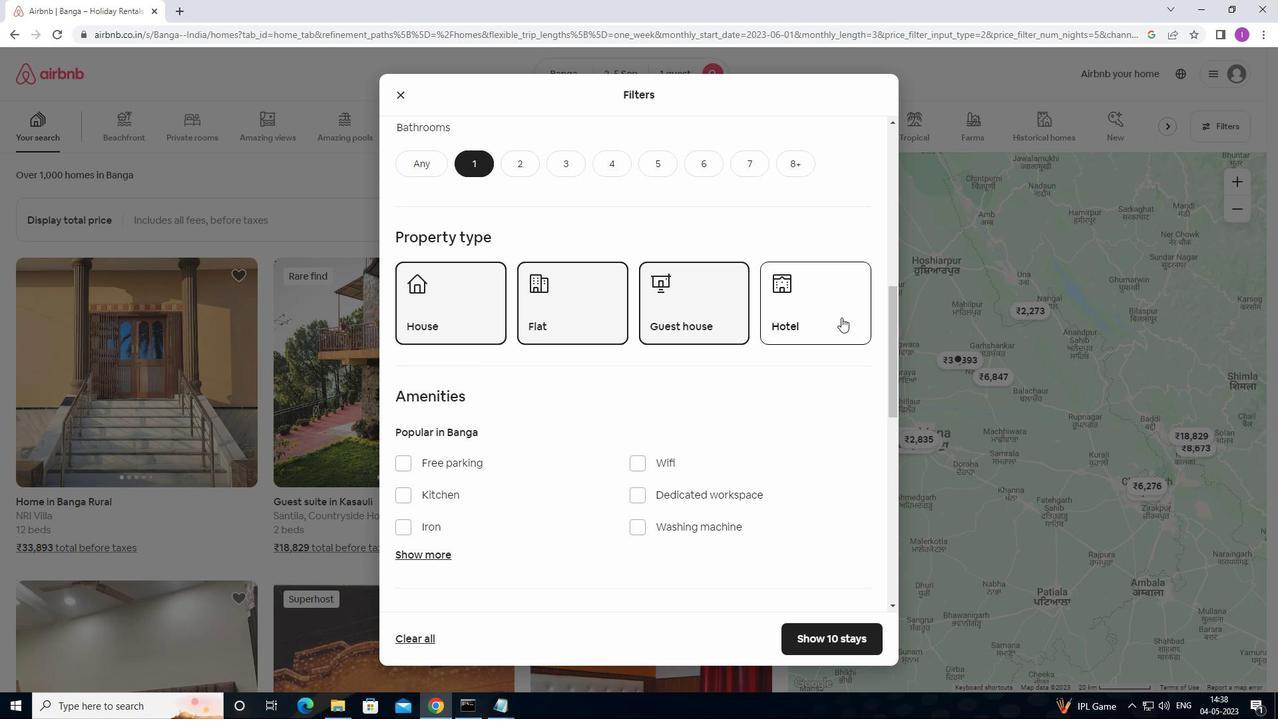 
Action: Mouse pressed left at (835, 317)
Screenshot: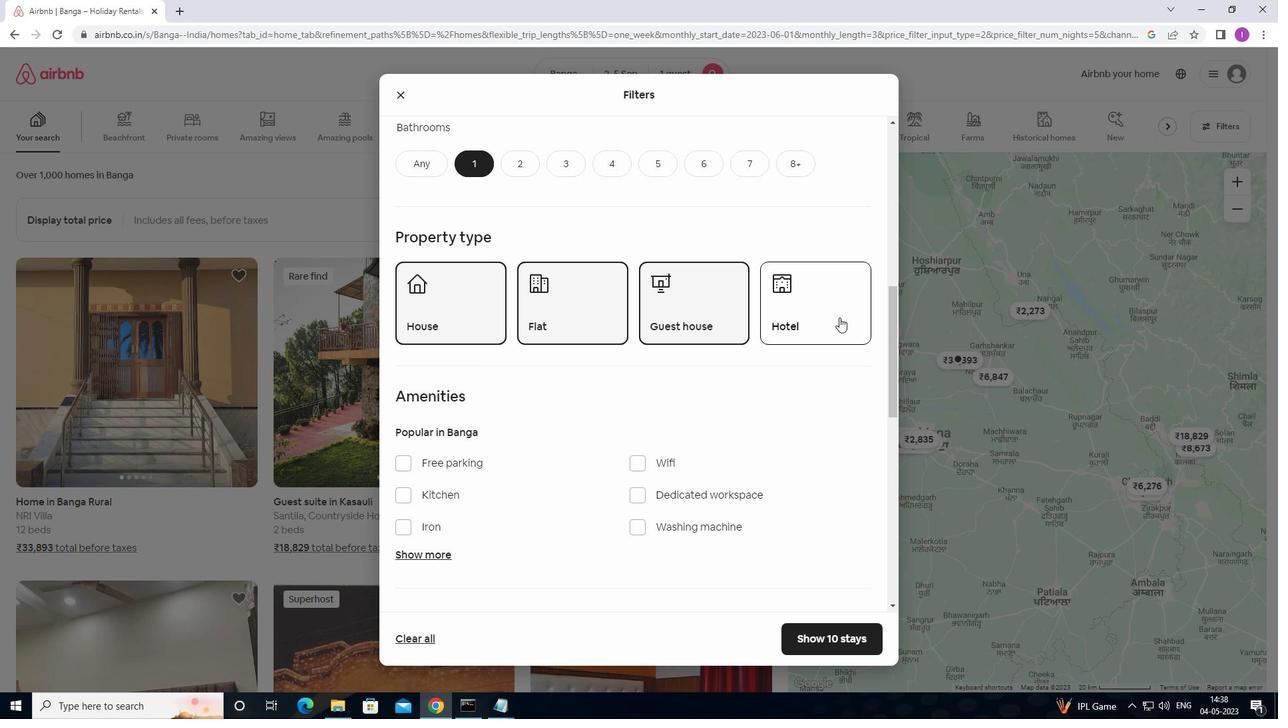 
Action: Mouse moved to (726, 444)
Screenshot: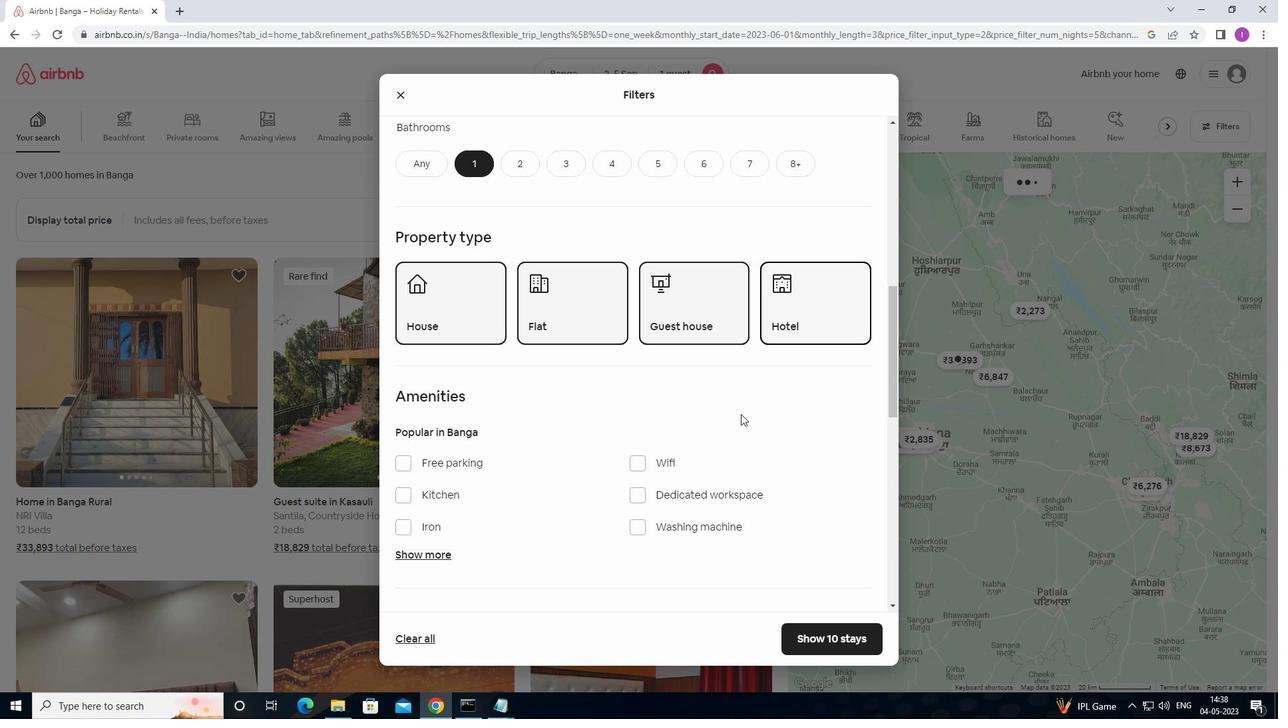 
Action: Mouse scrolled (726, 443) with delta (0, 0)
Screenshot: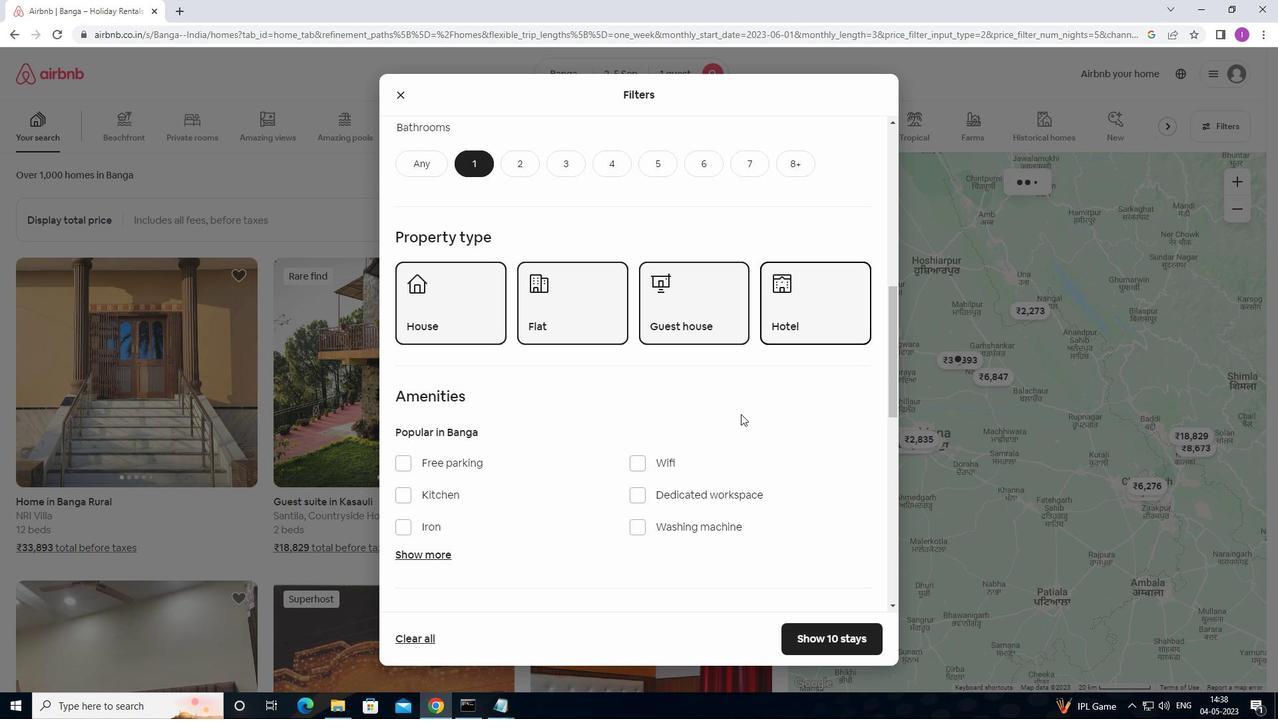 
Action: Mouse scrolled (726, 443) with delta (0, 0)
Screenshot: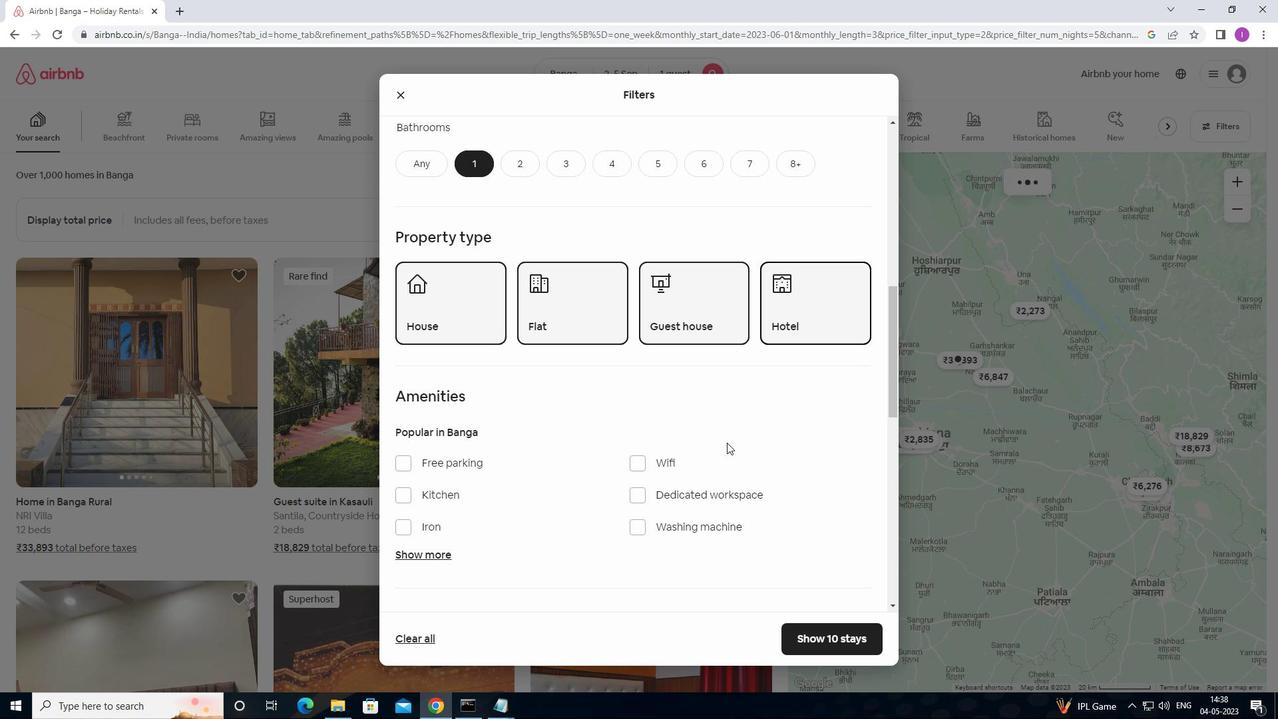 
Action: Mouse scrolled (726, 443) with delta (0, 0)
Screenshot: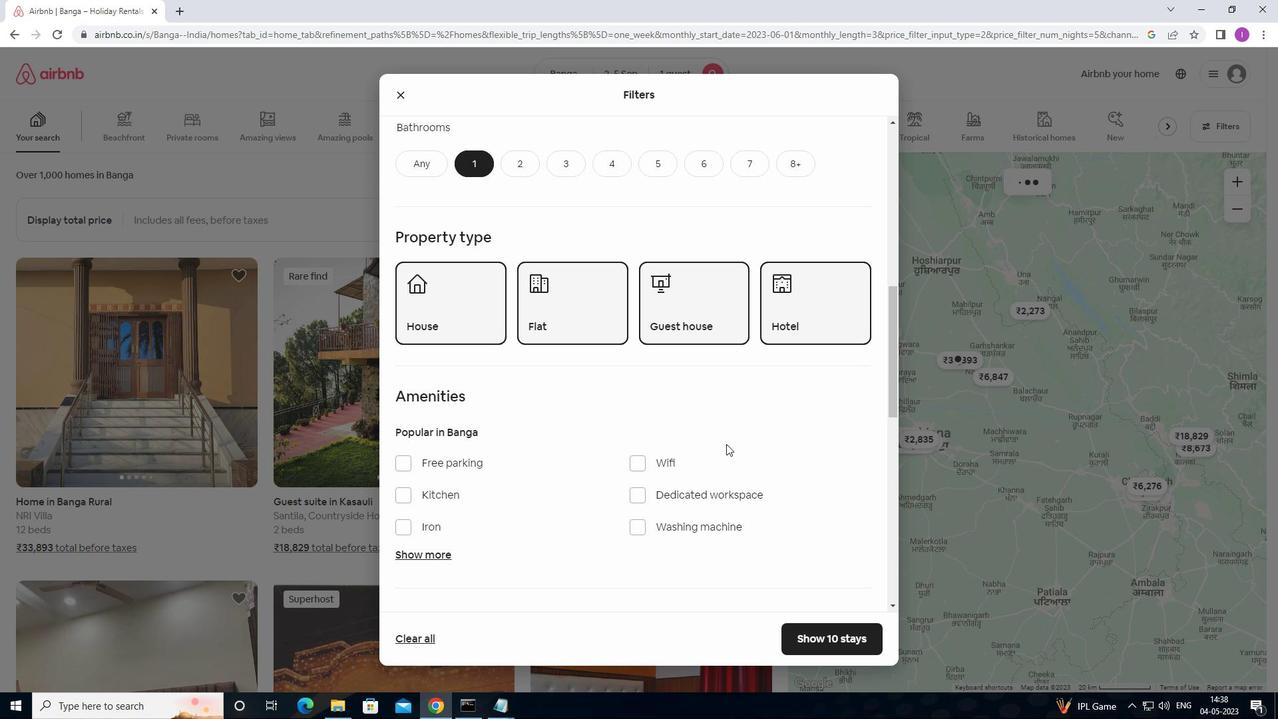 
Action: Mouse moved to (726, 444)
Screenshot: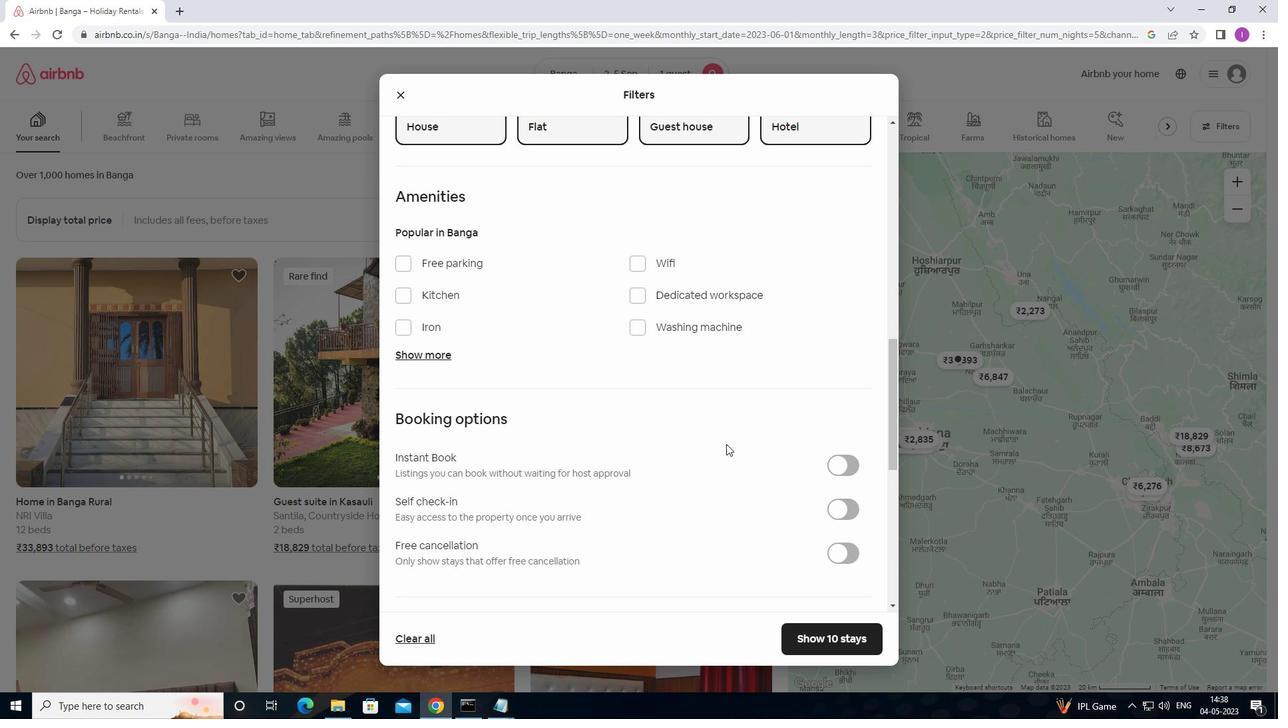 
Action: Mouse scrolled (726, 443) with delta (0, 0)
Screenshot: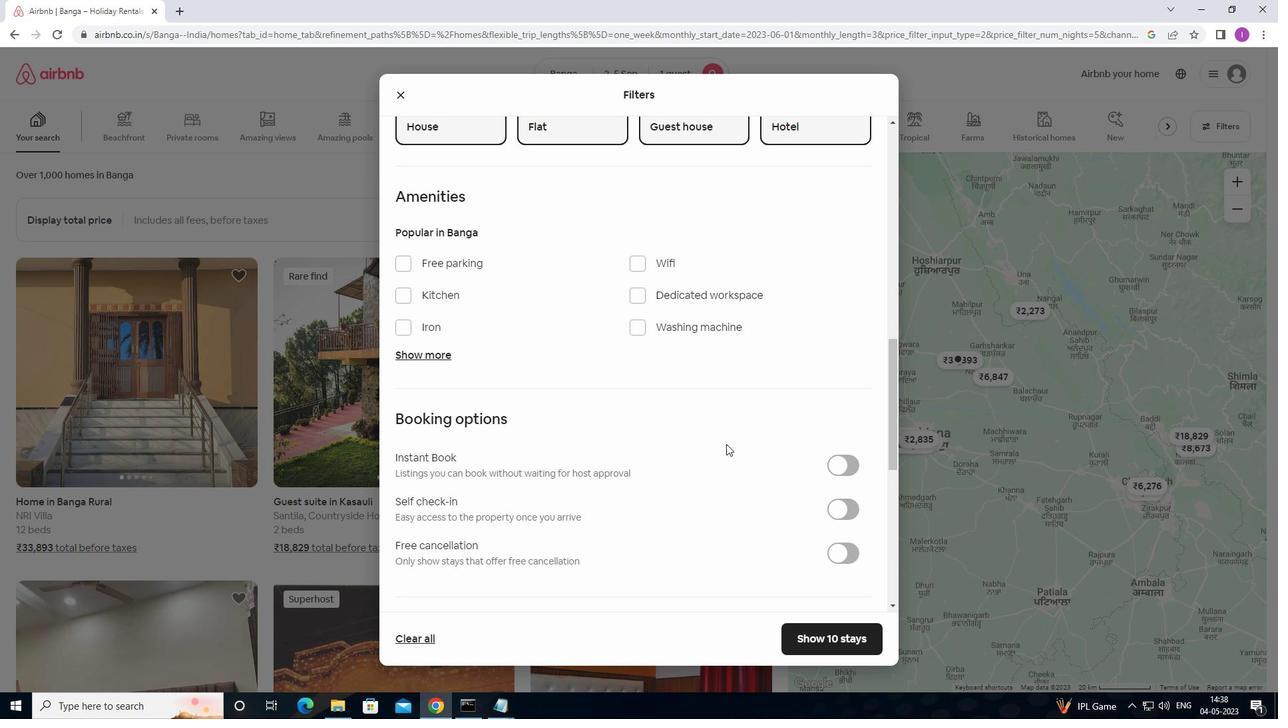 
Action: Mouse moved to (845, 442)
Screenshot: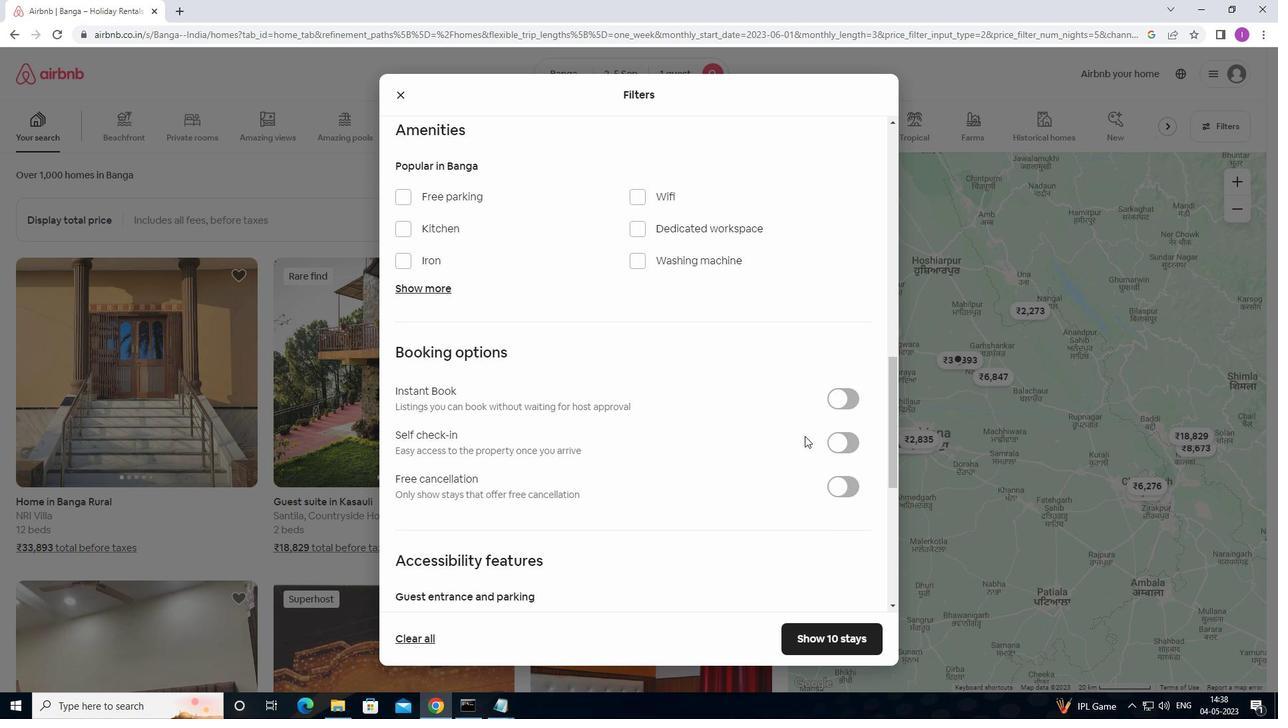 
Action: Mouse pressed left at (845, 442)
Screenshot: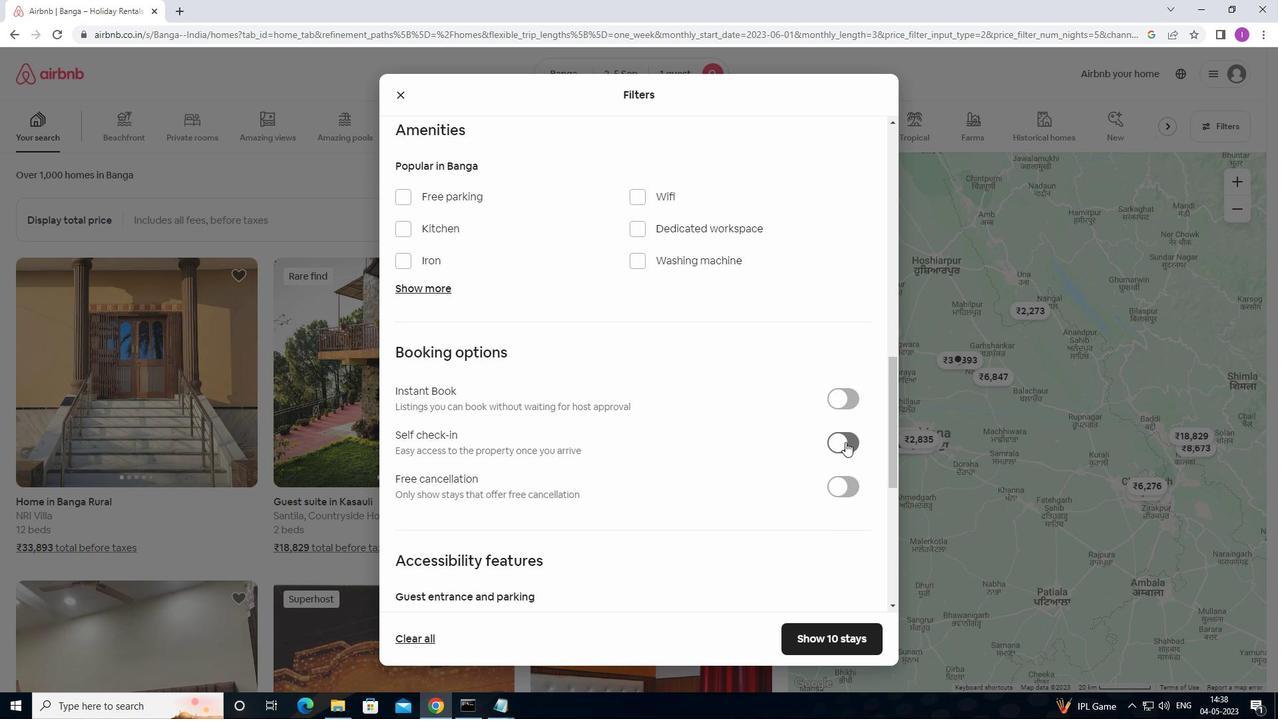 
Action: Mouse moved to (578, 509)
Screenshot: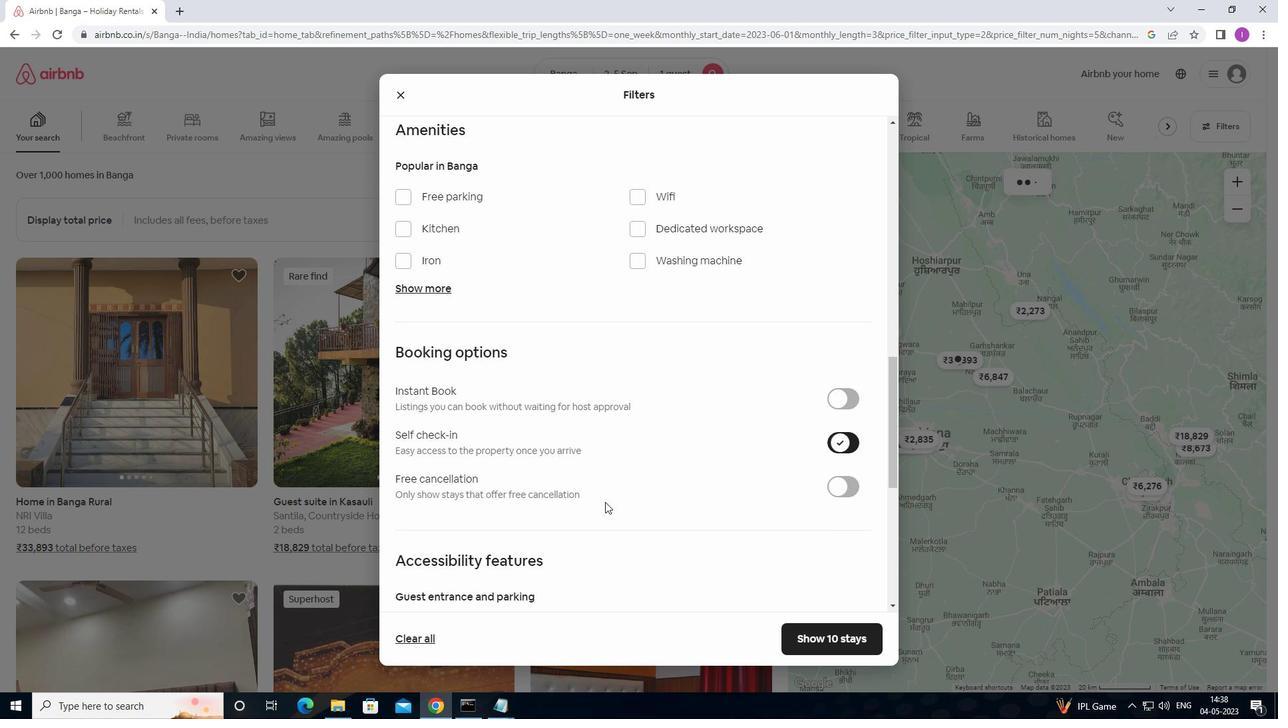 
Action: Mouse scrolled (578, 508) with delta (0, 0)
Screenshot: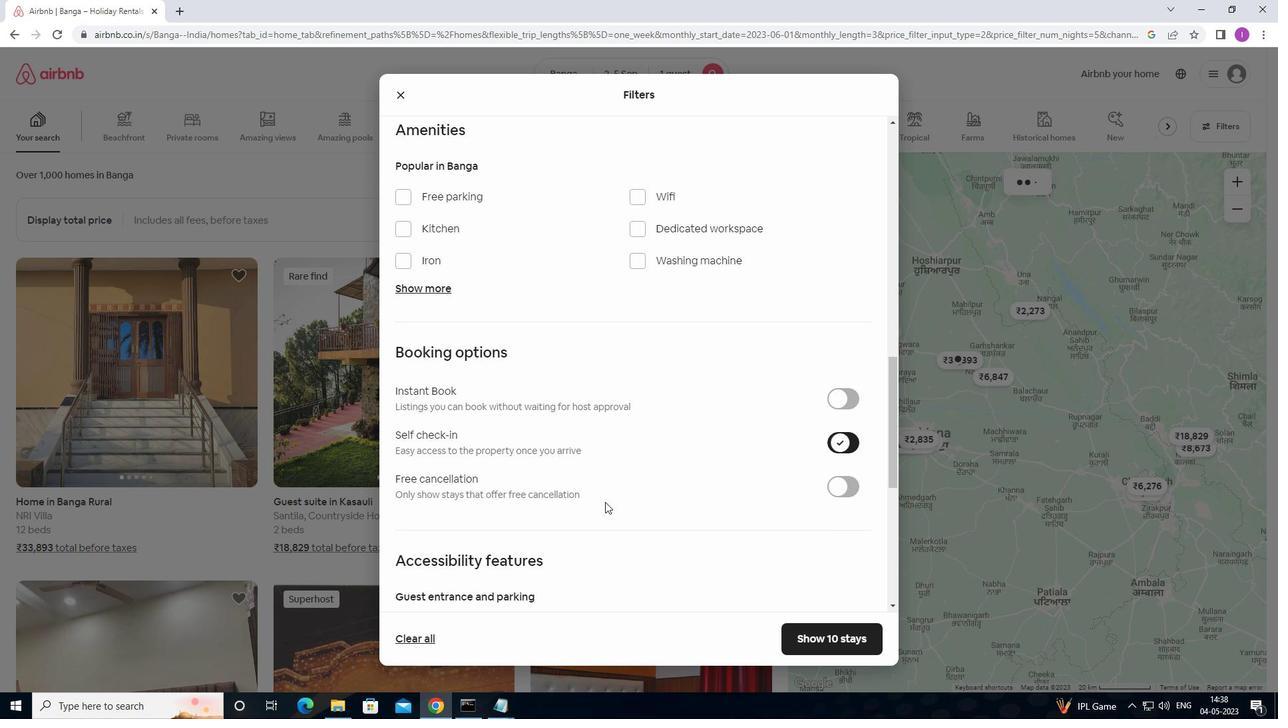 
Action: Mouse moved to (577, 510)
Screenshot: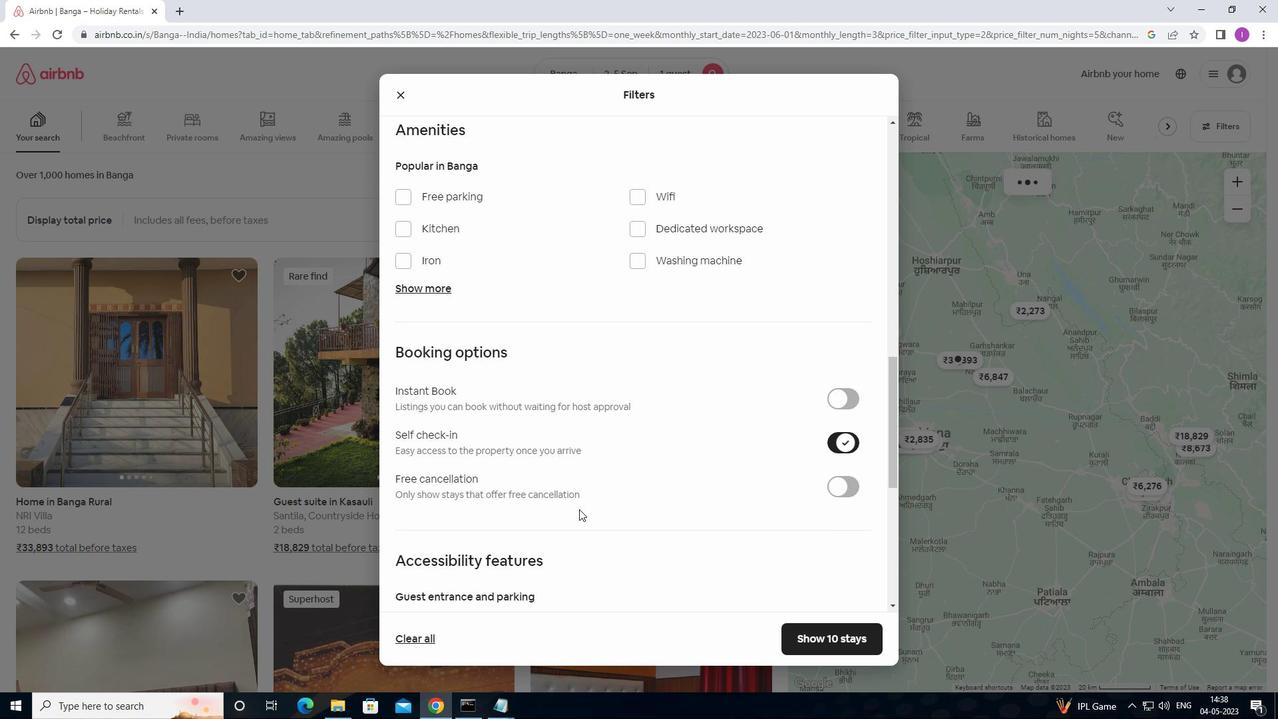 
Action: Mouse scrolled (577, 509) with delta (0, 0)
Screenshot: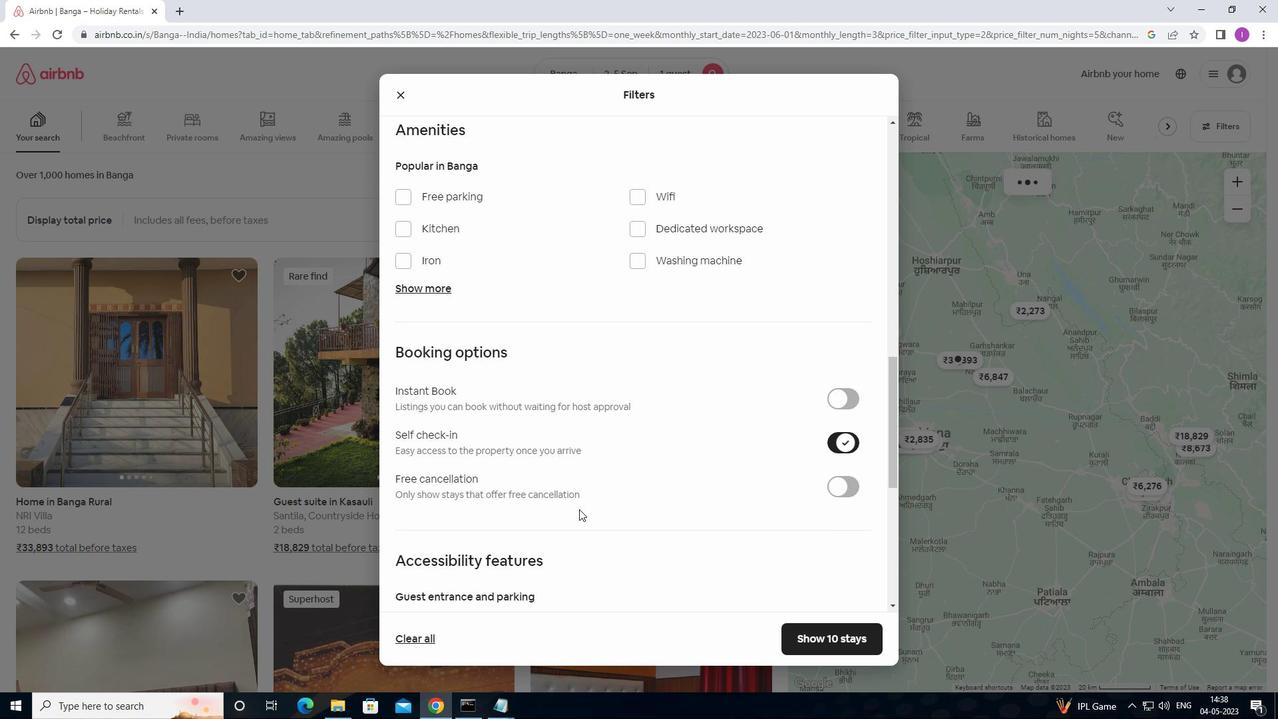 
Action: Mouse scrolled (577, 509) with delta (0, 0)
Screenshot: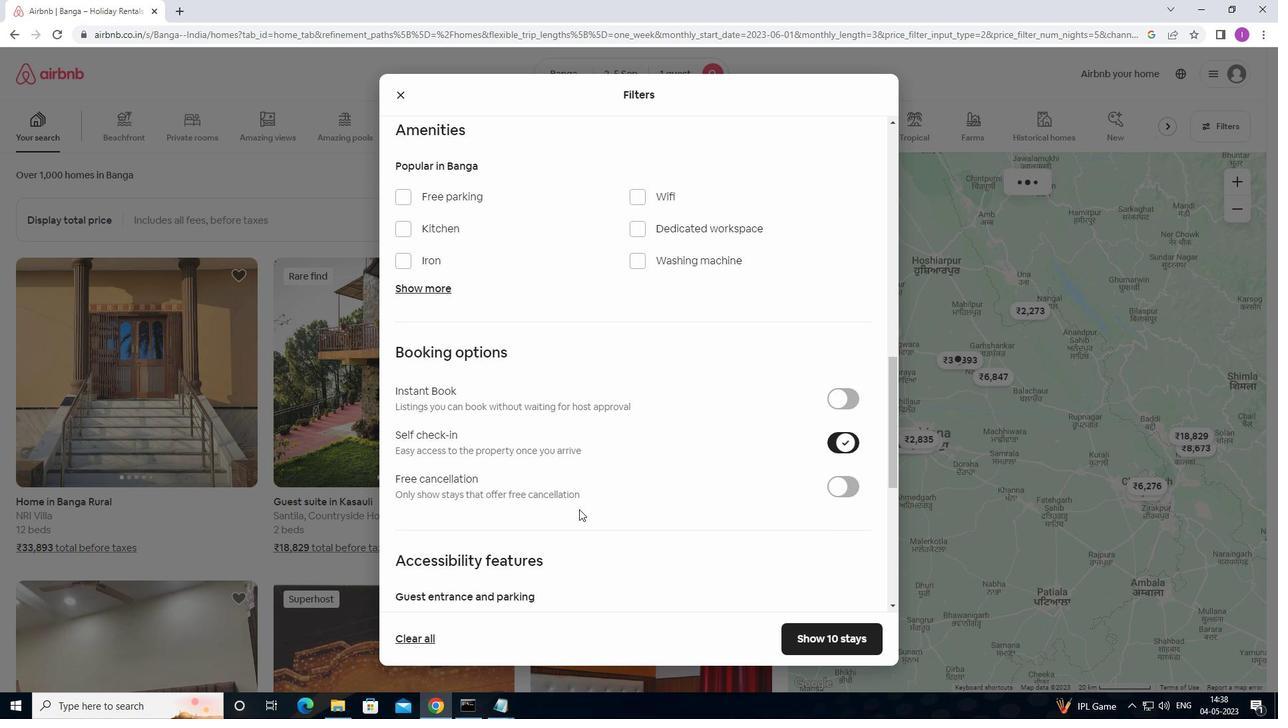 
Action: Mouse scrolled (577, 509) with delta (0, 0)
Screenshot: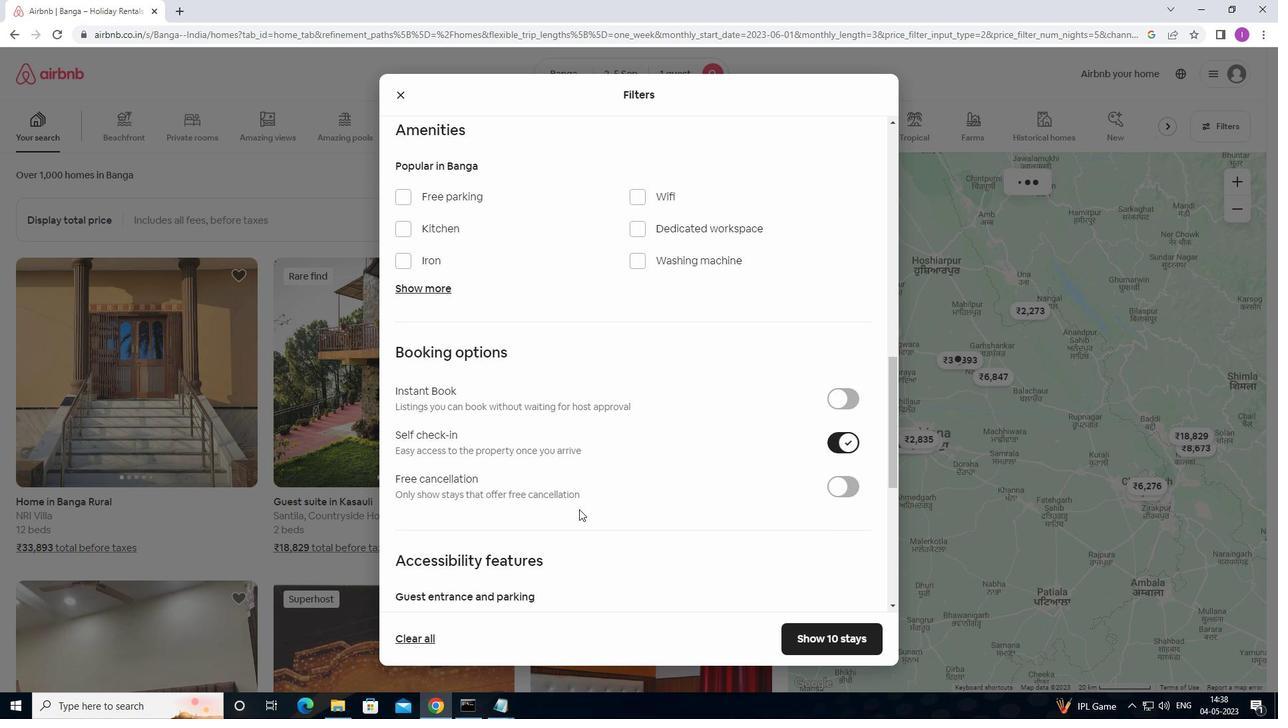 
Action: Mouse scrolled (577, 509) with delta (0, 0)
Screenshot: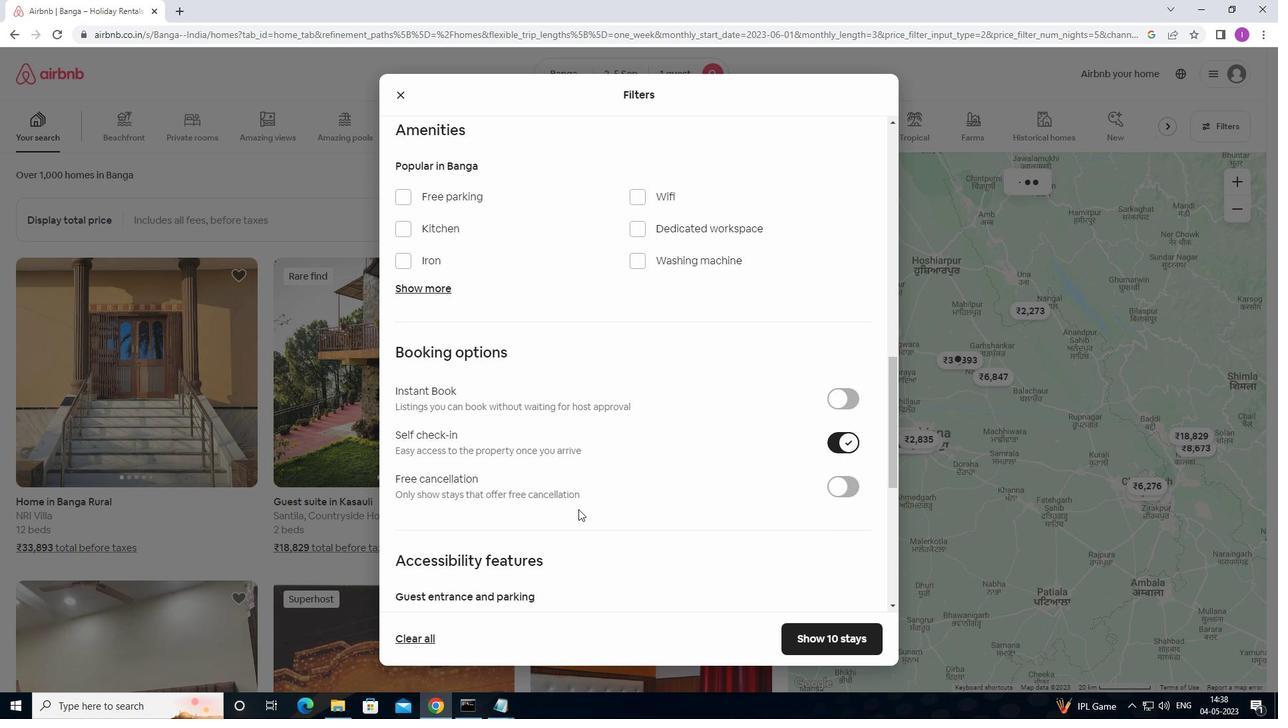 
Action: Mouse moved to (577, 505)
Screenshot: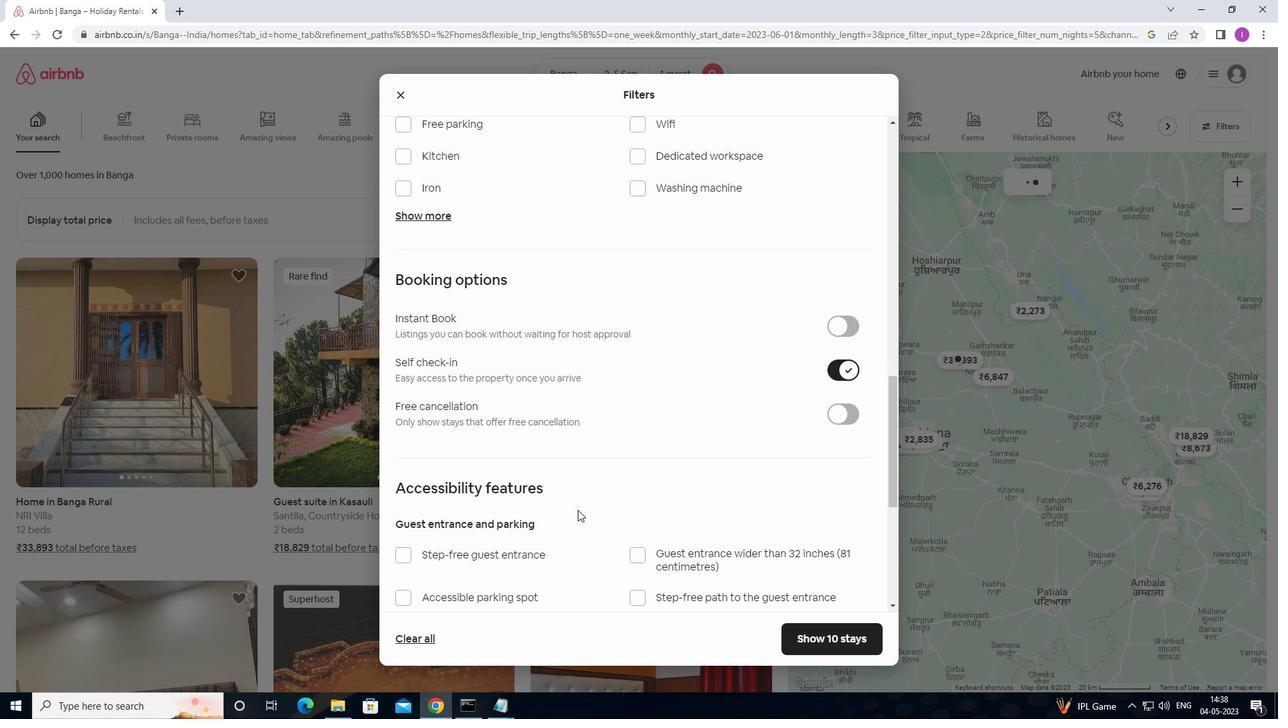 
Action: Mouse scrolled (577, 504) with delta (0, 0)
Screenshot: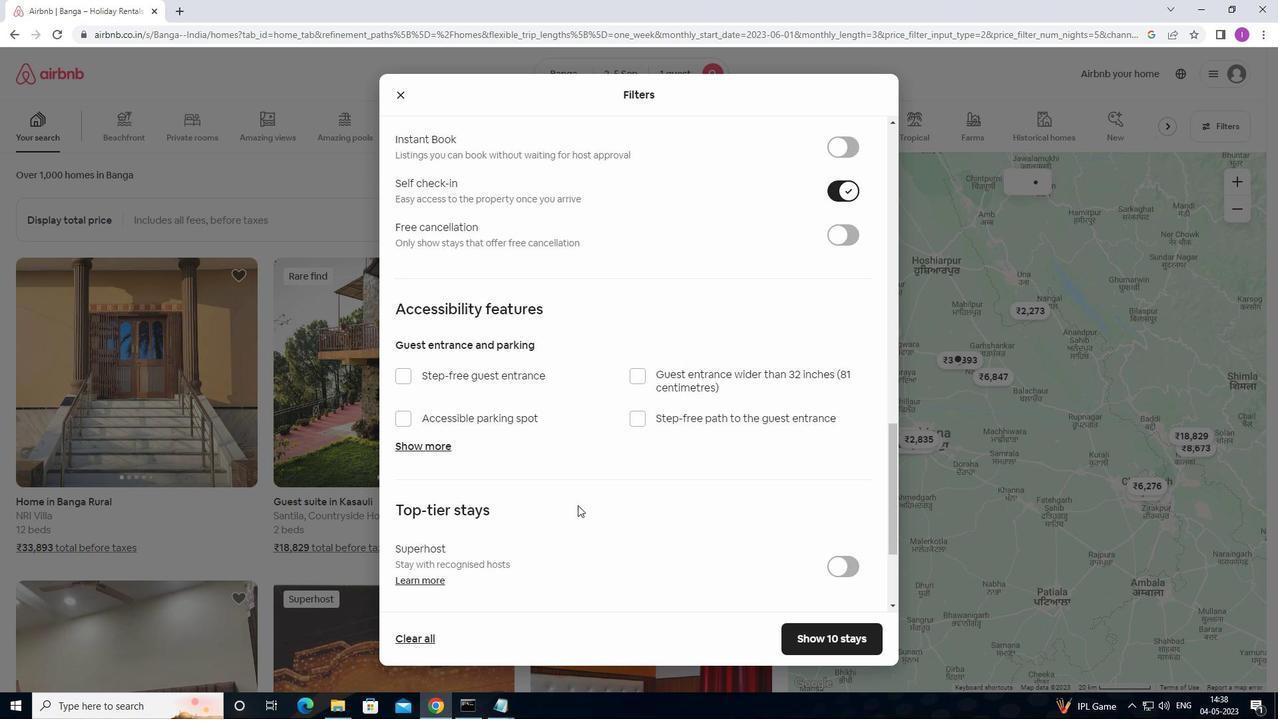 
Action: Mouse scrolled (577, 504) with delta (0, 0)
Screenshot: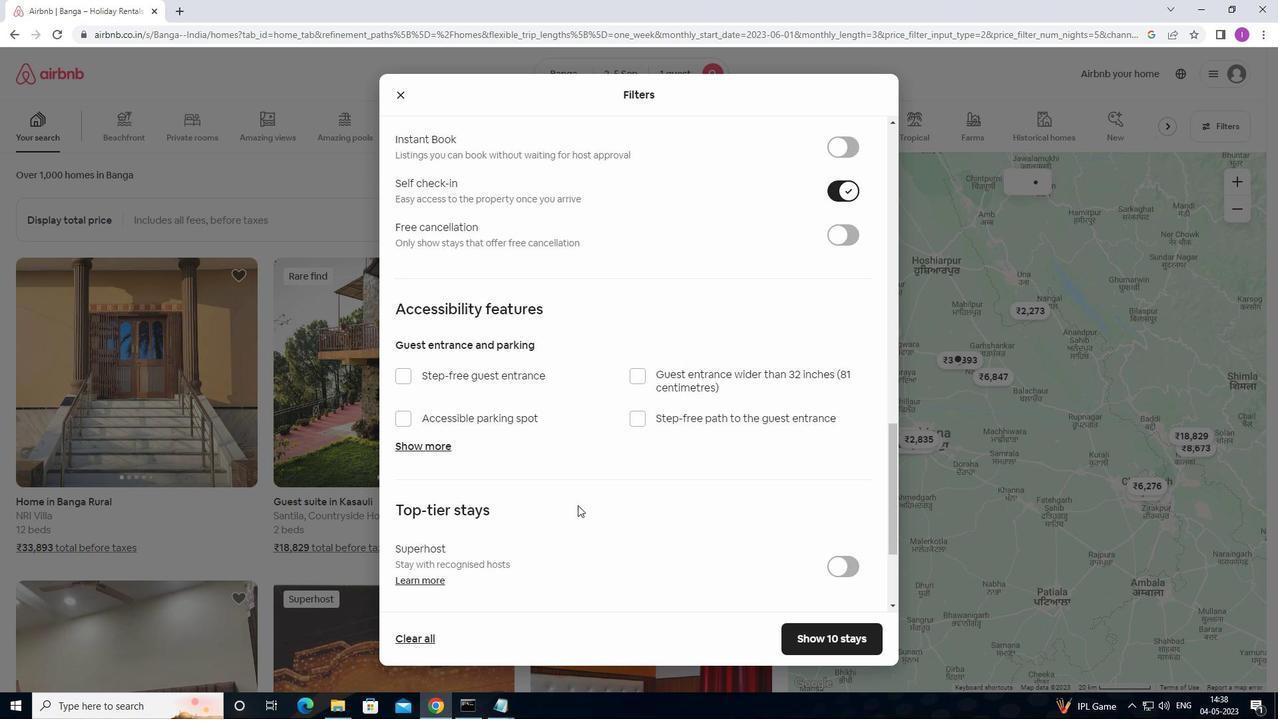 
Action: Mouse moved to (577, 506)
Screenshot: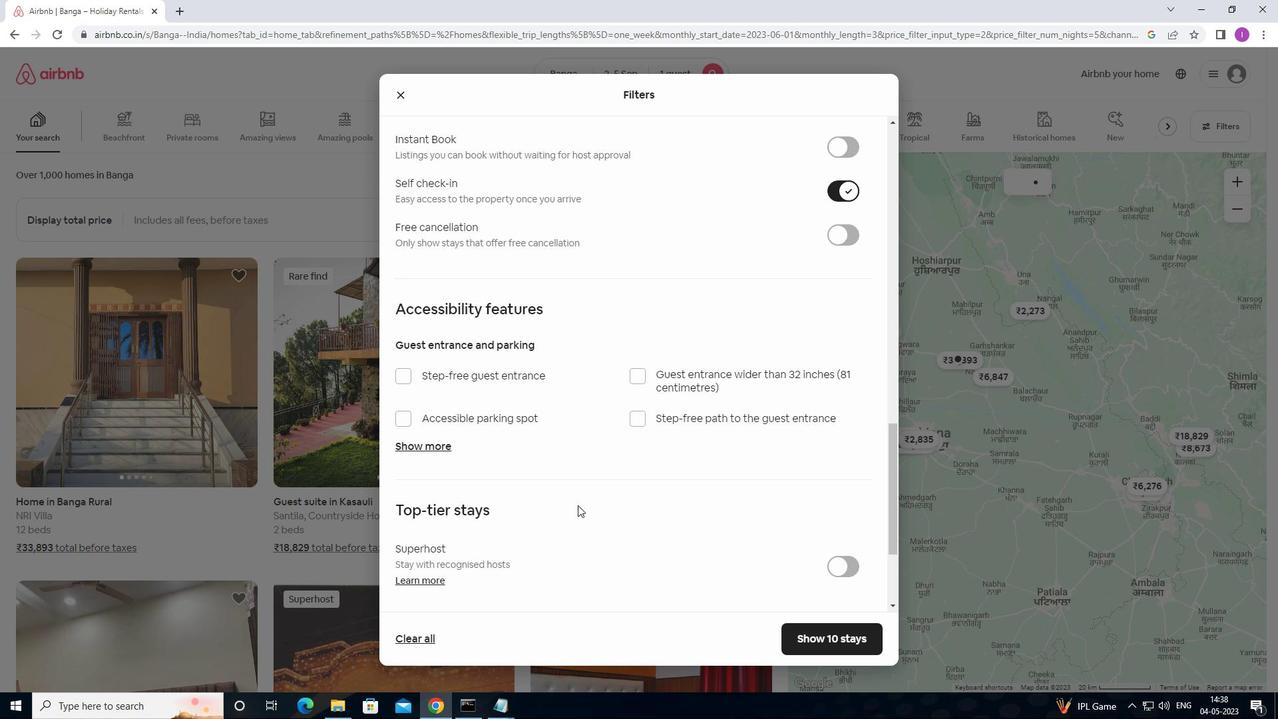 
Action: Mouse scrolled (577, 506) with delta (0, 0)
Screenshot: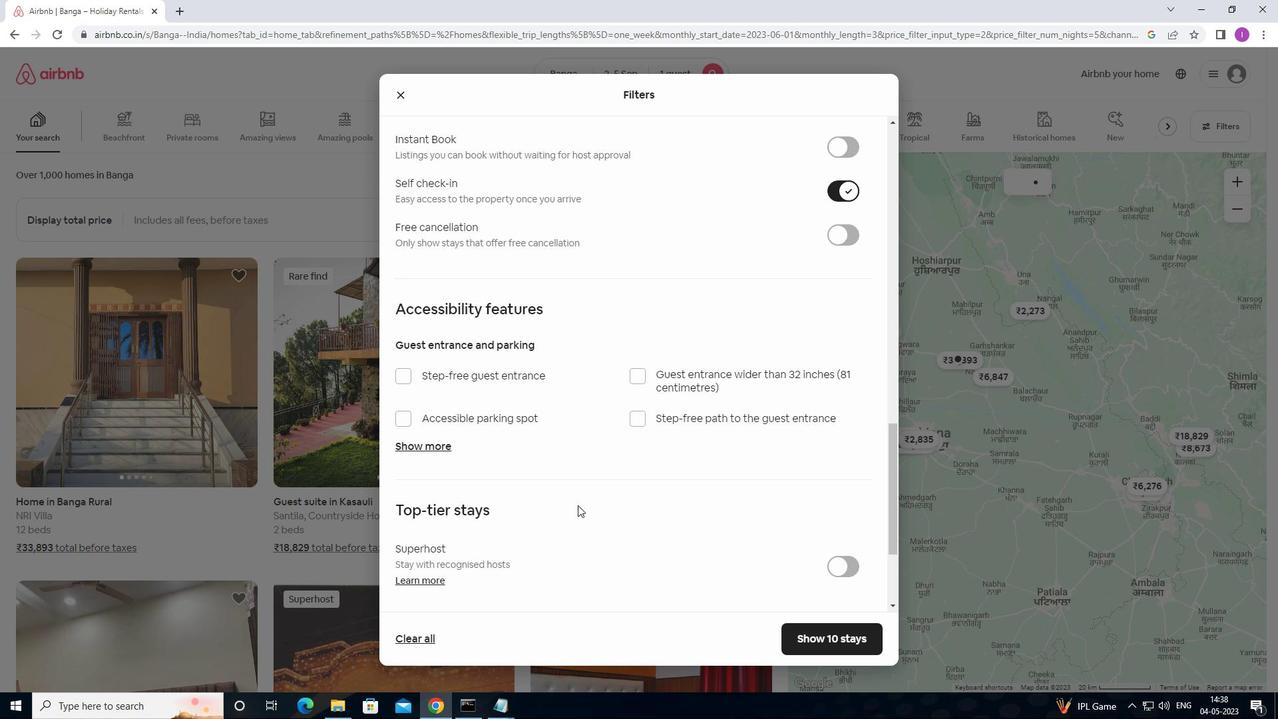 
Action: Mouse moved to (573, 508)
Screenshot: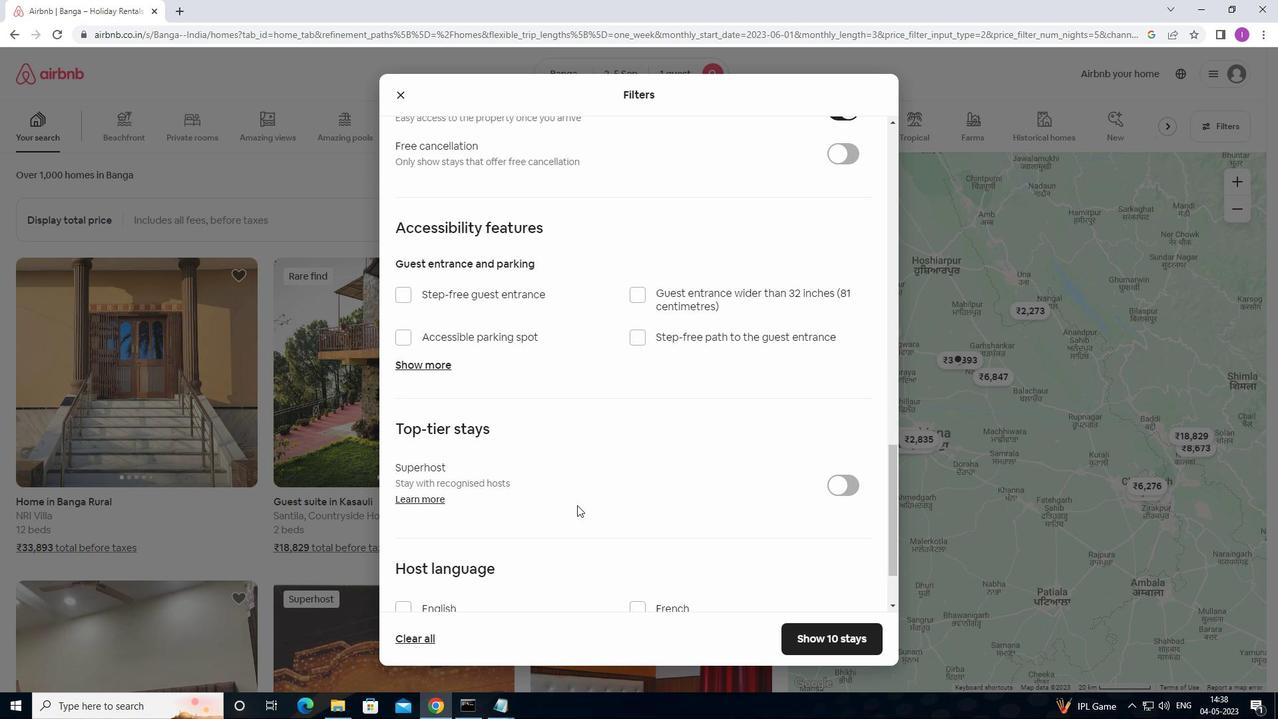 
Action: Mouse scrolled (573, 508) with delta (0, 0)
Screenshot: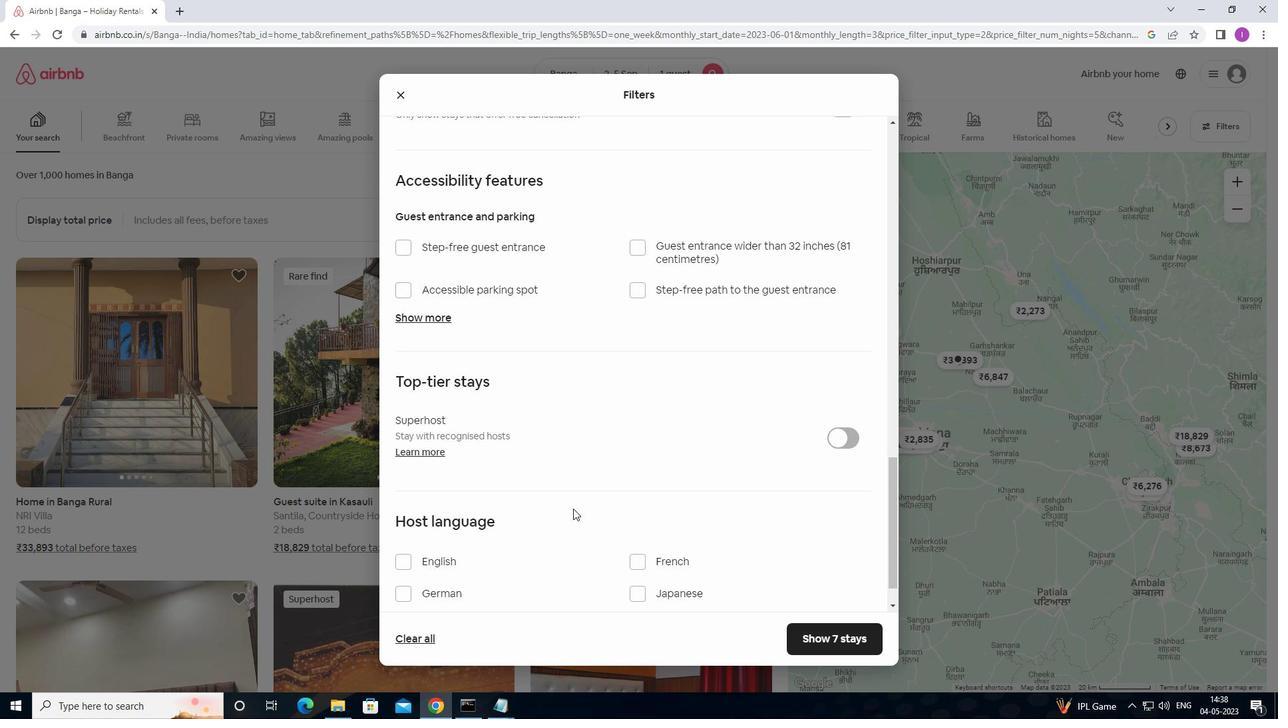 
Action: Mouse scrolled (573, 508) with delta (0, 0)
Screenshot: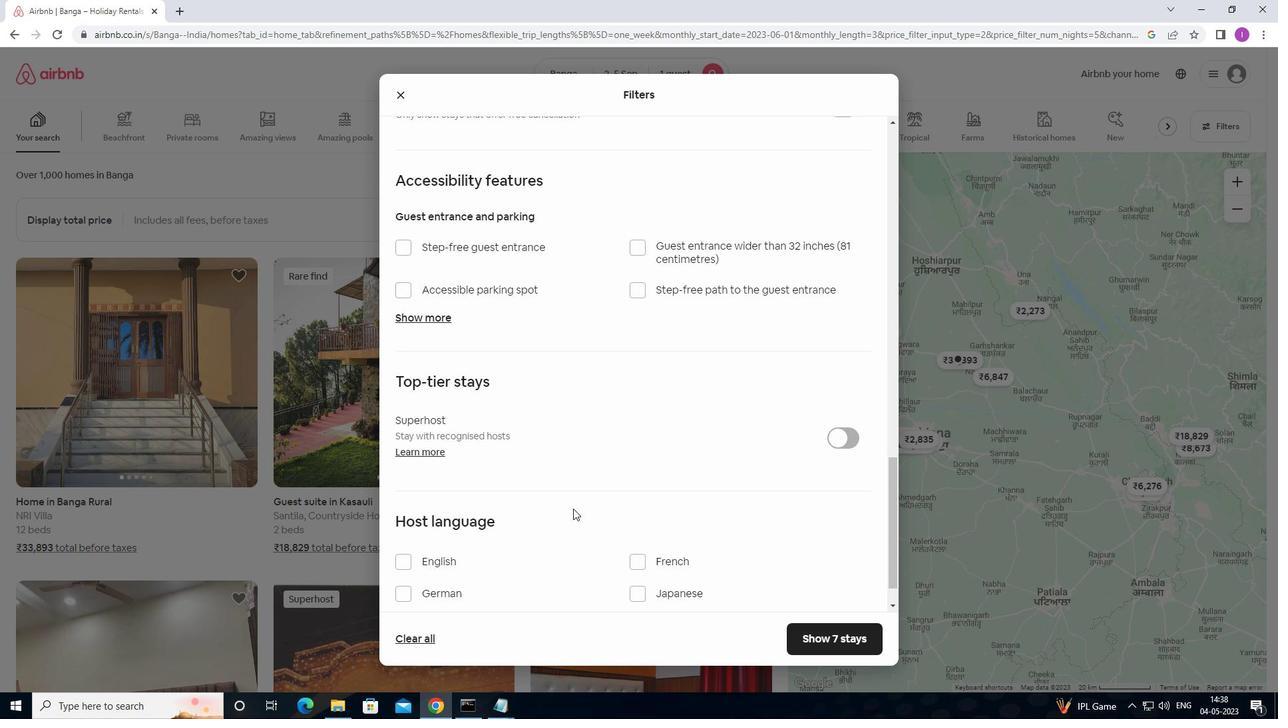 
Action: Mouse scrolled (573, 508) with delta (0, 0)
Screenshot: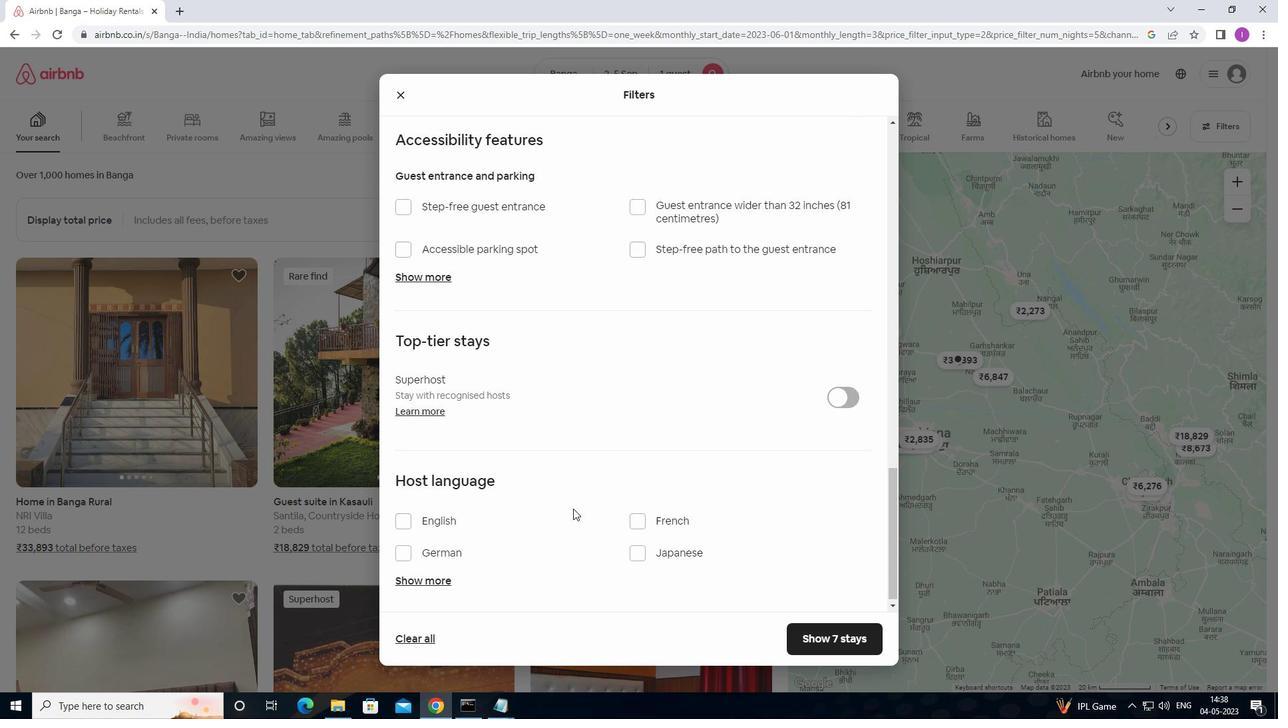 
Action: Mouse scrolled (573, 508) with delta (0, 0)
Screenshot: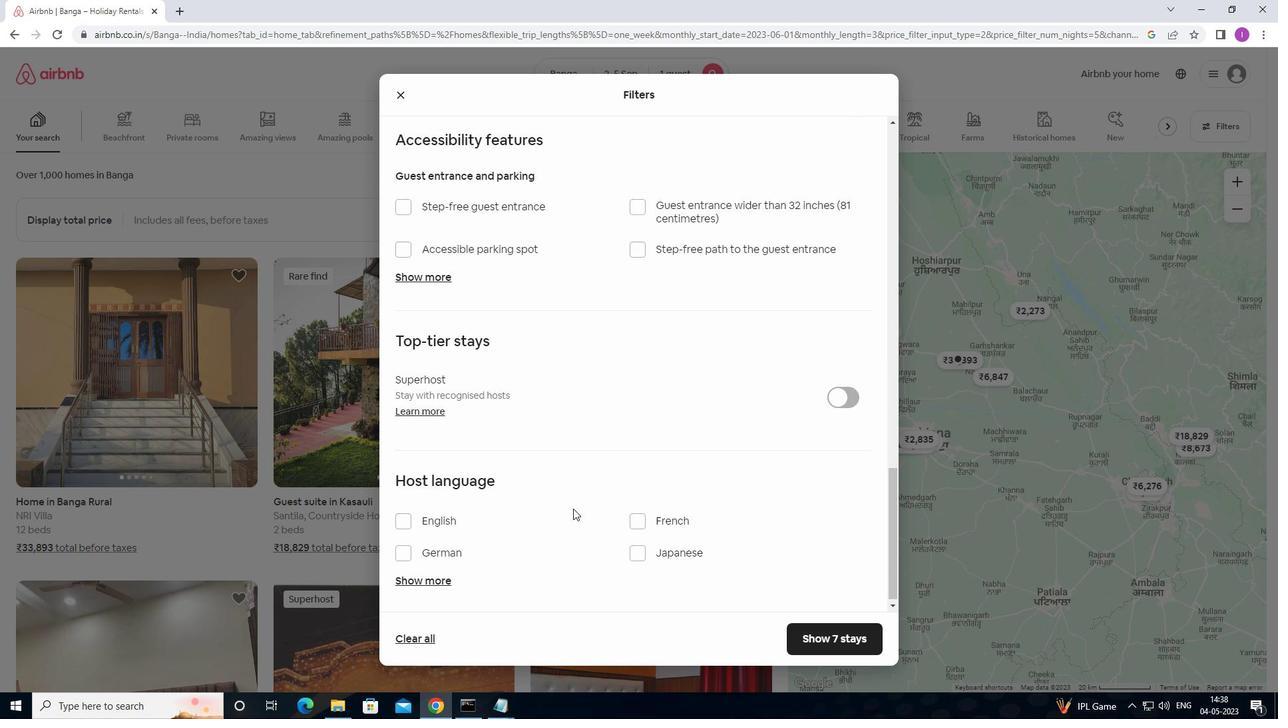 
Action: Mouse moved to (404, 516)
Screenshot: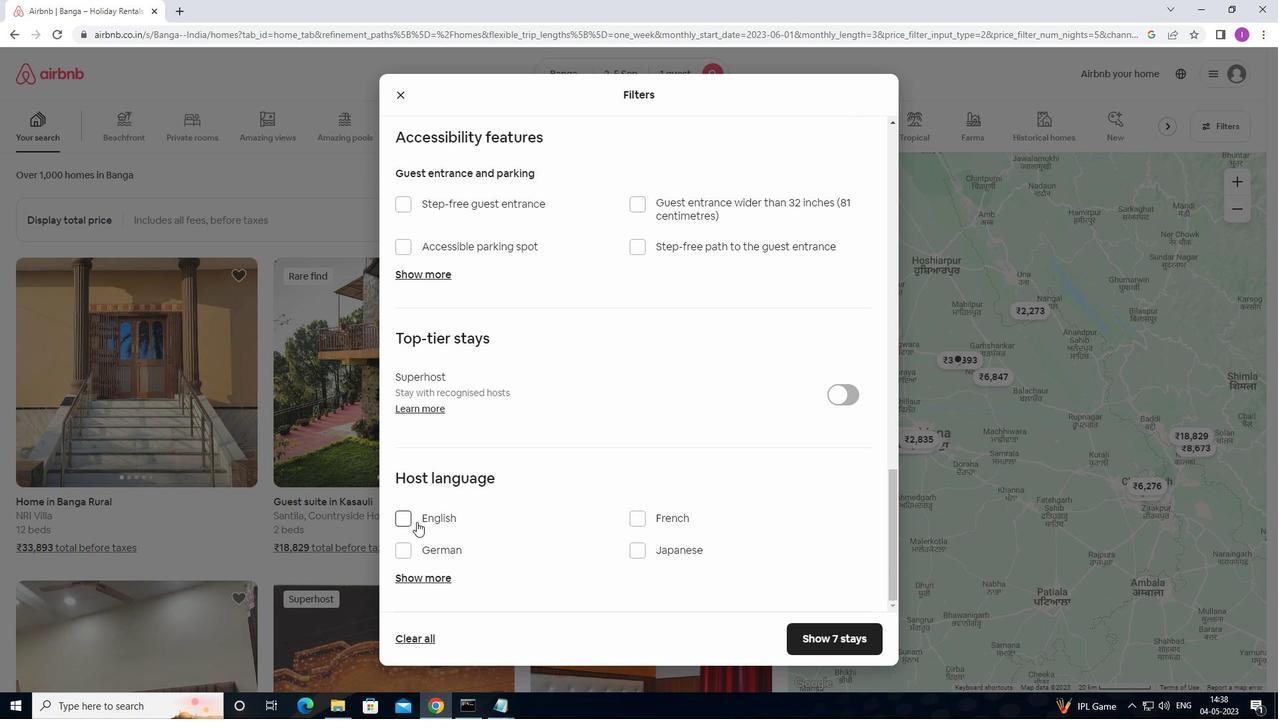 
Action: Mouse pressed left at (404, 516)
Screenshot: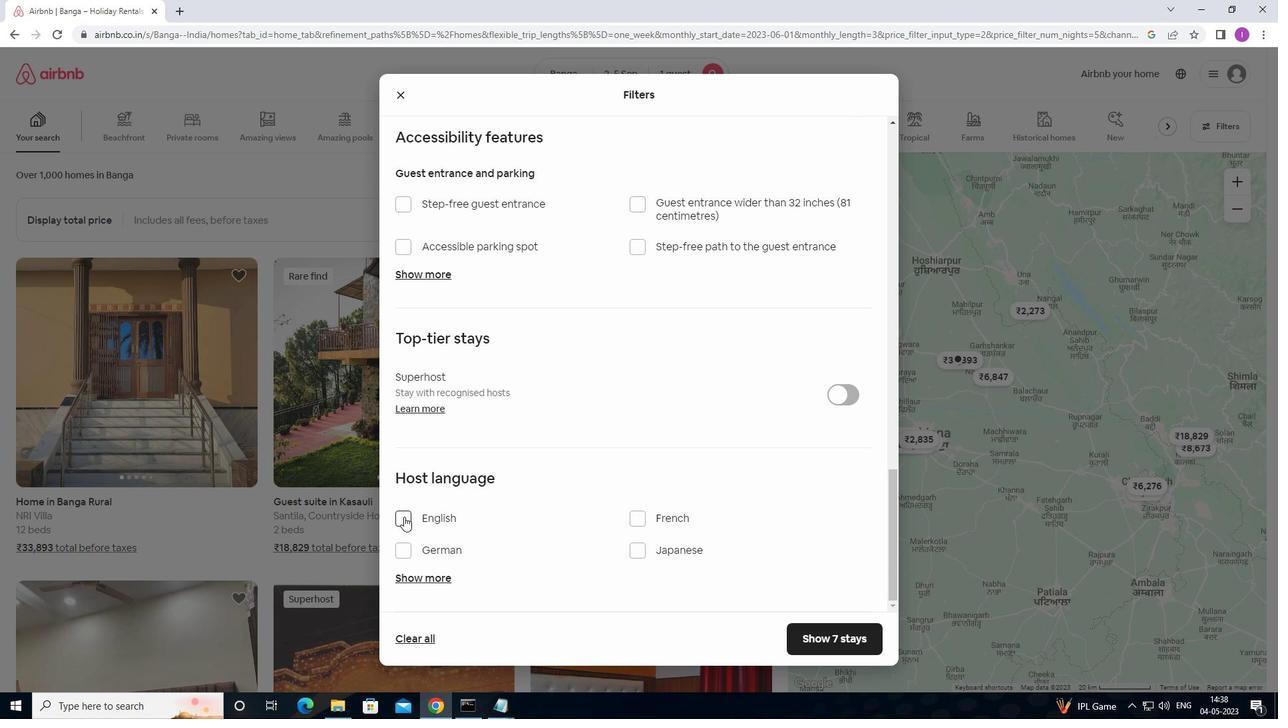 
Action: Mouse moved to (829, 641)
Screenshot: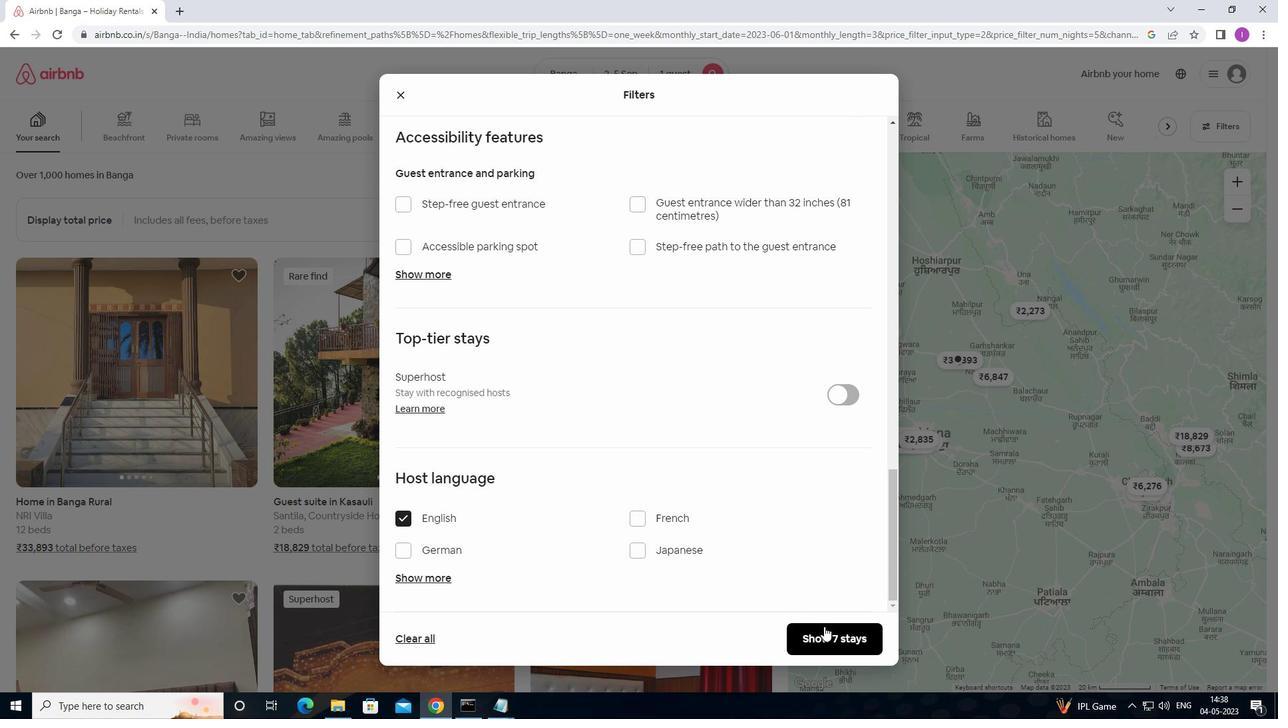 
Action: Mouse pressed left at (829, 641)
Screenshot: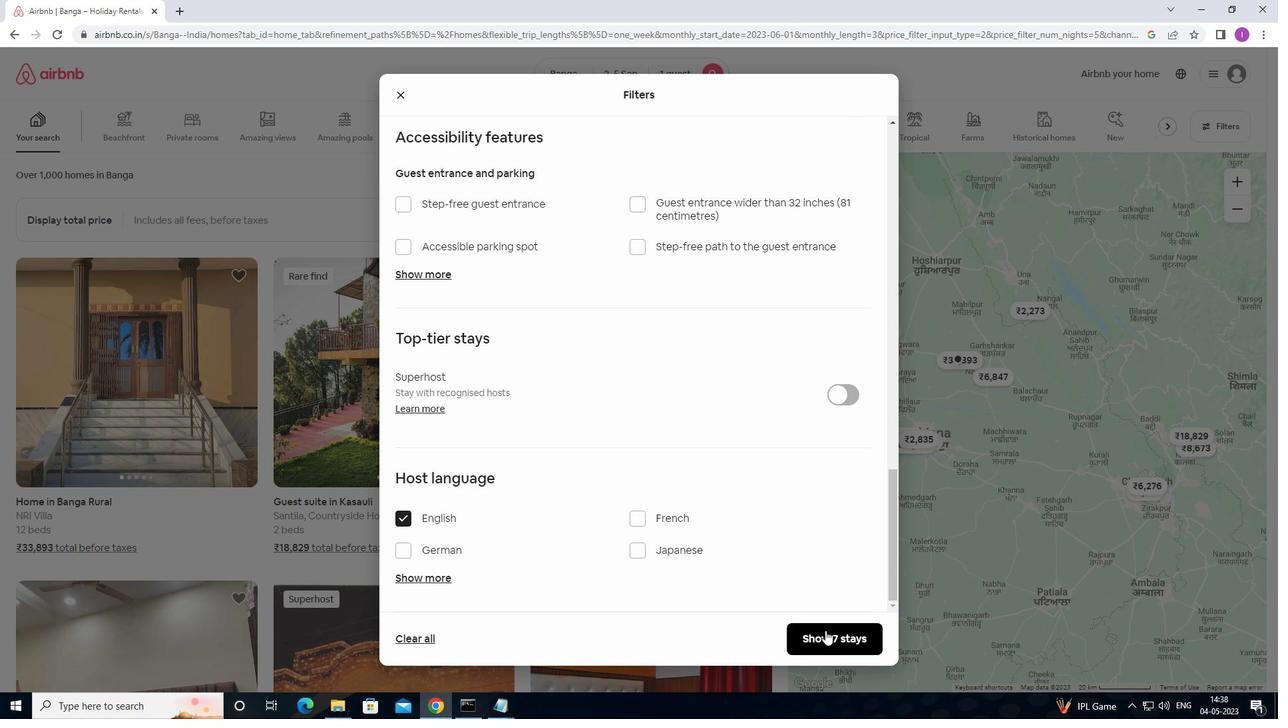 
Action: Mouse moved to (824, 615)
Screenshot: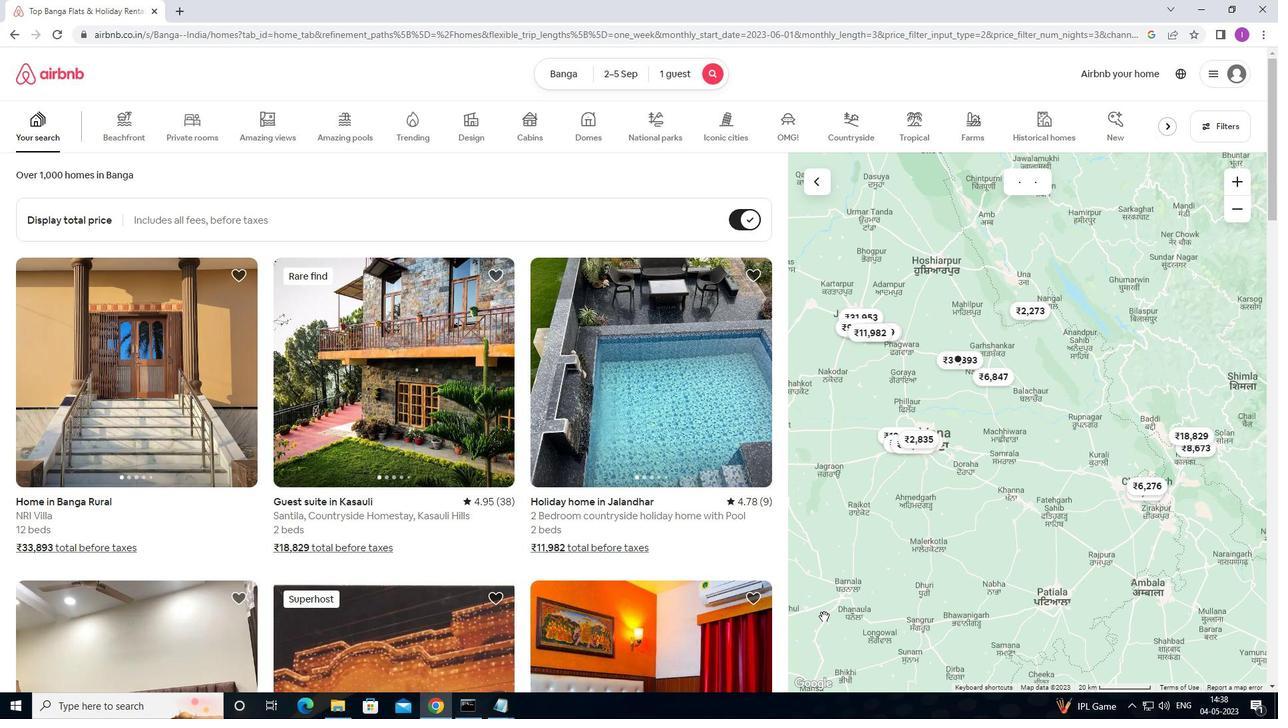 
